 Task: Add an event  with title  Staff Training: Communication Skills, date '2024/03/07' to 2024/03/09 & Select Event type as  Group. Add location for the event as  654 Simos Beach, Elafonisos, Greece and add a description: Instruct the fallers to stand with their backs to their catchers, arms crossed against their chest, and feet together. The catchers should position themselves directly behind the fallers, ready to receive them.Create an event link  http-stafftraining:communicationskillscom & Select the event color as  Magenta. , logged in from the account softage.10@softage.netand send the event invitation to softage.4@softage.net and softage.5@softage.net
Action: Mouse moved to (1006, 190)
Screenshot: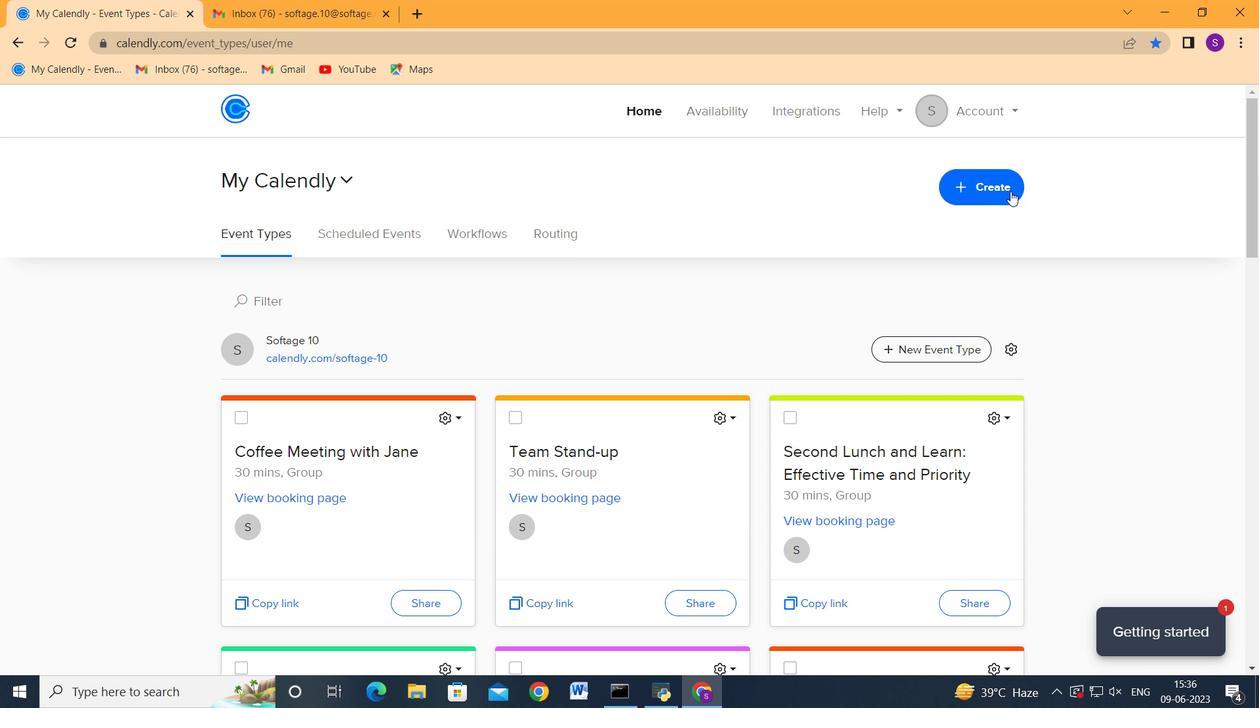 
Action: Mouse pressed left at (1006, 190)
Screenshot: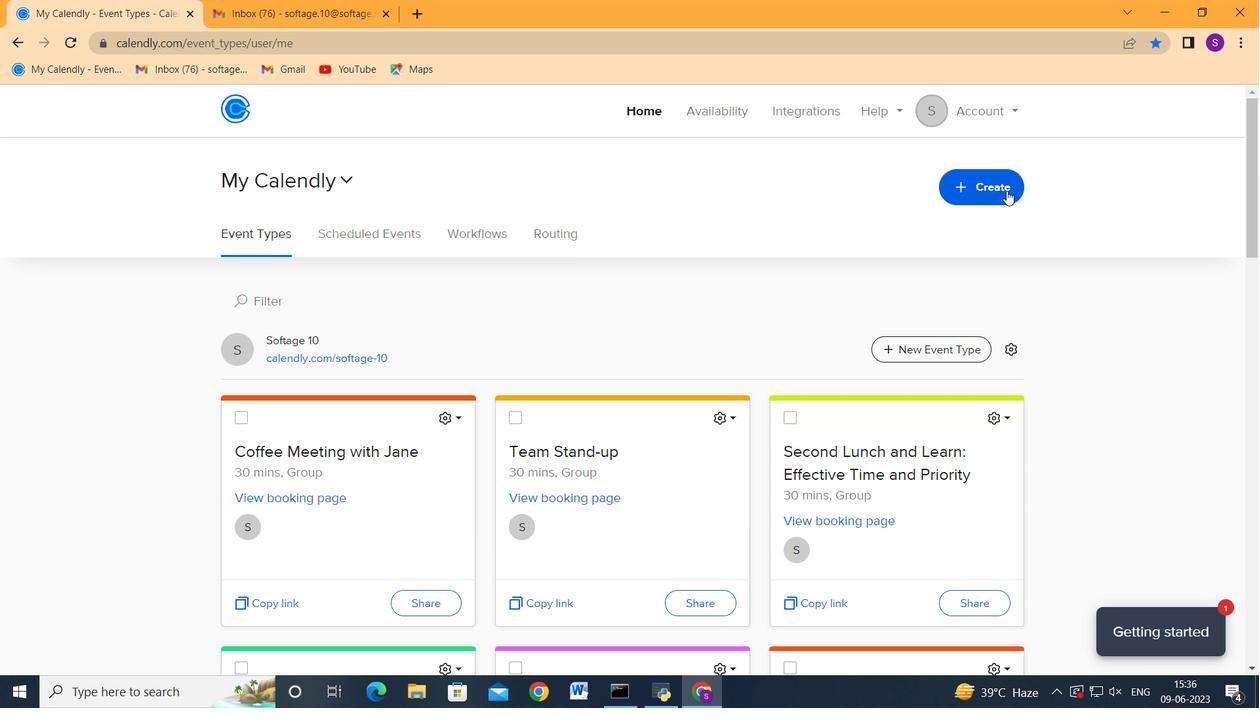 
Action: Mouse moved to (918, 250)
Screenshot: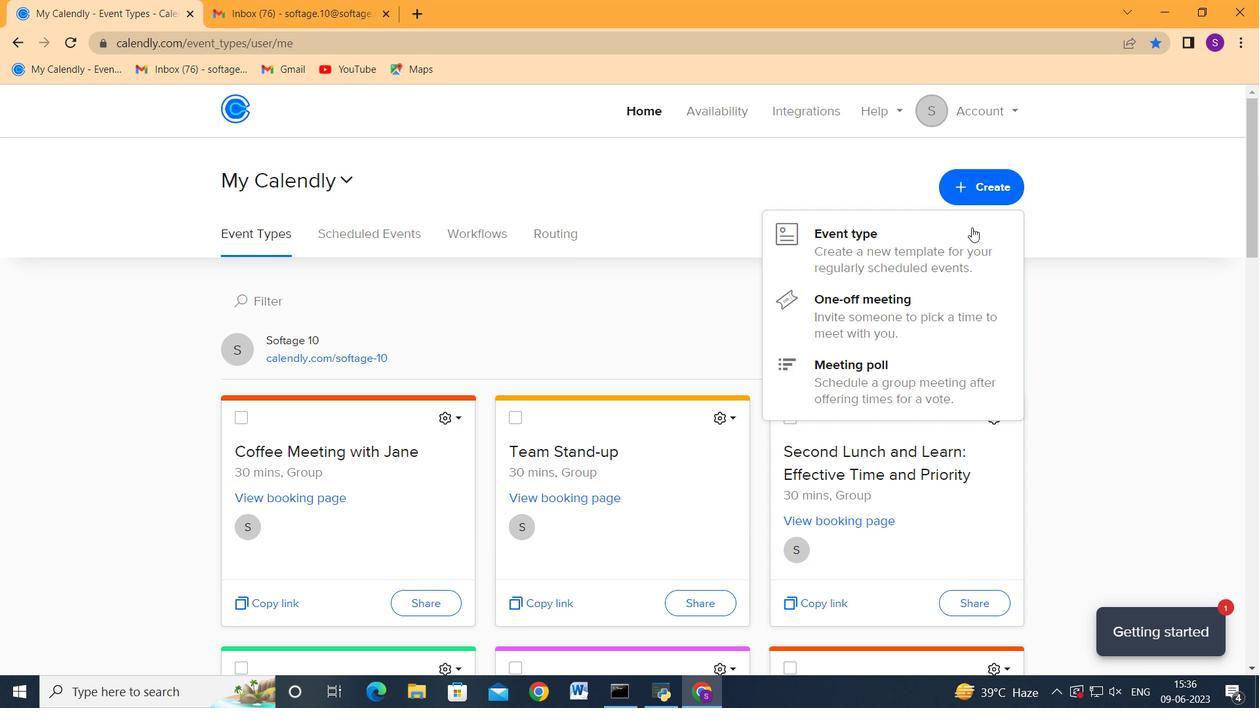 
Action: Mouse pressed left at (918, 250)
Screenshot: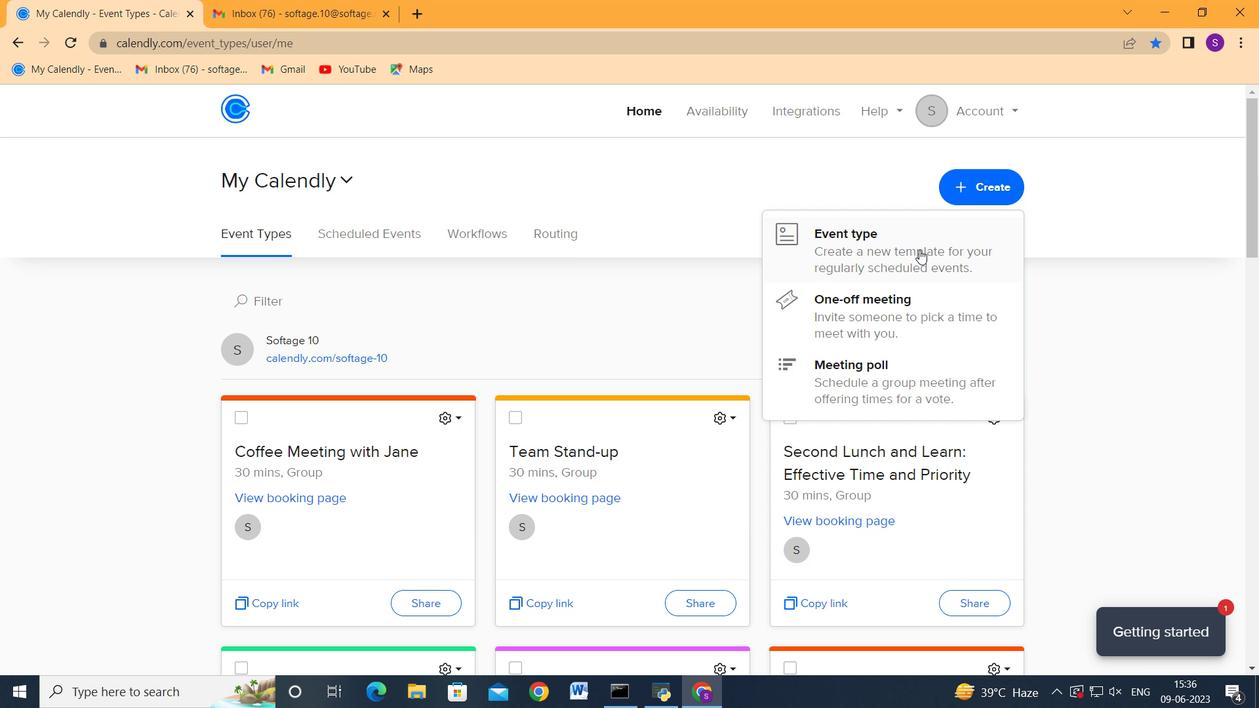 
Action: Mouse moved to (593, 356)
Screenshot: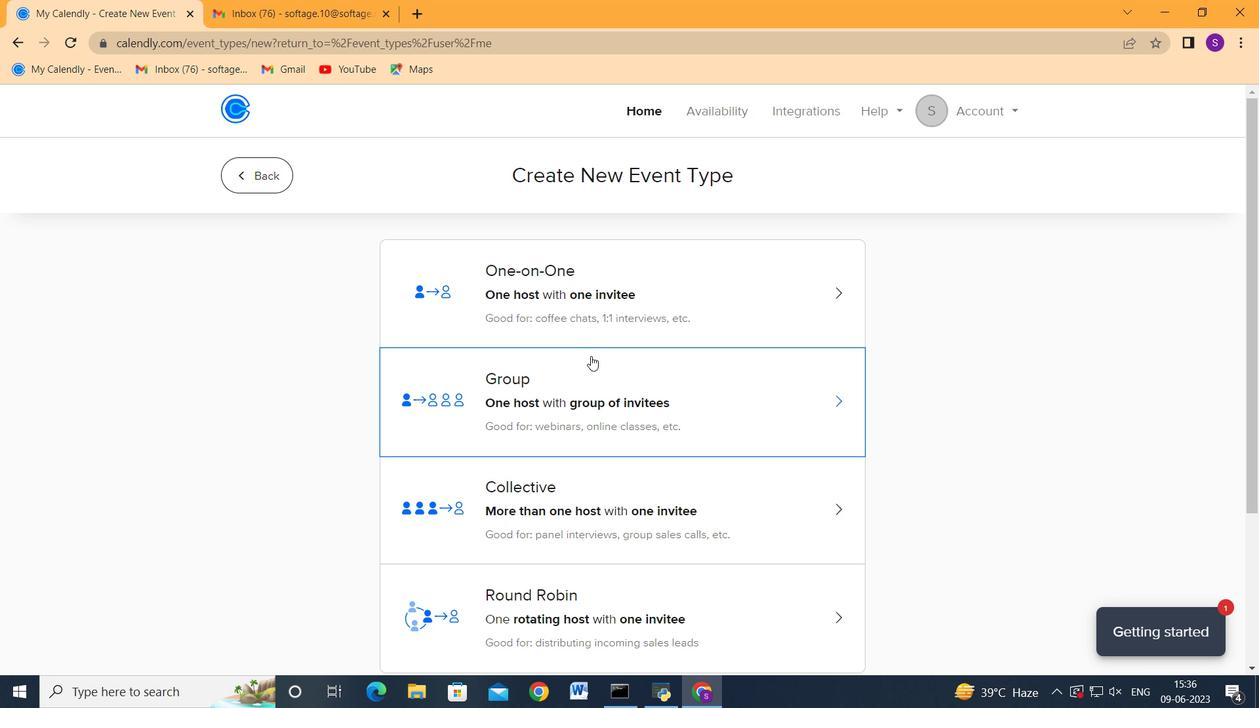 
Action: Mouse scrolled (593, 356) with delta (0, 0)
Screenshot: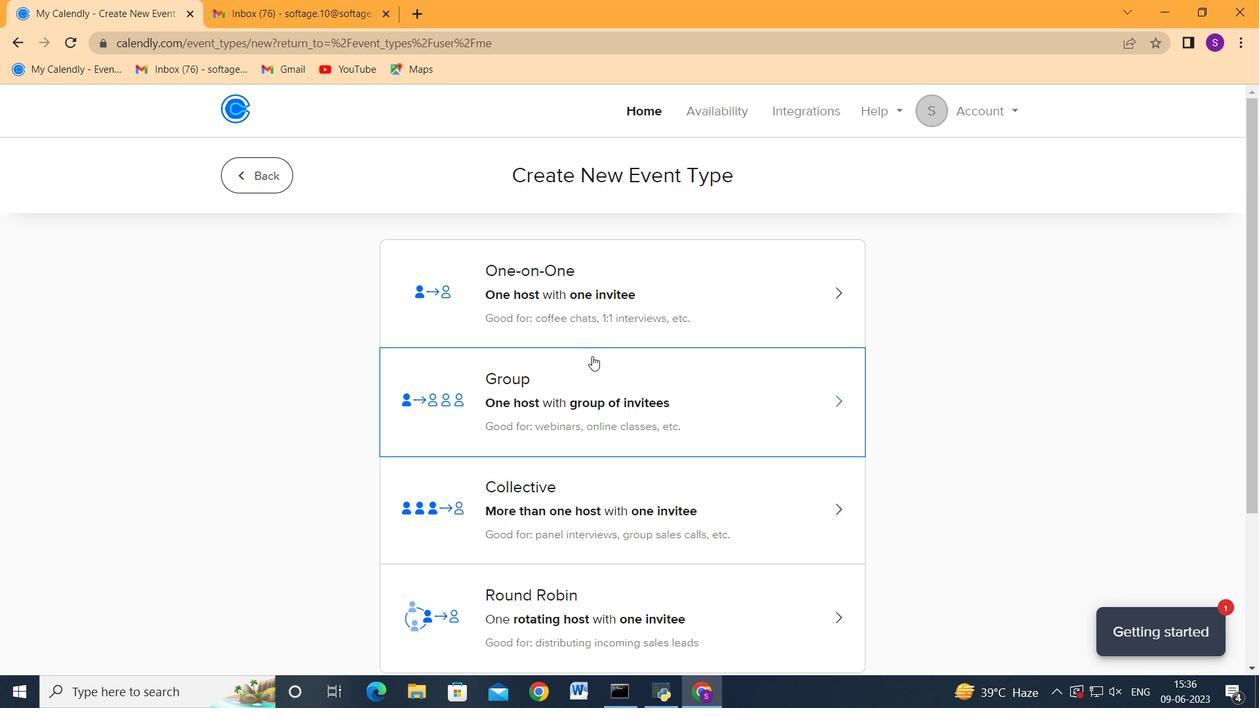 
Action: Mouse moved to (602, 290)
Screenshot: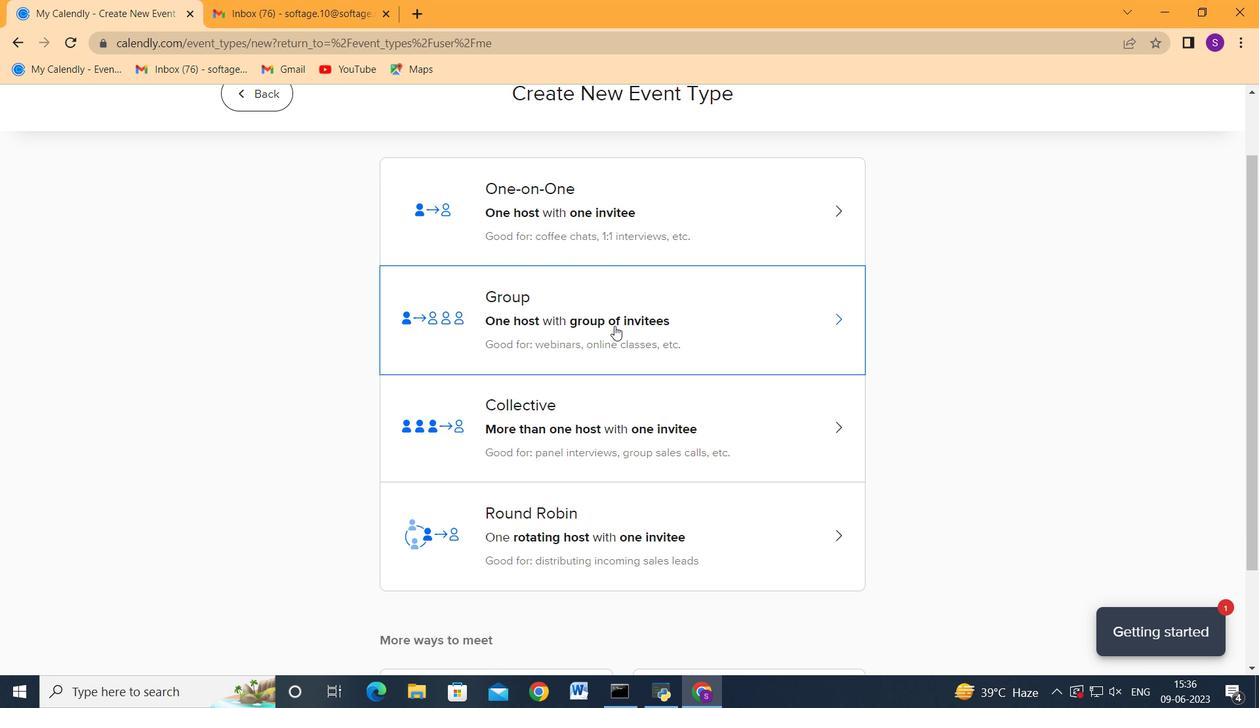 
Action: Mouse pressed left at (602, 290)
Screenshot: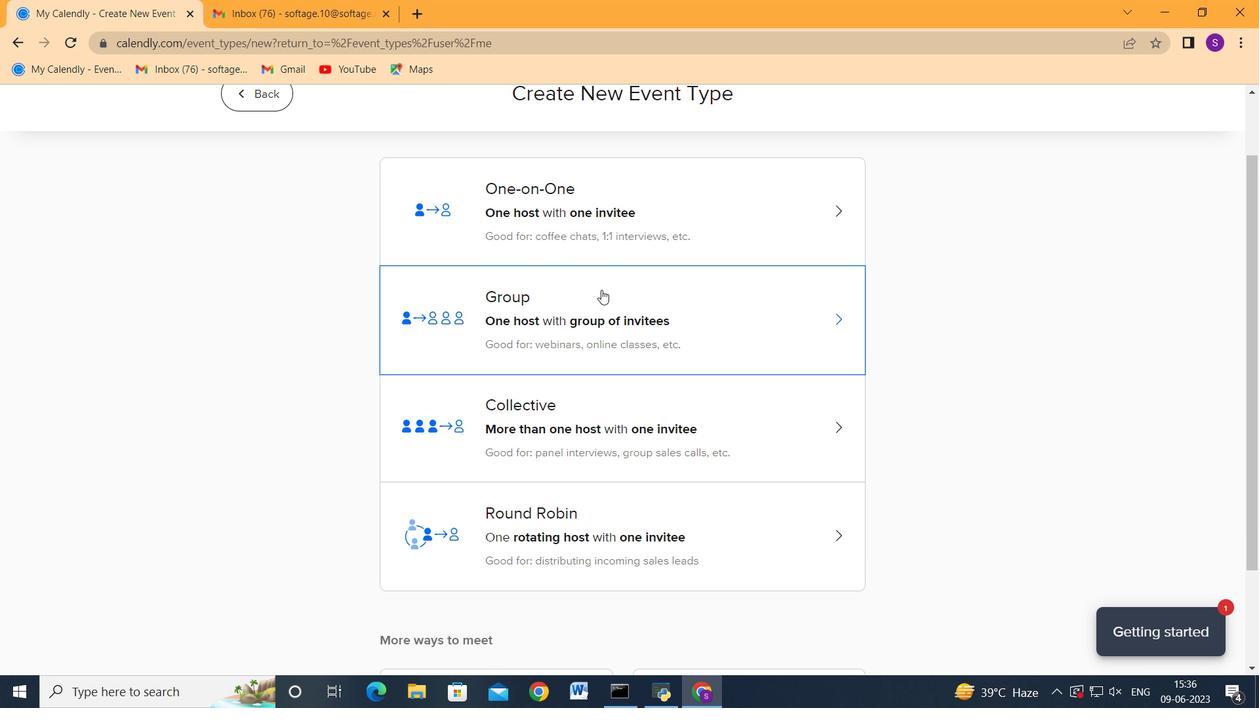 
Action: Mouse moved to (445, 417)
Screenshot: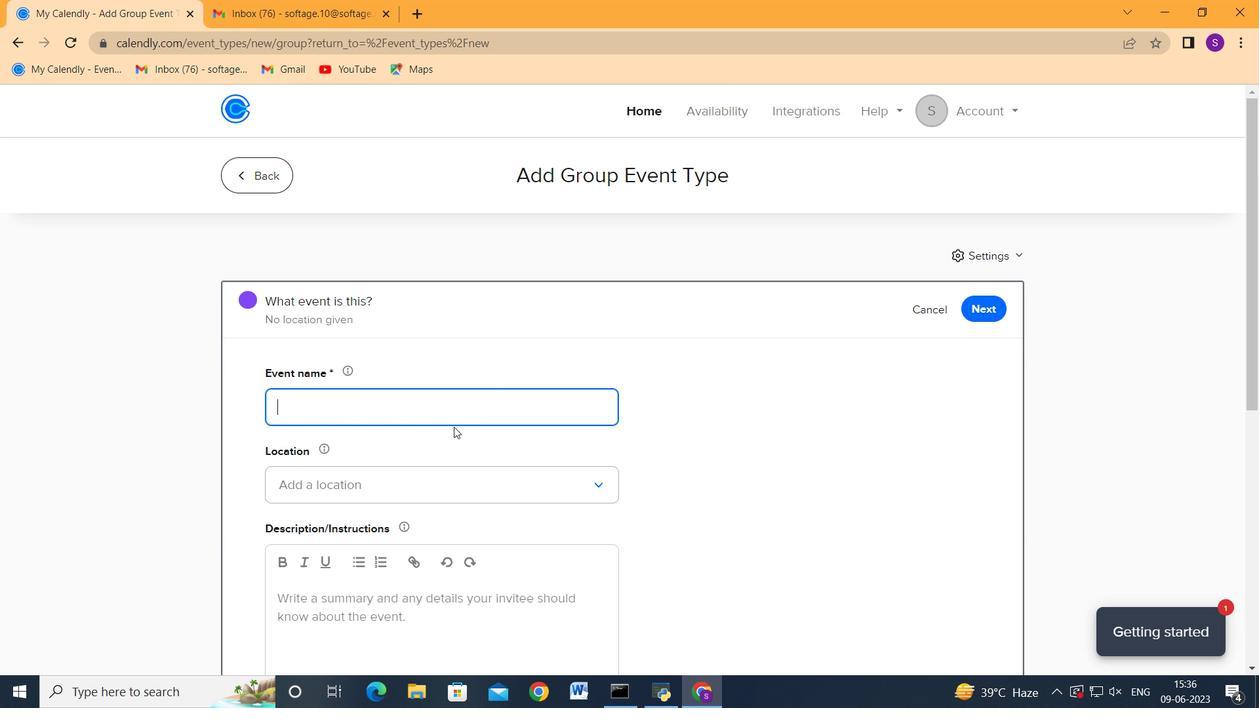 
Action: Key pressed <Key.shift>Staff<Key.space><Key.shift>Training<Key.shift>:<Key.space><Key.shift>Communication<Key.space><Key.shift_r>Skills<Key.tab><Key.tab>
Screenshot: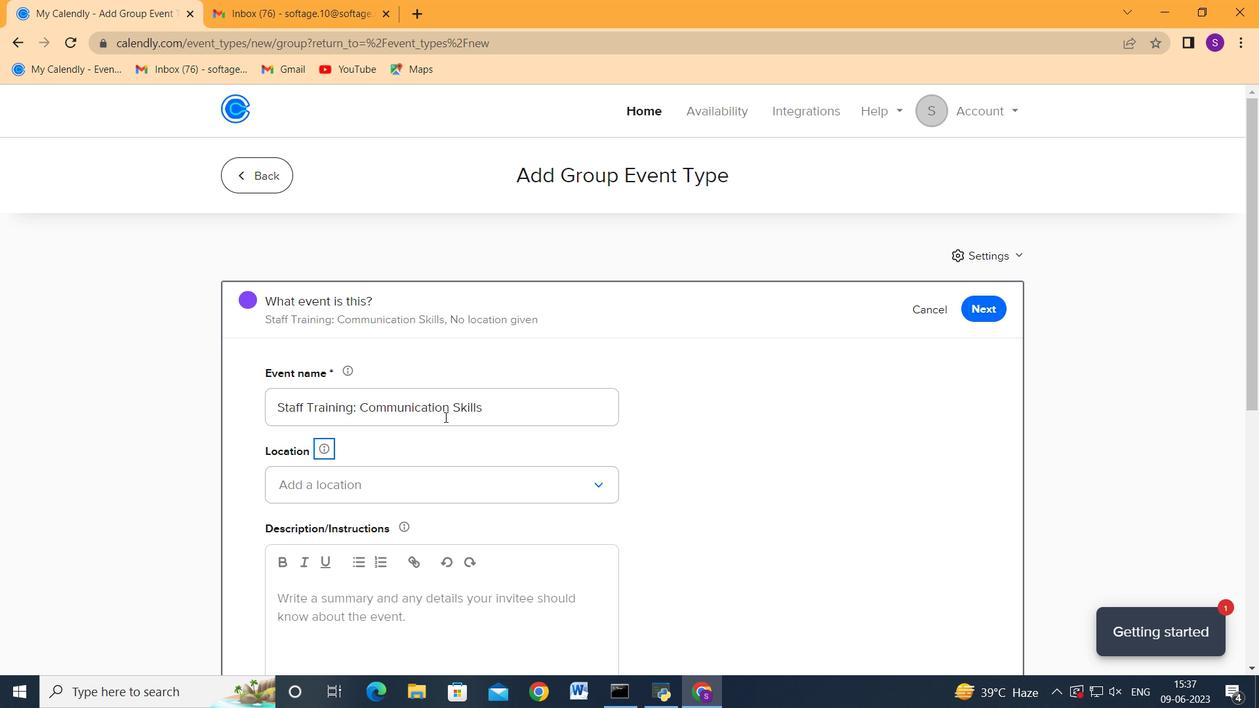 
Action: Mouse moved to (446, 487)
Screenshot: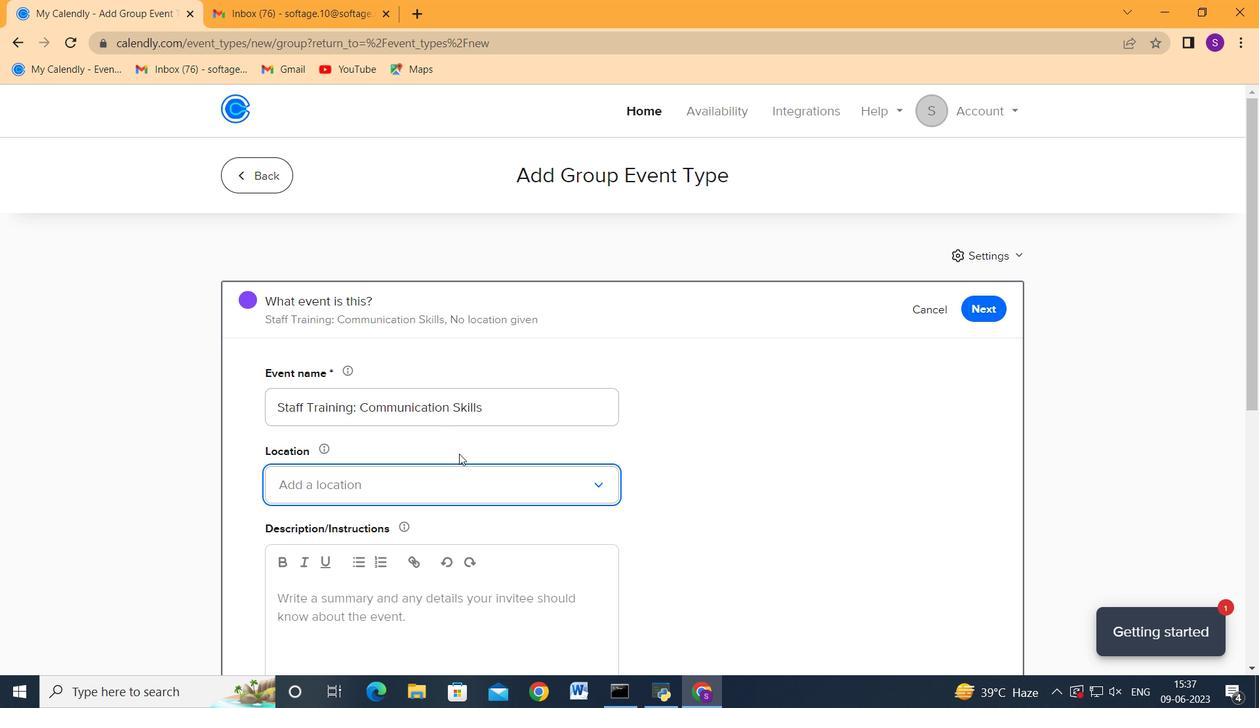 
Action: Mouse pressed left at (446, 487)
Screenshot: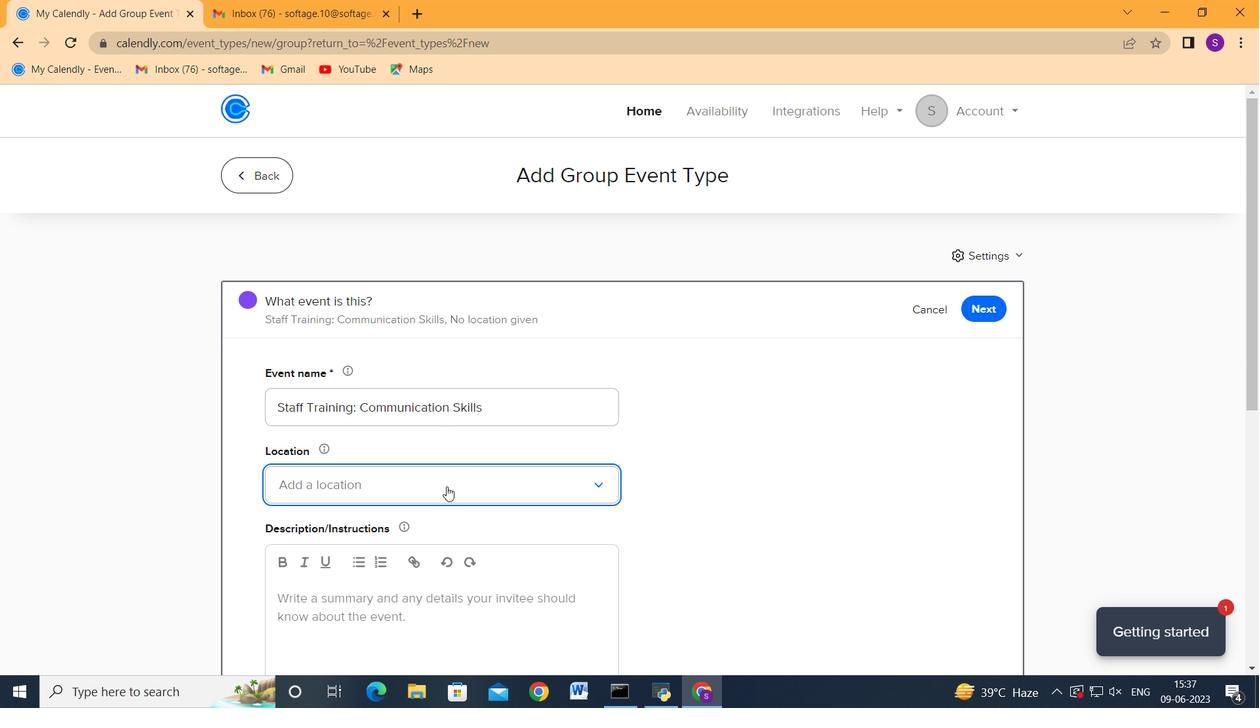 
Action: Mouse moved to (419, 524)
Screenshot: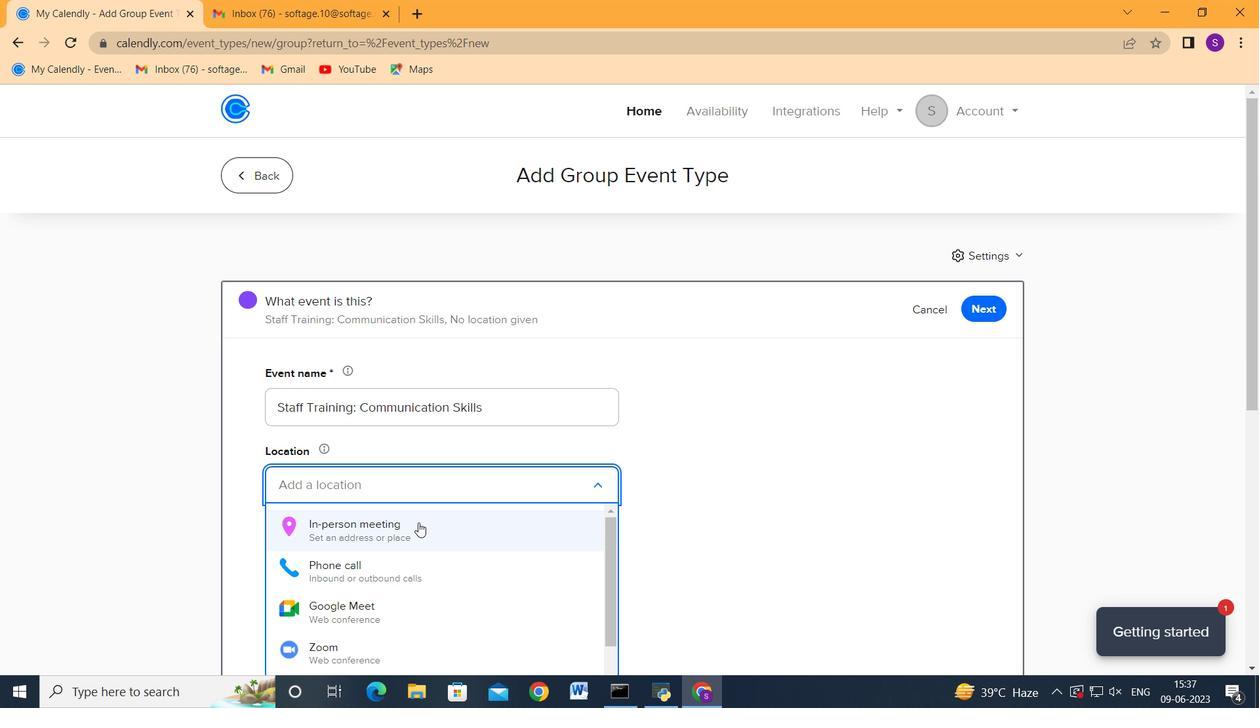 
Action: Mouse pressed left at (419, 524)
Screenshot: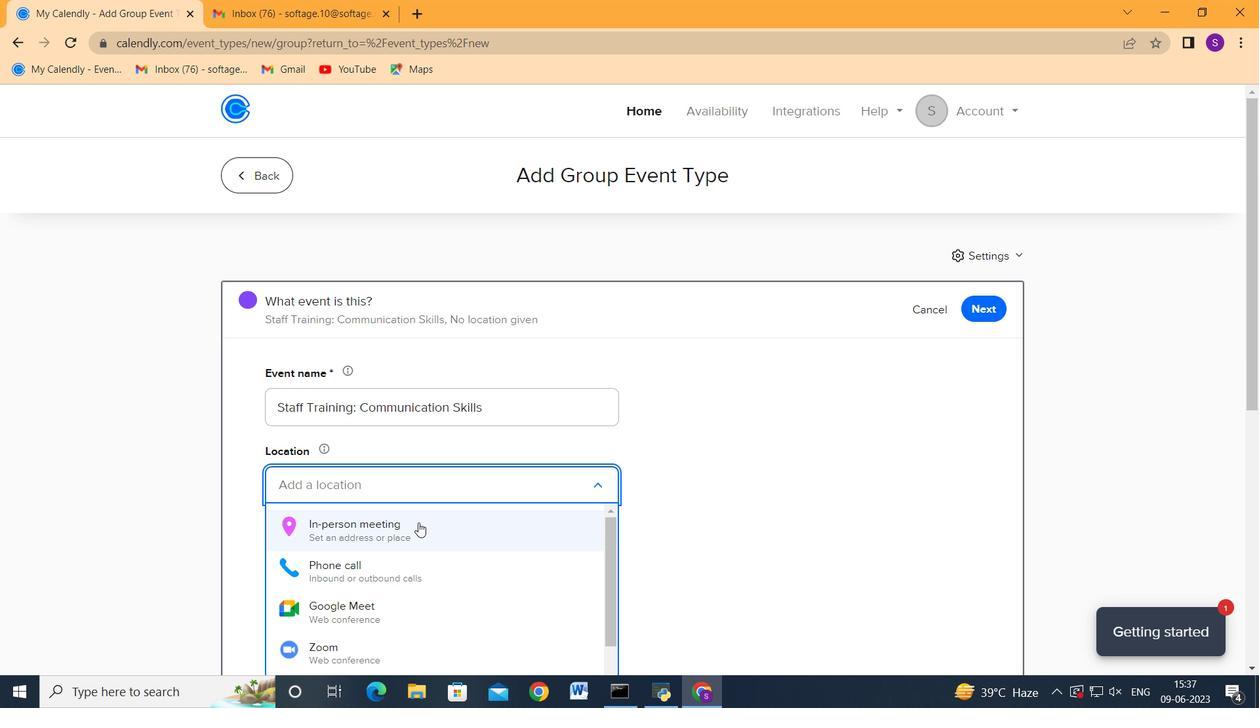 
Action: Mouse moved to (626, 263)
Screenshot: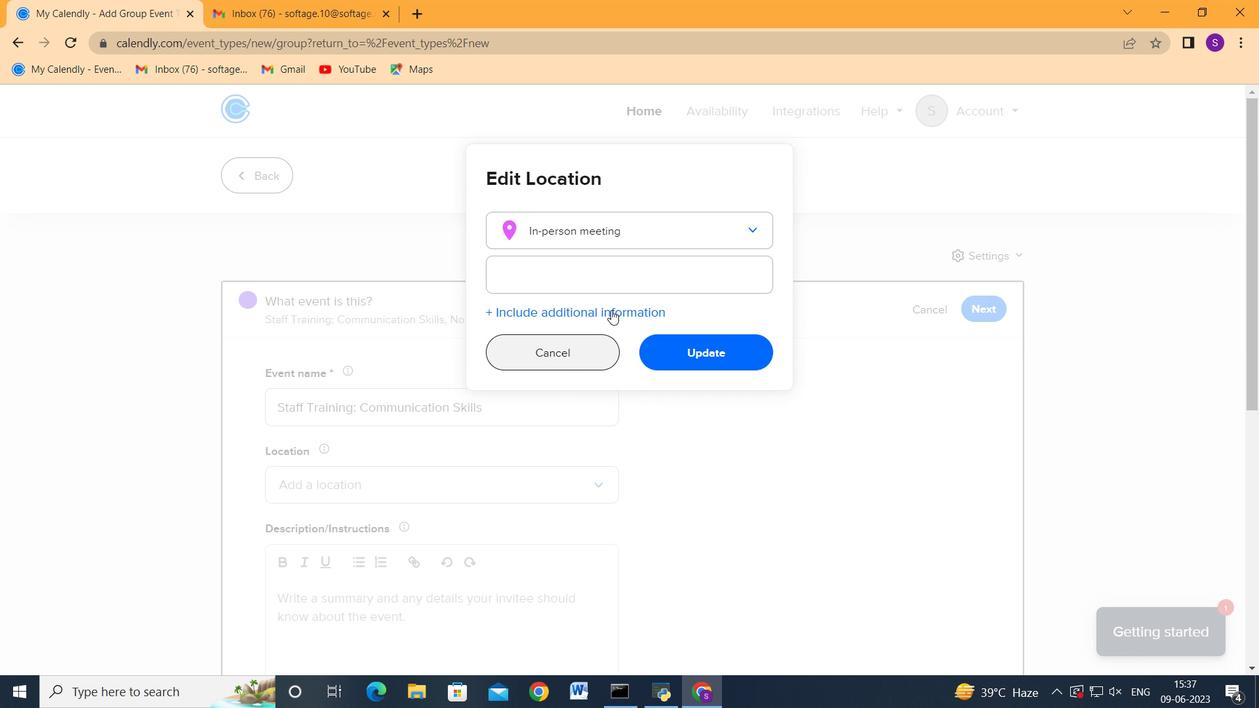 
Action: Mouse pressed left at (626, 263)
Screenshot: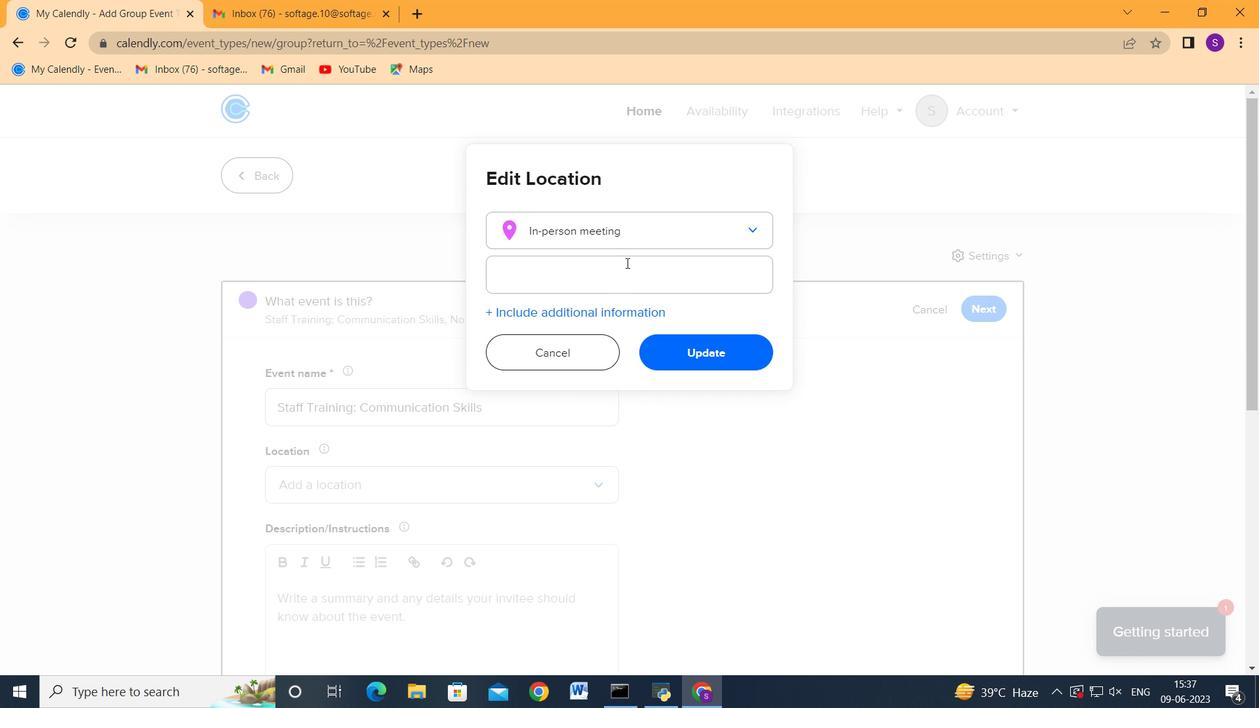 
Action: Mouse moved to (624, 265)
Screenshot: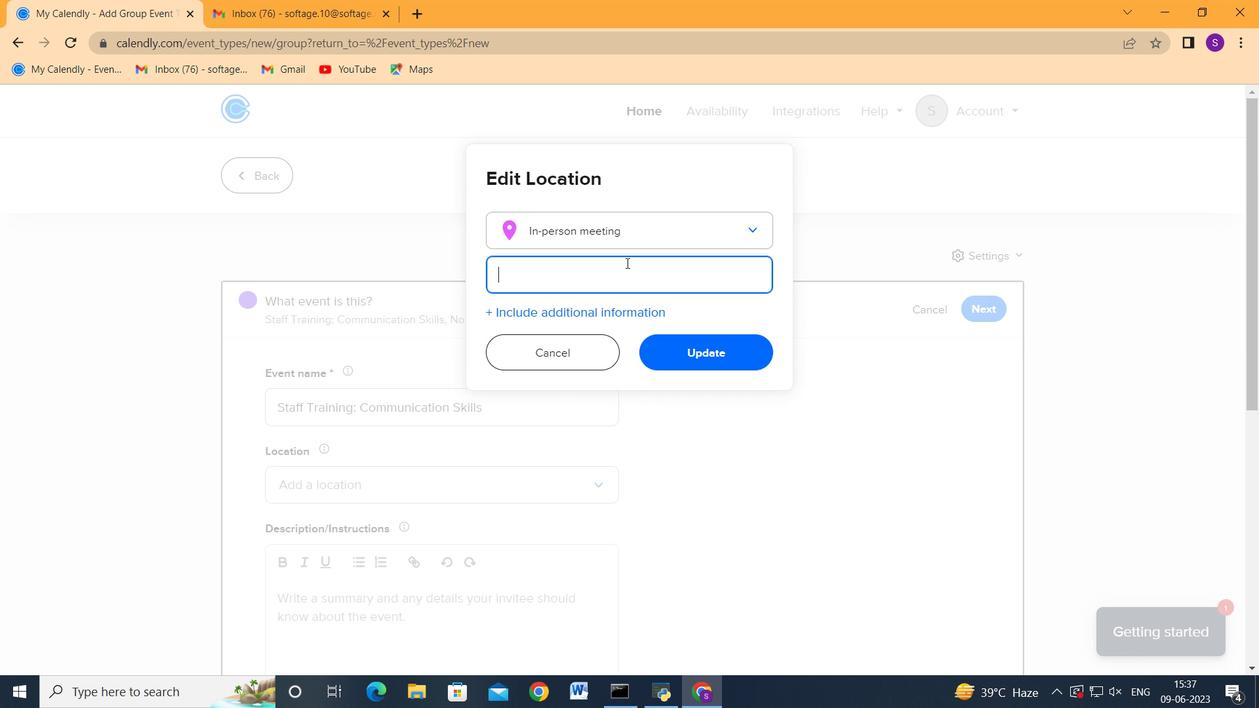 
Action: Key pressed 654<Key.space><Key.shift_r>Simos<Key.space><Key.shift>Beach,<Key.space><Key.shift>Elafonisos,<Key.space><Key.shift_r>Greece
Screenshot: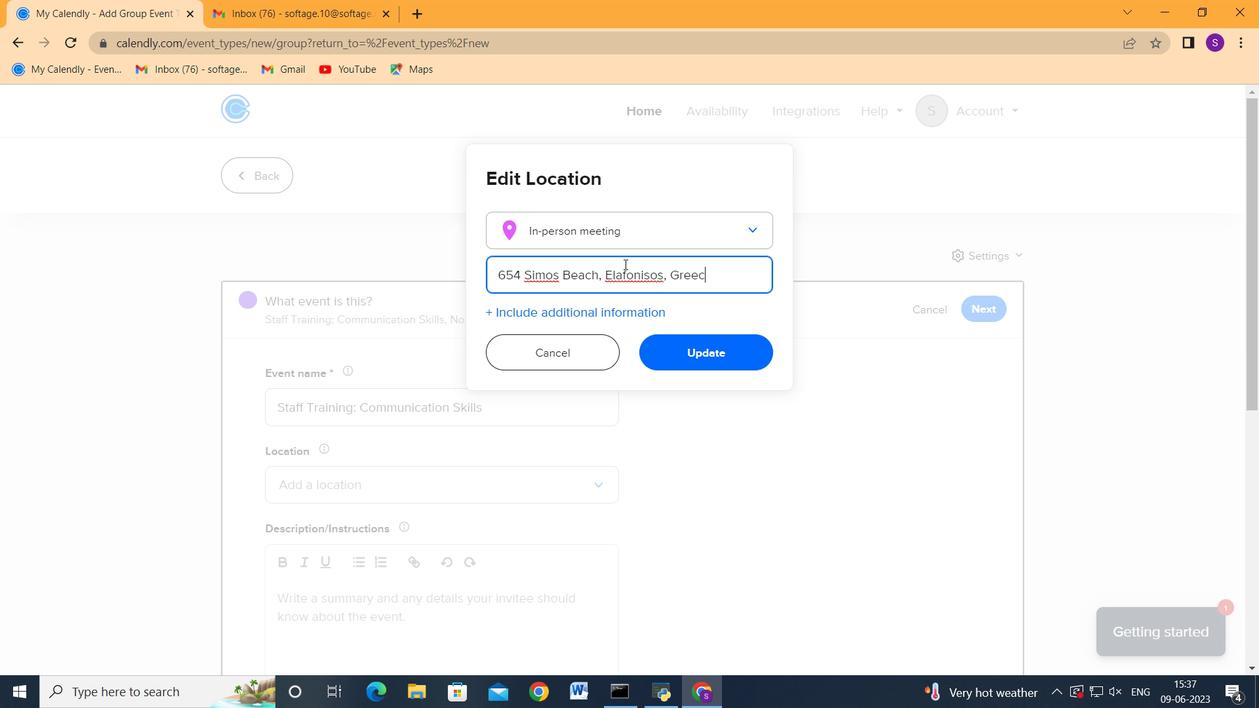 
Action: Mouse moved to (686, 339)
Screenshot: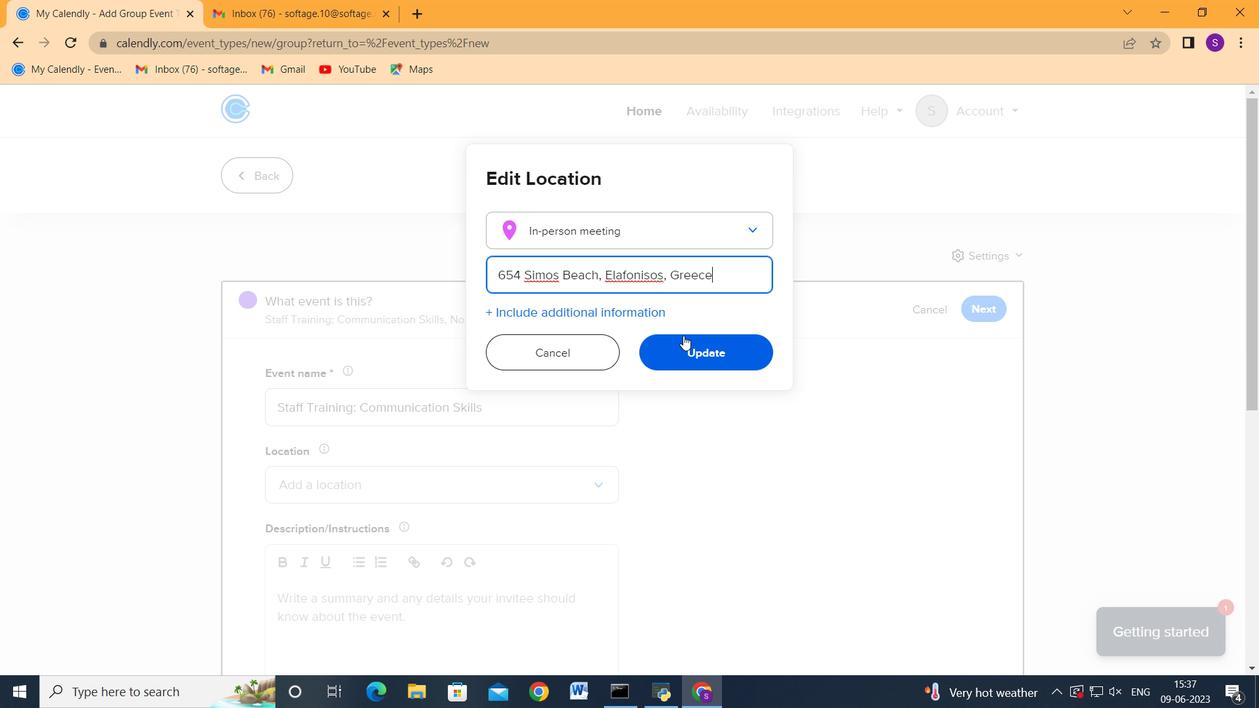 
Action: Mouse pressed left at (686, 339)
Screenshot: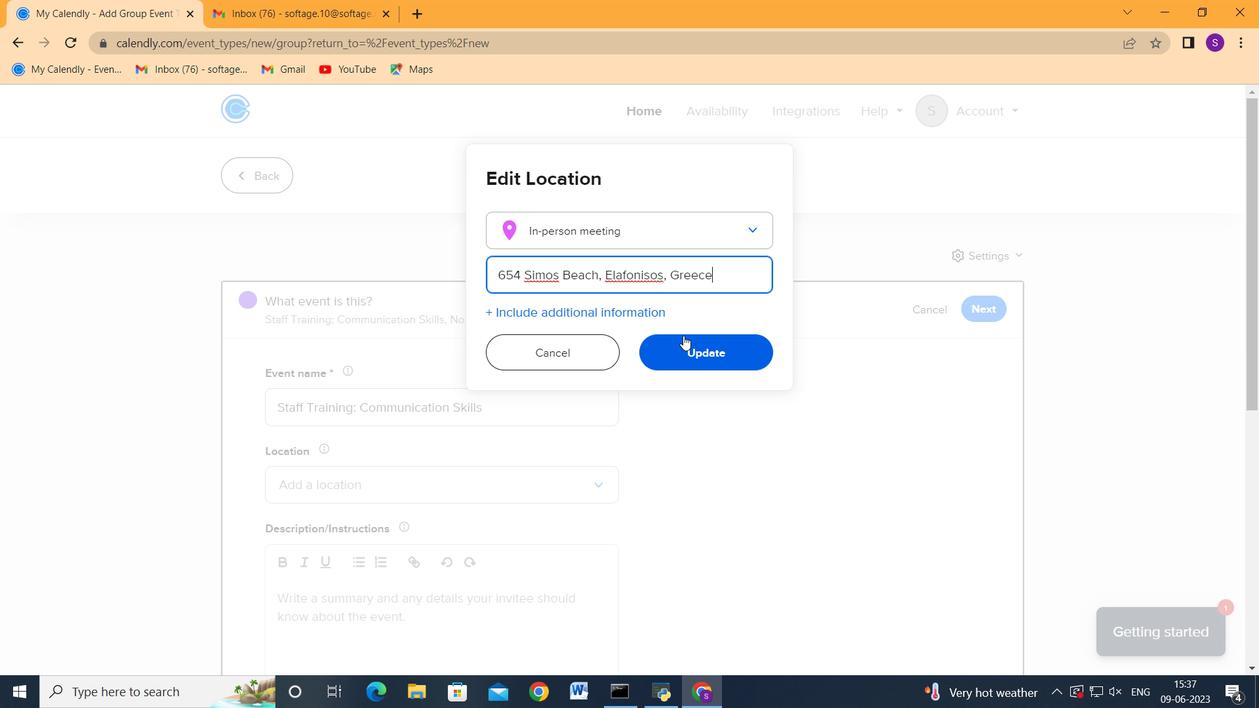 
Action: Mouse moved to (631, 339)
Screenshot: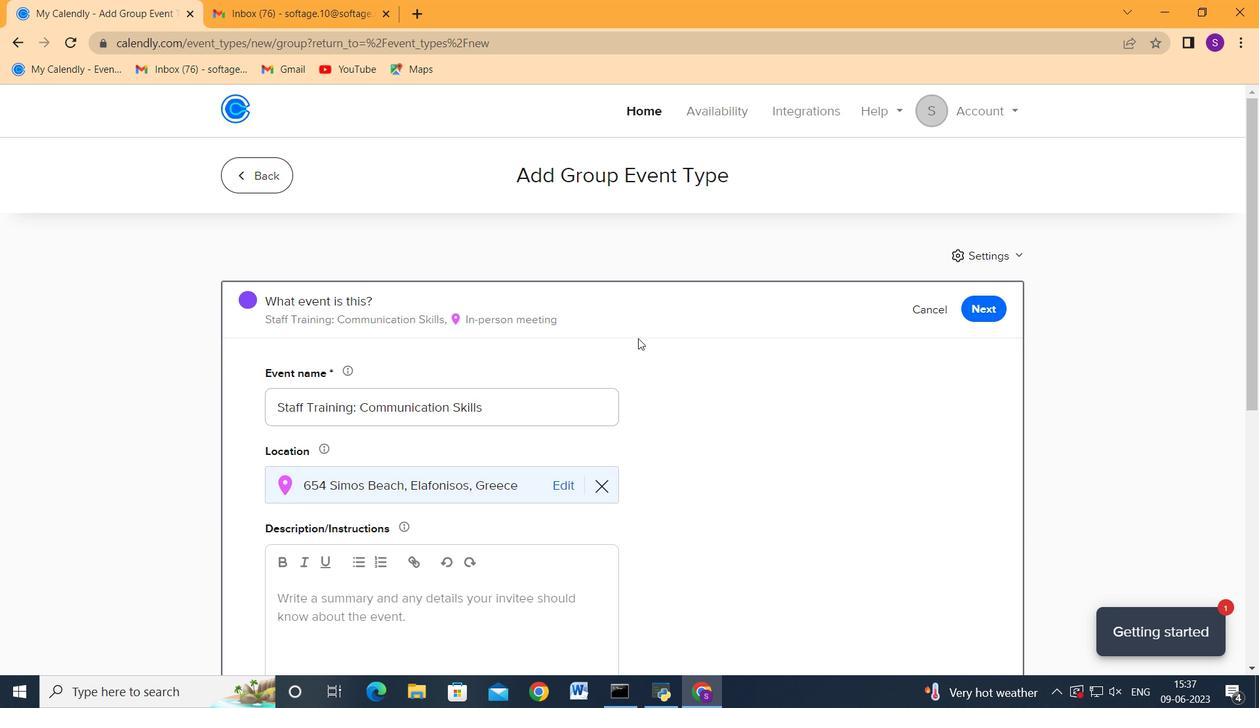 
Action: Mouse scrolled (631, 339) with delta (0, 0)
Screenshot: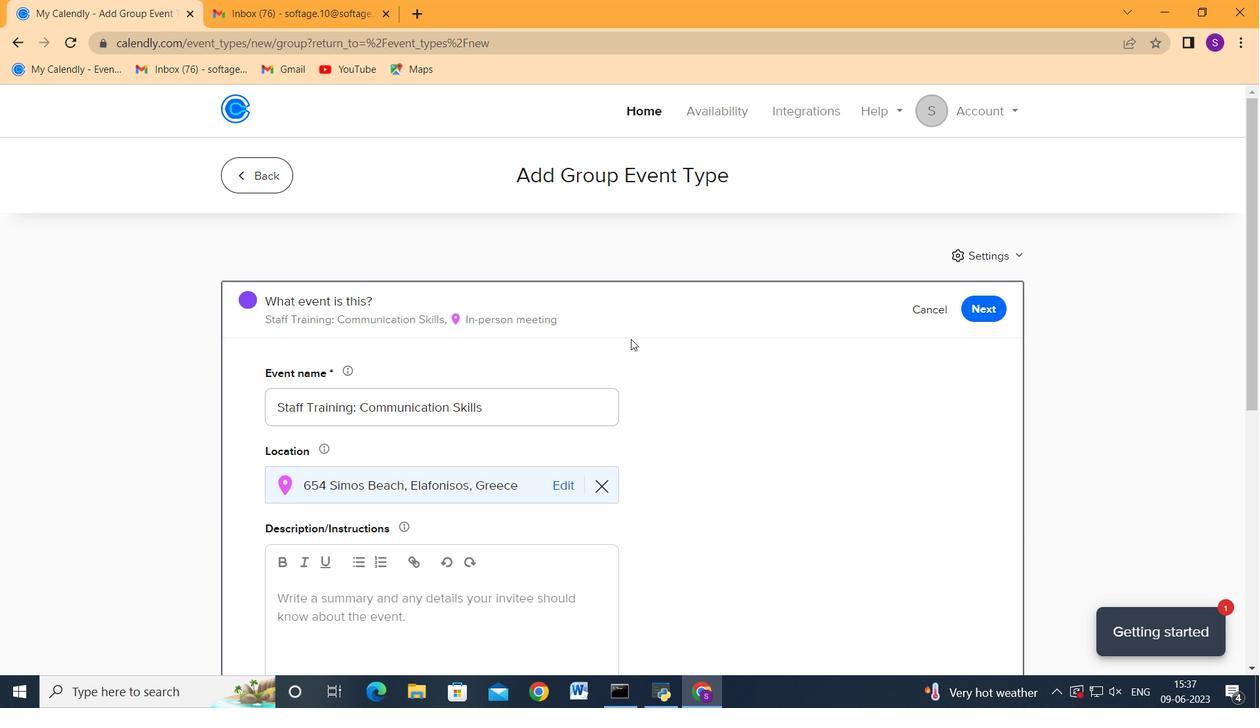 
Action: Mouse scrolled (631, 339) with delta (0, 0)
Screenshot: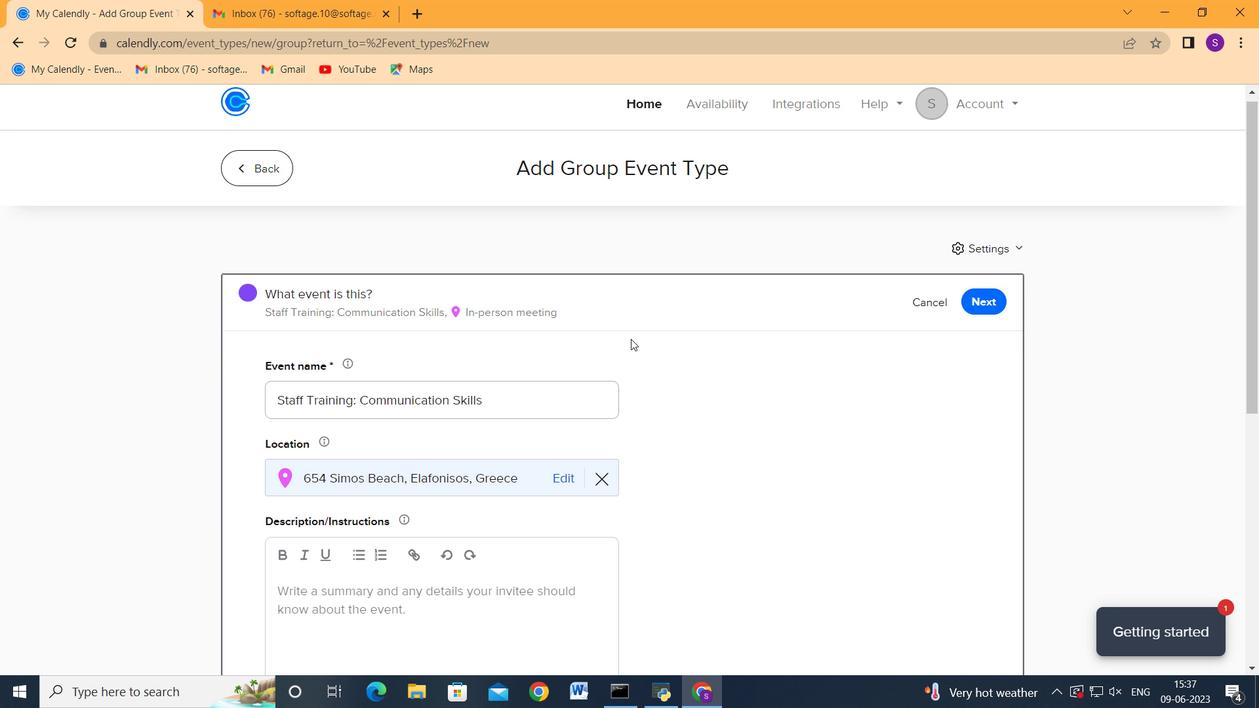 
Action: Mouse moved to (465, 433)
Screenshot: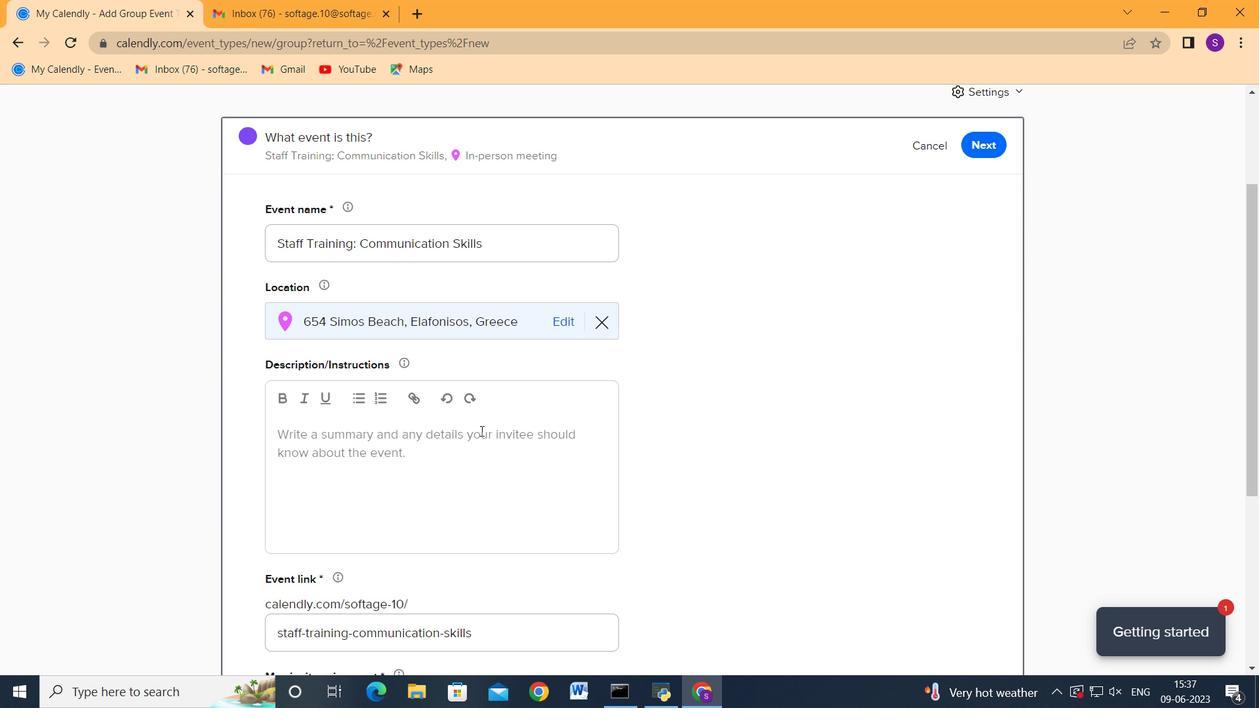 
Action: Mouse pressed left at (465, 433)
Screenshot: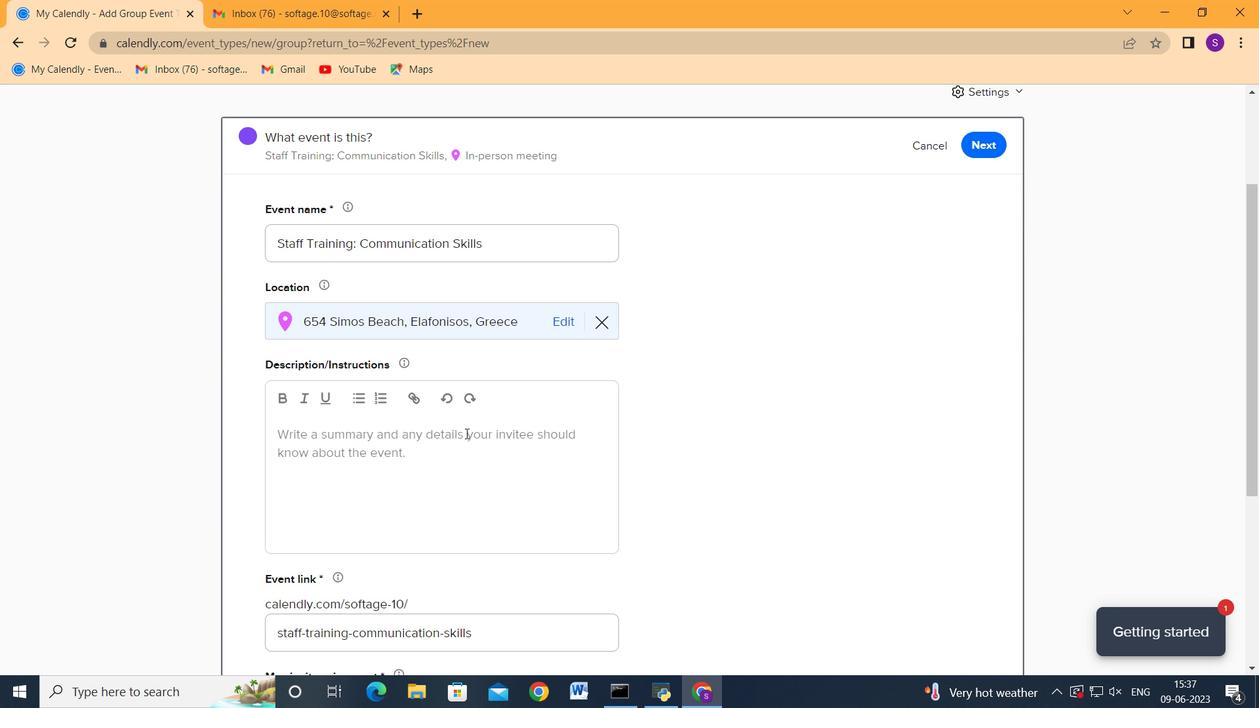 
Action: Mouse moved to (444, 431)
Screenshot: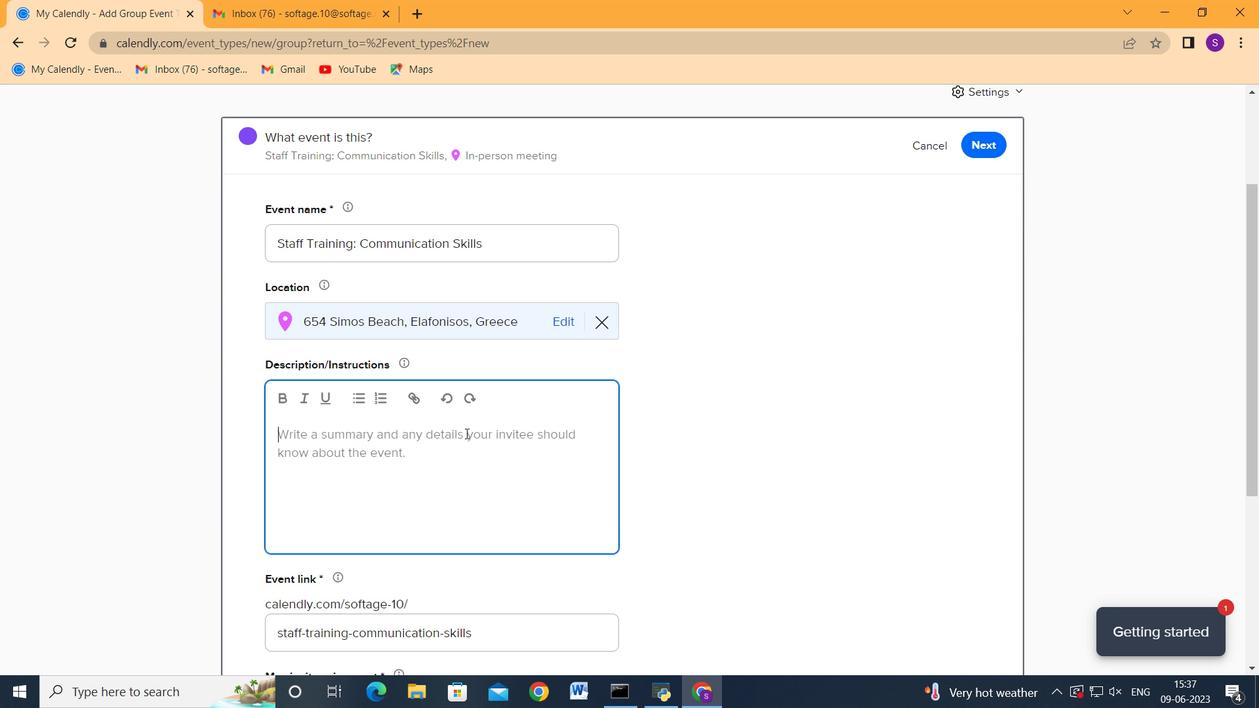 
Action: Key pressed <Key.shift>Instruct<Key.space>the<Key.space>fallers<Key.space>to<Key.space>stand<Key.space>with<Key.space>their<Key.space>backs<Key.space><Key.backspace><Key.backspace>s<Key.space>to<Key.space>their<Key.space>catchers.<Key.backspace>,<Key.space>arms<Key.space>crossed<Key.space>against<Key.space>their<Key.space>chest,<Key.space>and<Key.space>feet<Key.space>toghe<Key.backspace><Key.backspace>ether.<Key.space><Key.shift>The<Key.space>catchers<Key.space>should<Key.space>position<Key.space>themselves<Key.space>directly<Key.space>behind<Key.space>the<Key.space>fallers,<Key.space>ready<Key.space>to<Key.space>receive<Key.space>theml<Key.backspace>.<Key.tab><Key.tab><Key.backspace>http-stafftrainingcommunicationskillscom
Screenshot: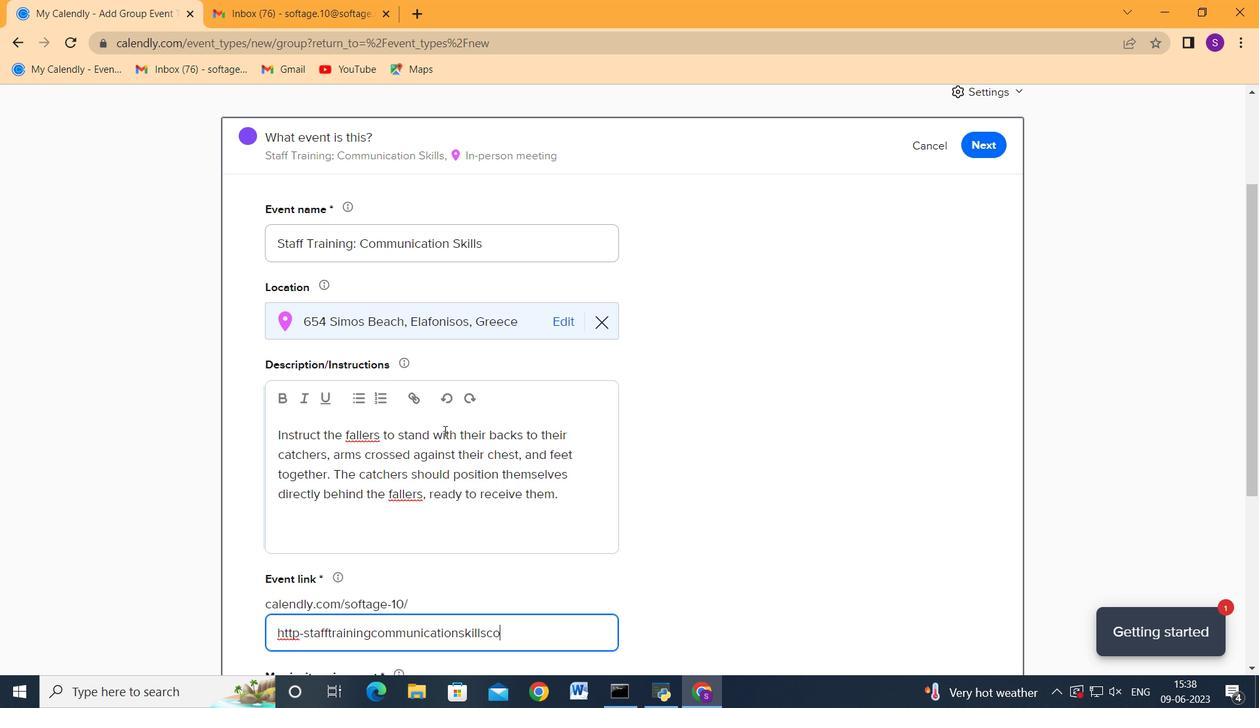 
Action: Mouse moved to (440, 391)
Screenshot: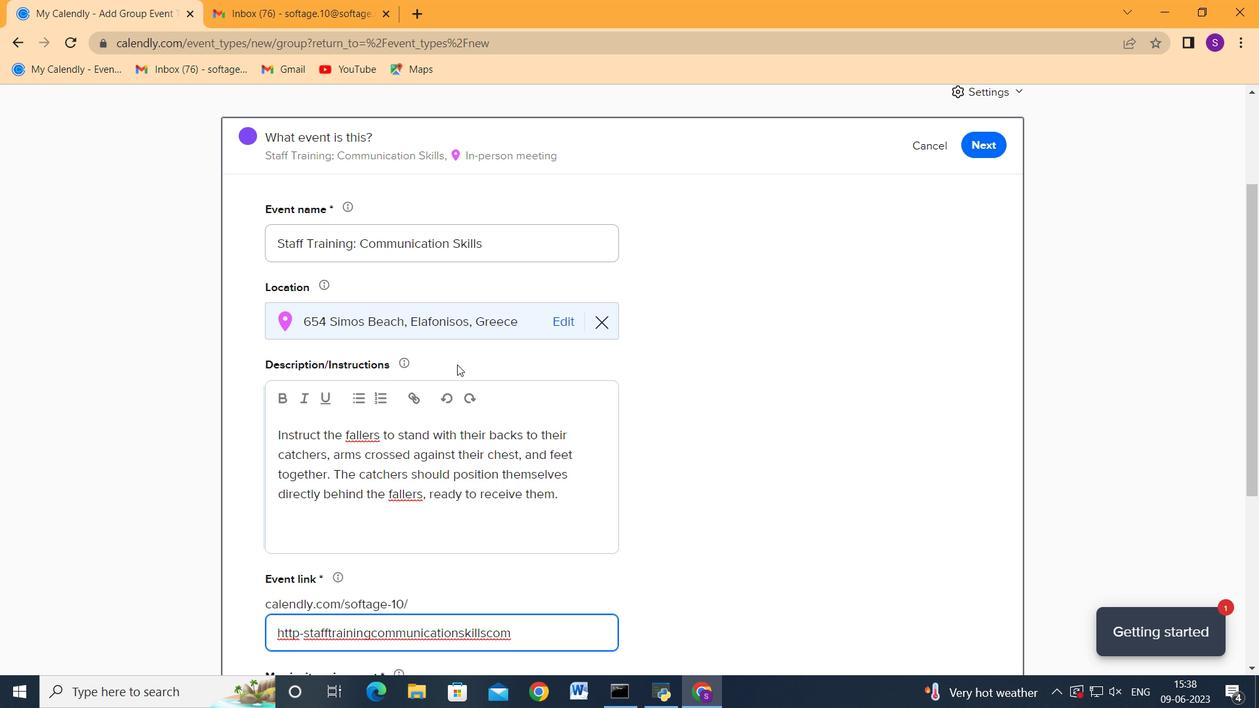 
Action: Mouse scrolled (440, 390) with delta (0, 0)
Screenshot: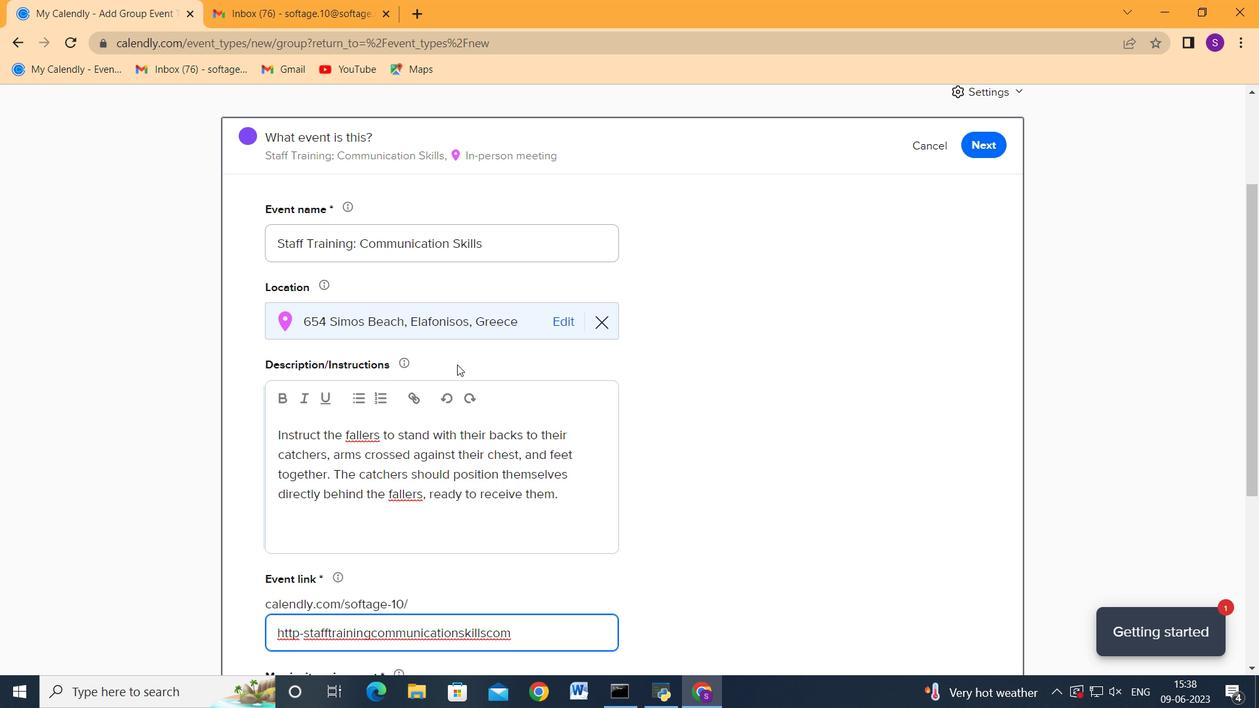 
Action: Mouse moved to (439, 400)
Screenshot: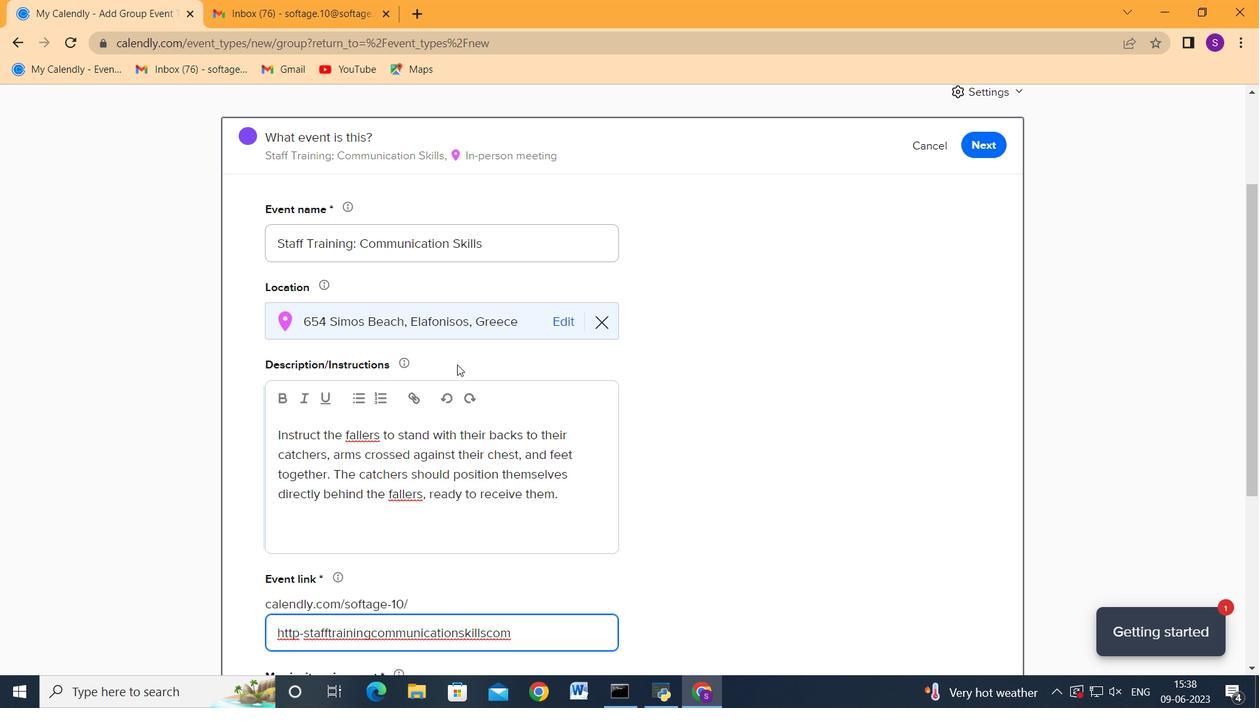 
Action: Mouse scrolled (439, 399) with delta (0, 0)
Screenshot: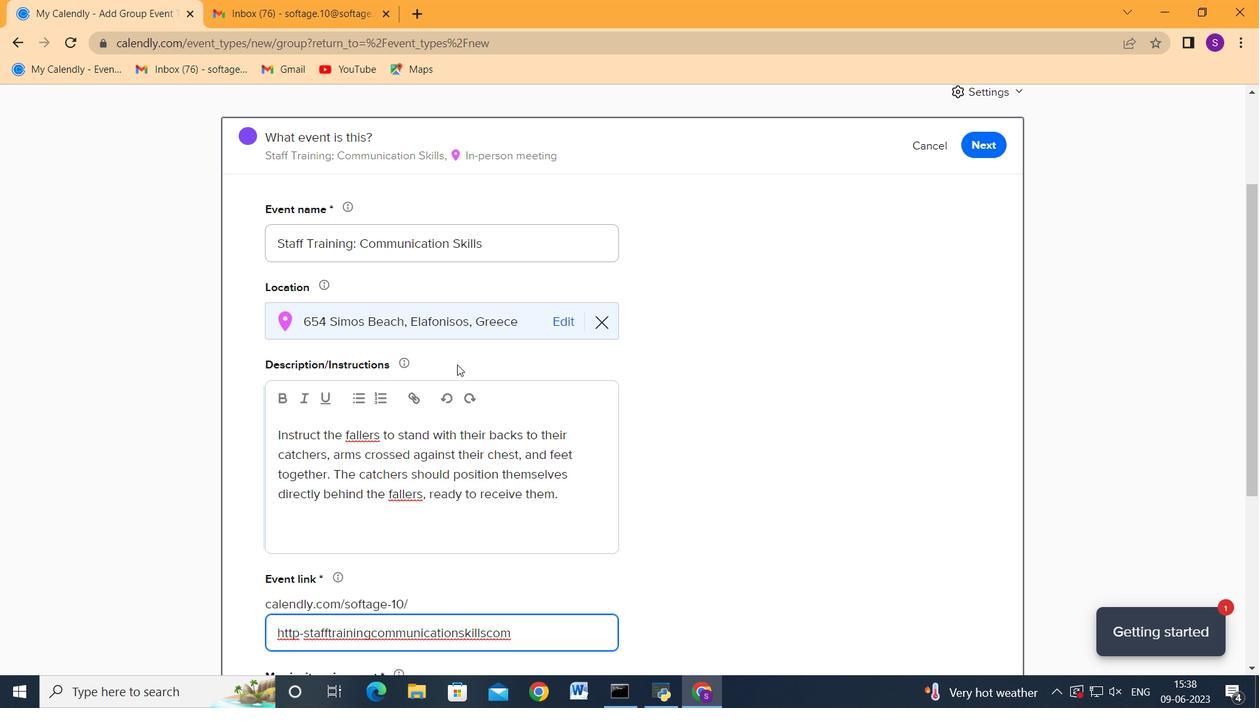 
Action: Mouse moved to (439, 400)
Screenshot: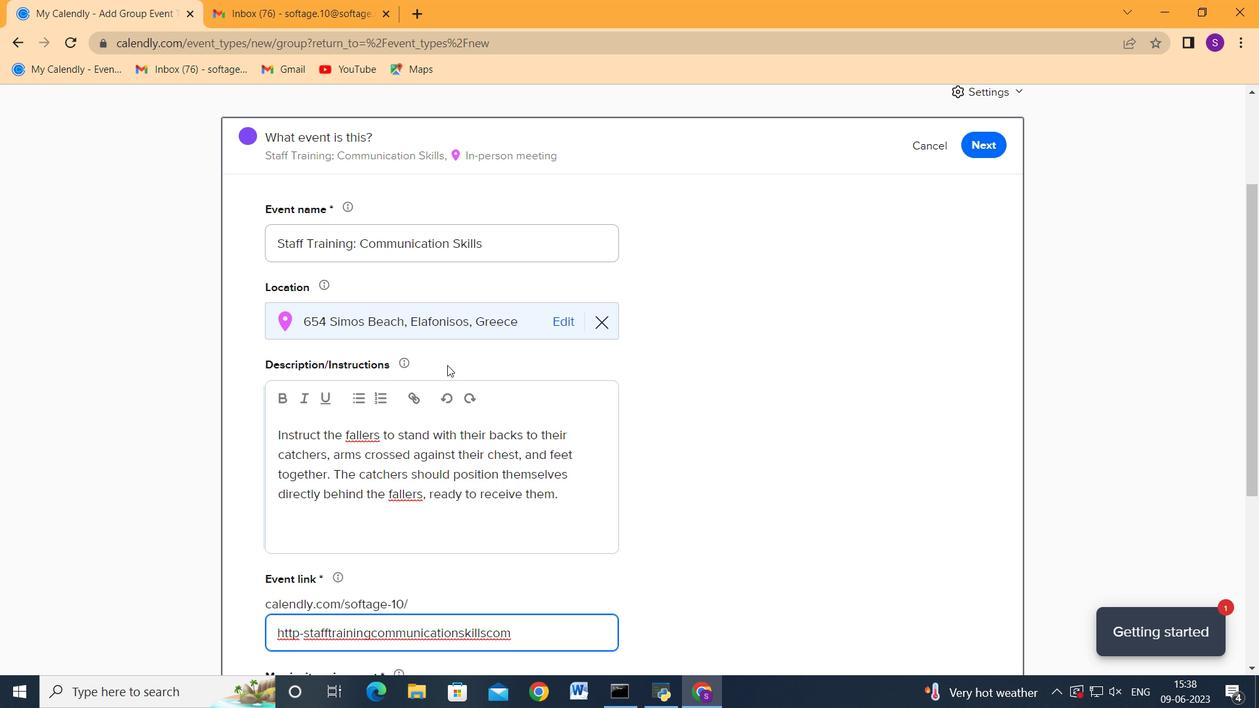 
Action: Mouse scrolled (439, 400) with delta (0, 0)
Screenshot: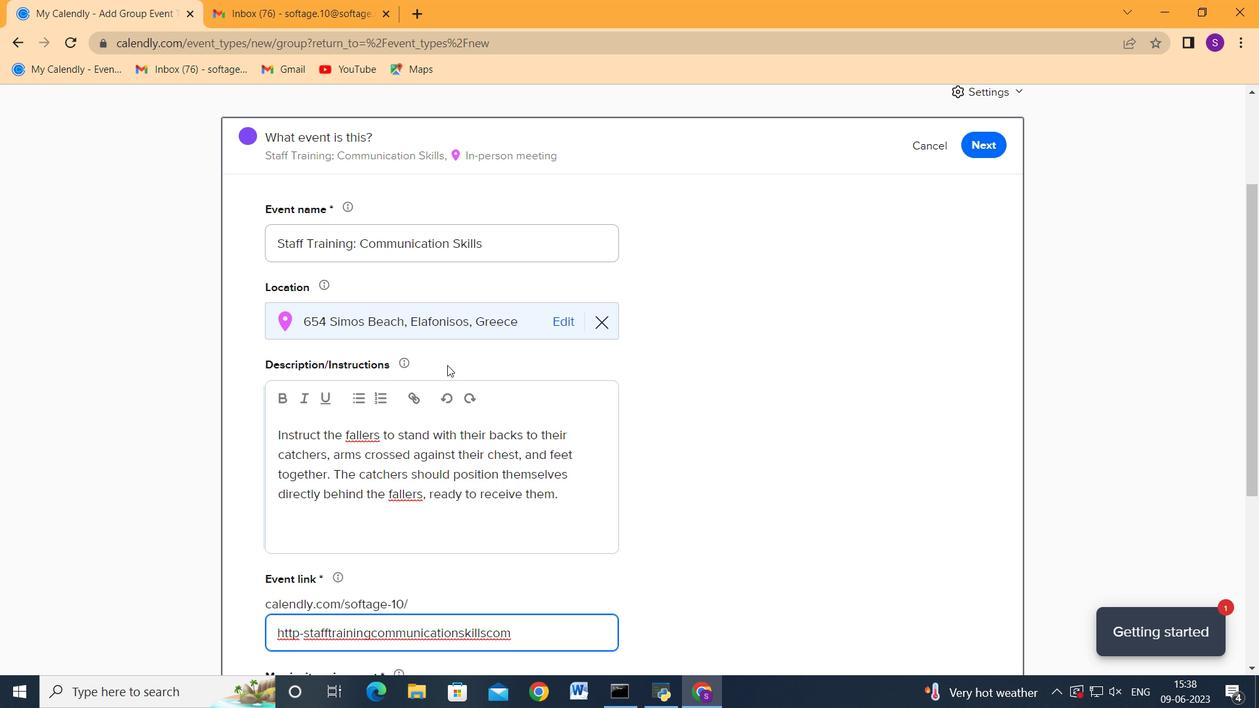 
Action: Mouse moved to (439, 404)
Screenshot: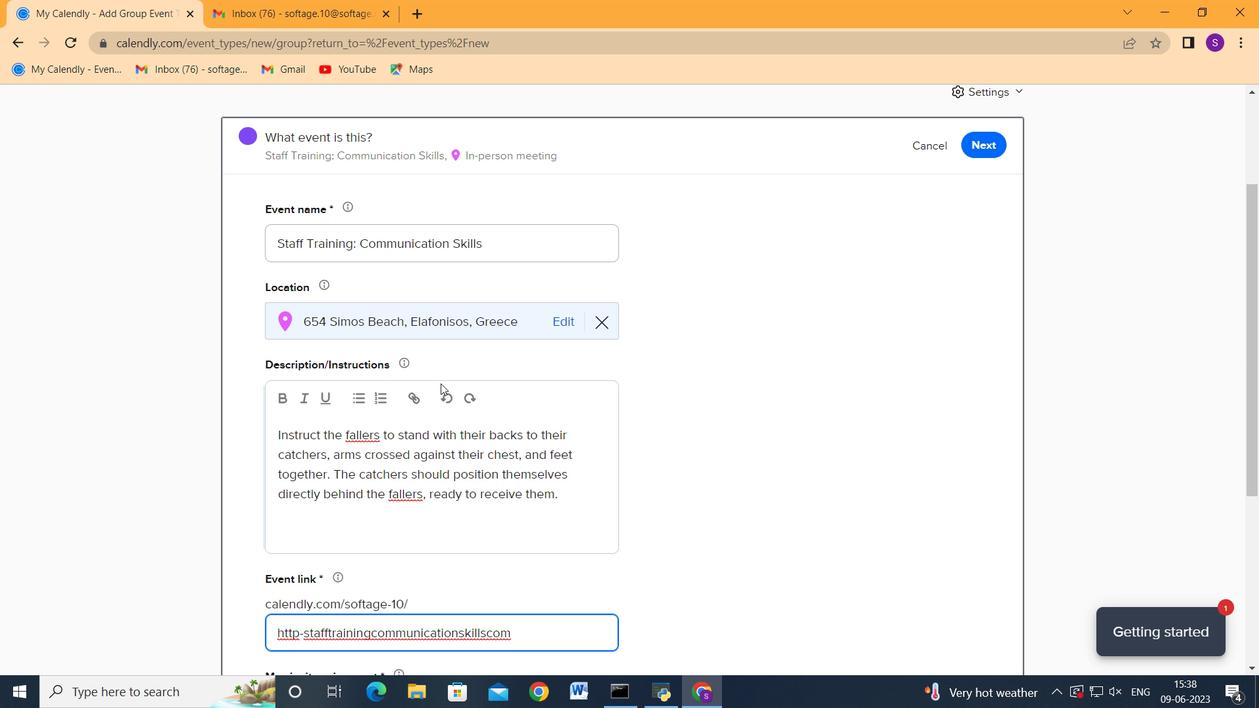 
Action: Mouse scrolled (439, 403) with delta (0, 0)
Screenshot: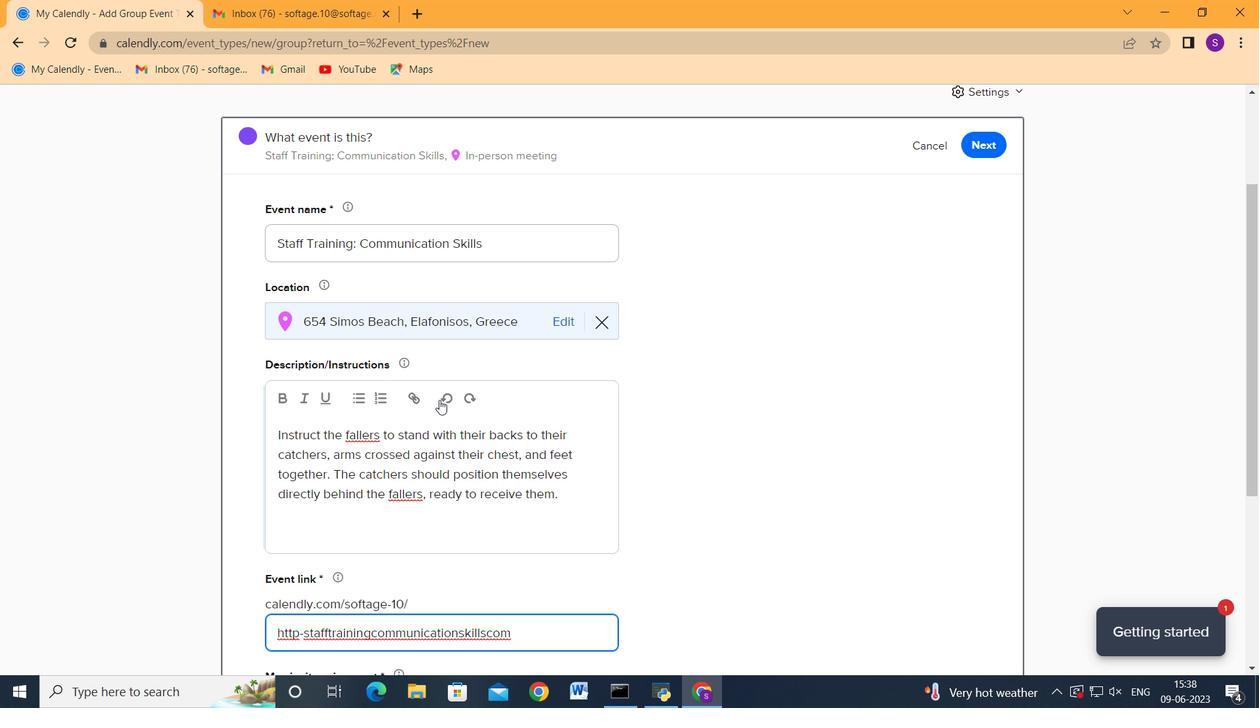 
Action: Mouse moved to (354, 513)
Screenshot: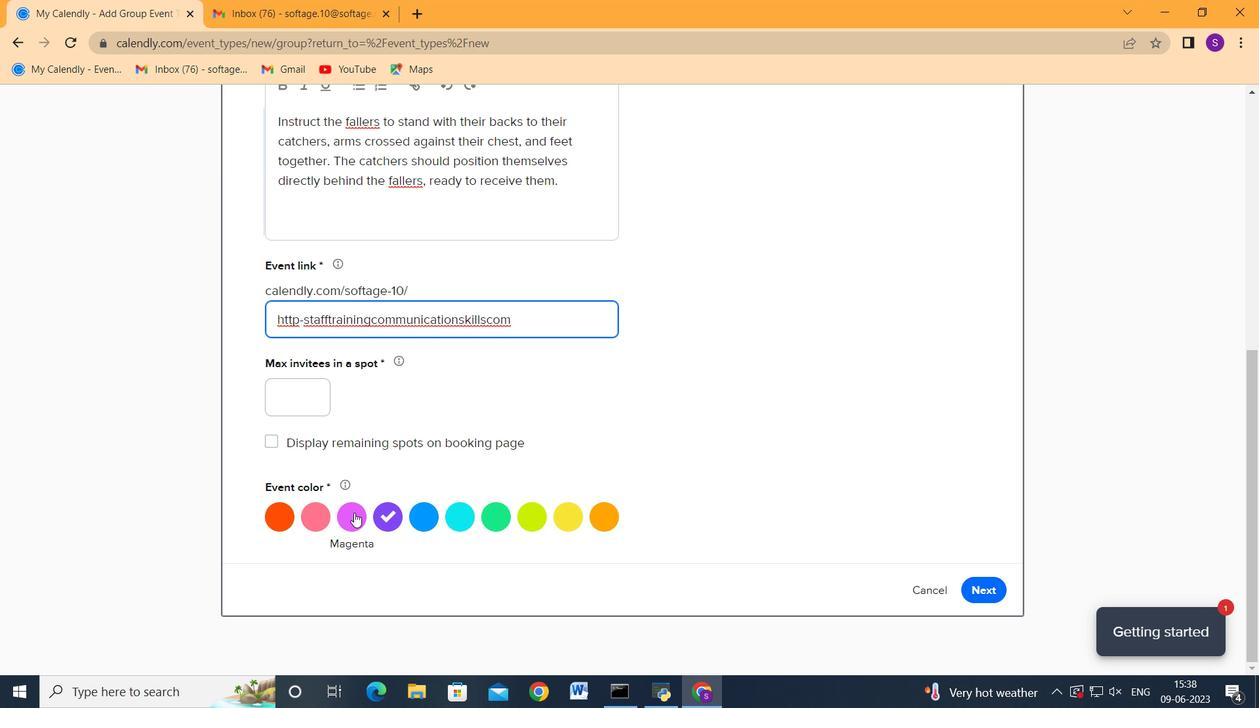 
Action: Mouse pressed left at (354, 513)
Screenshot: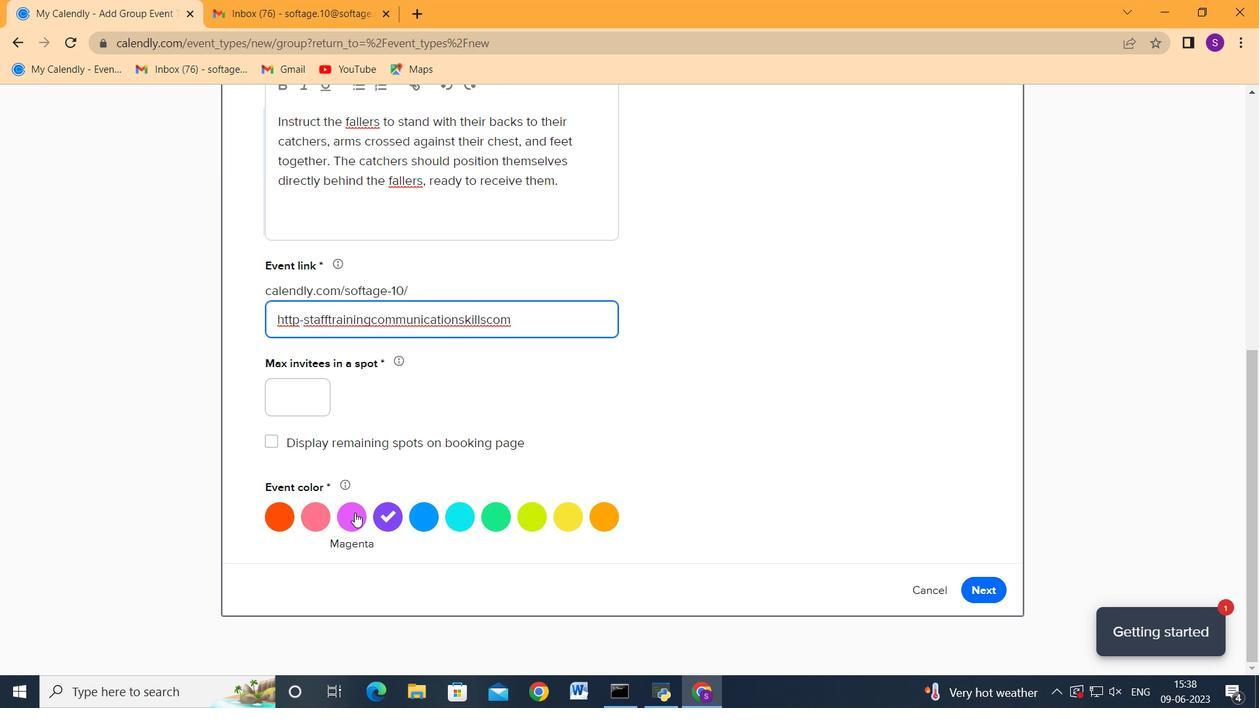 
Action: Mouse moved to (309, 389)
Screenshot: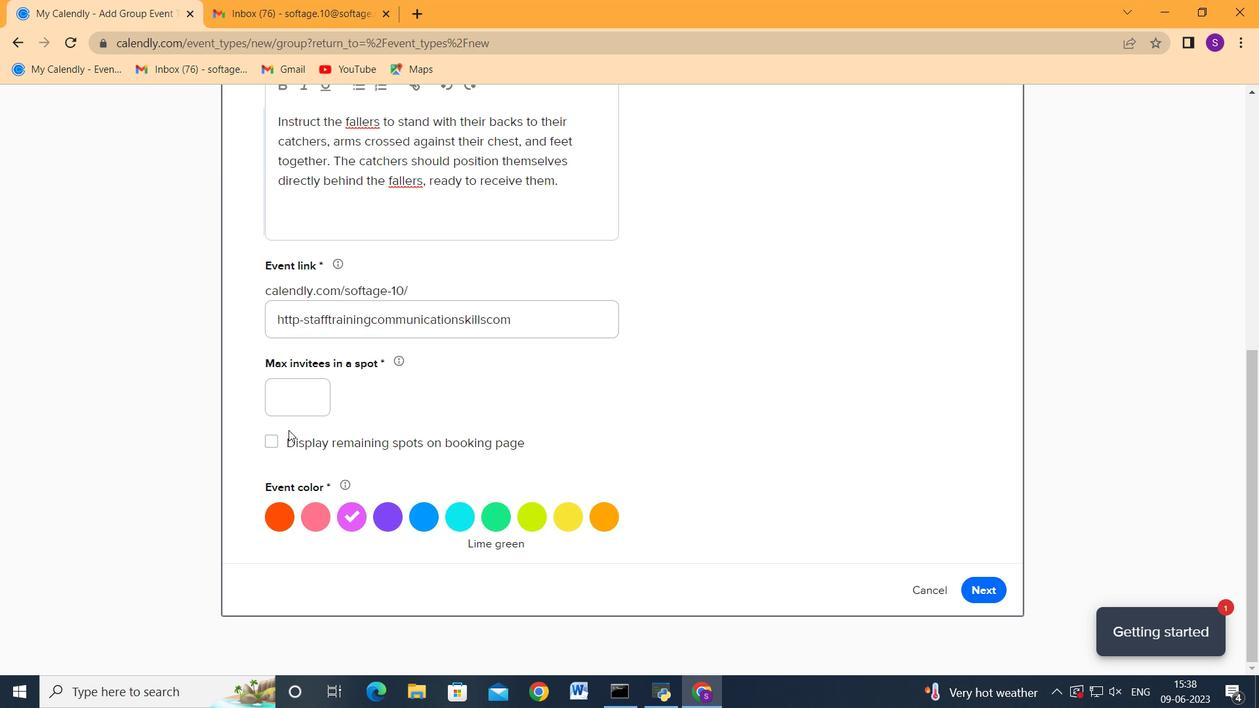 
Action: Mouse pressed left at (309, 389)
Screenshot: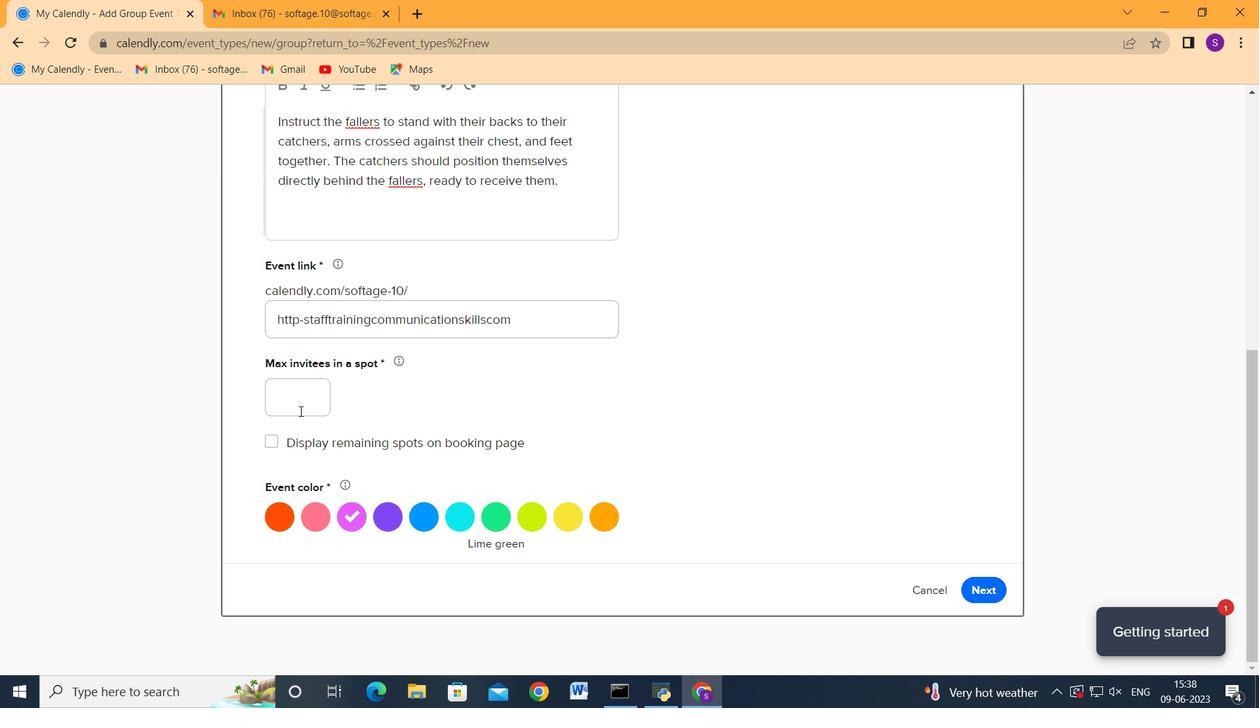 
Action: Mouse moved to (459, 407)
Screenshot: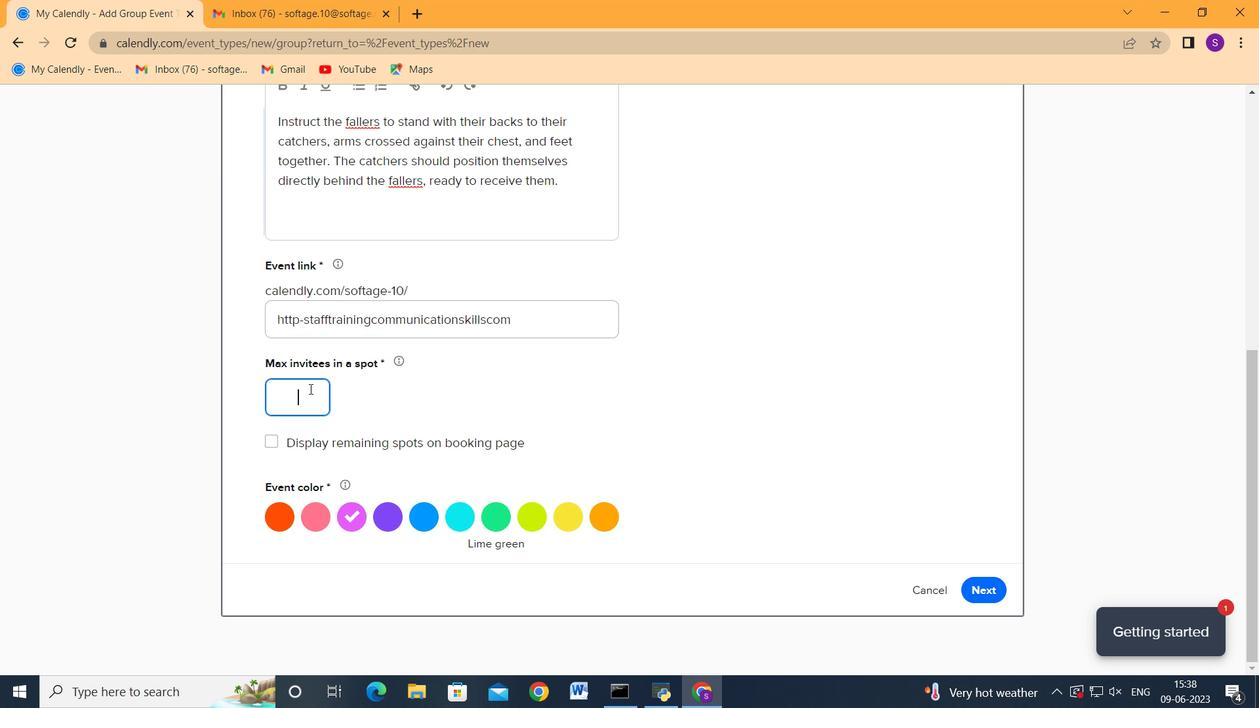 
Action: Key pressed 2
Screenshot: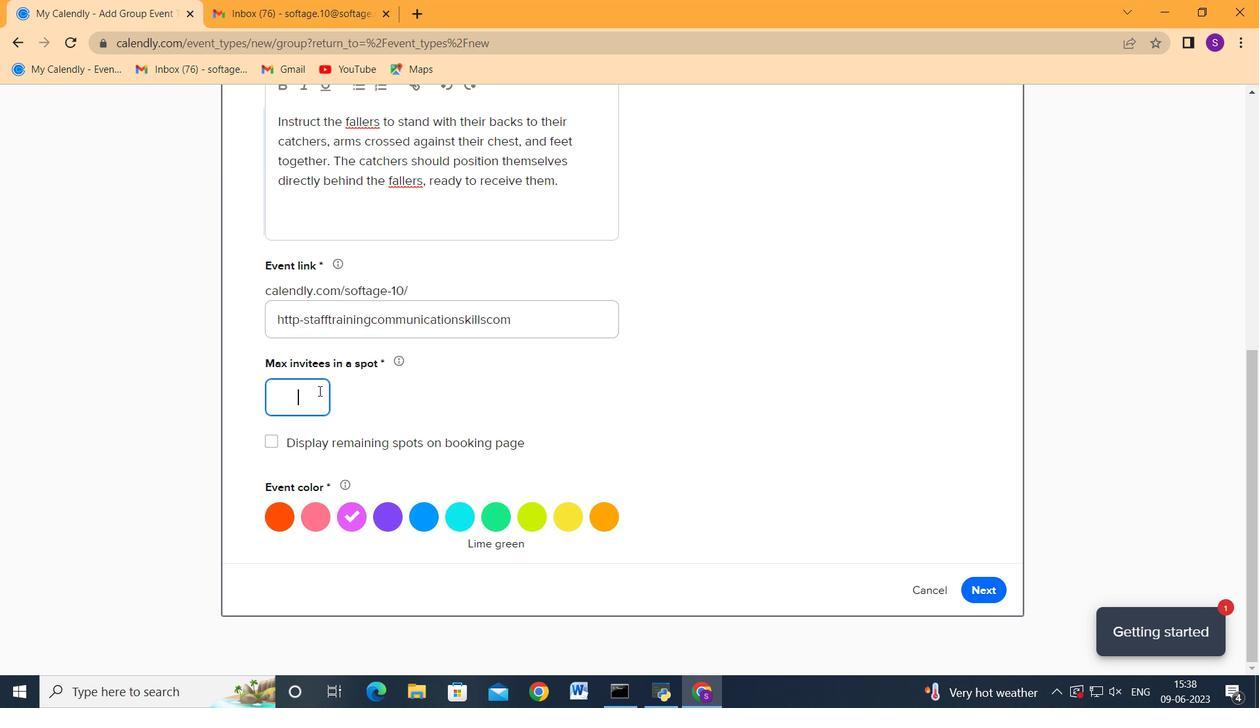
Action: Mouse moved to (993, 584)
Screenshot: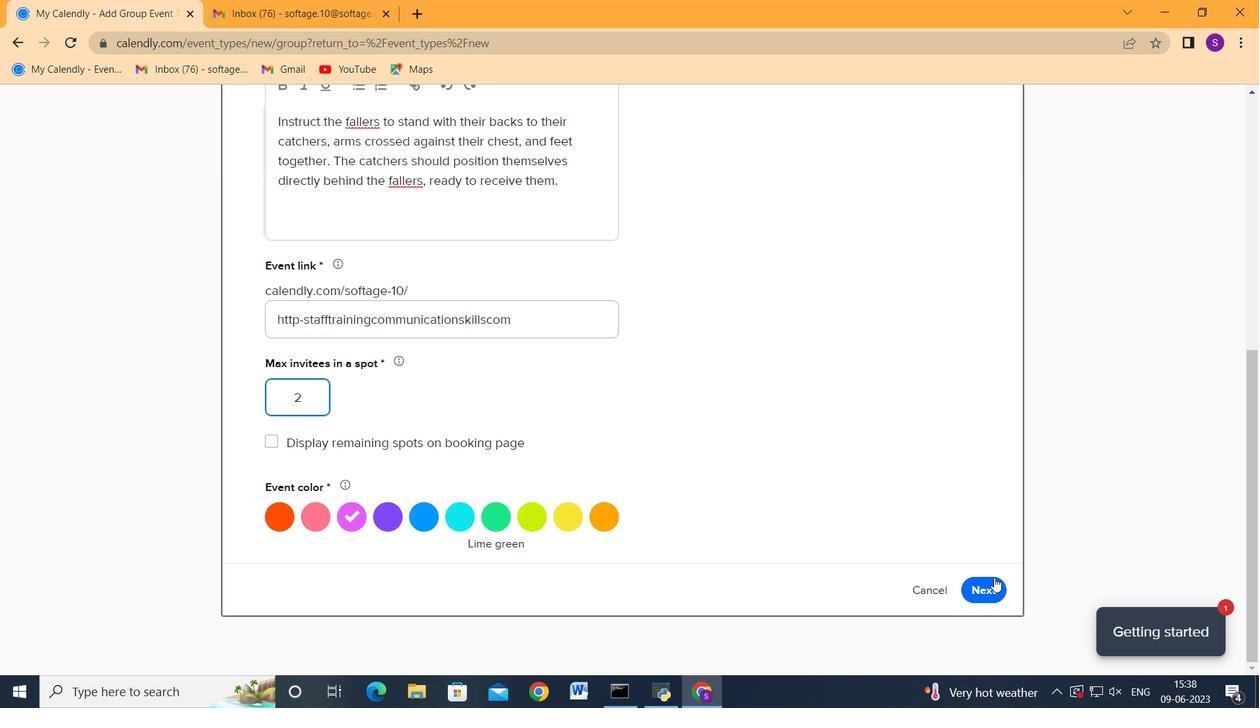 
Action: Mouse pressed left at (993, 584)
Screenshot: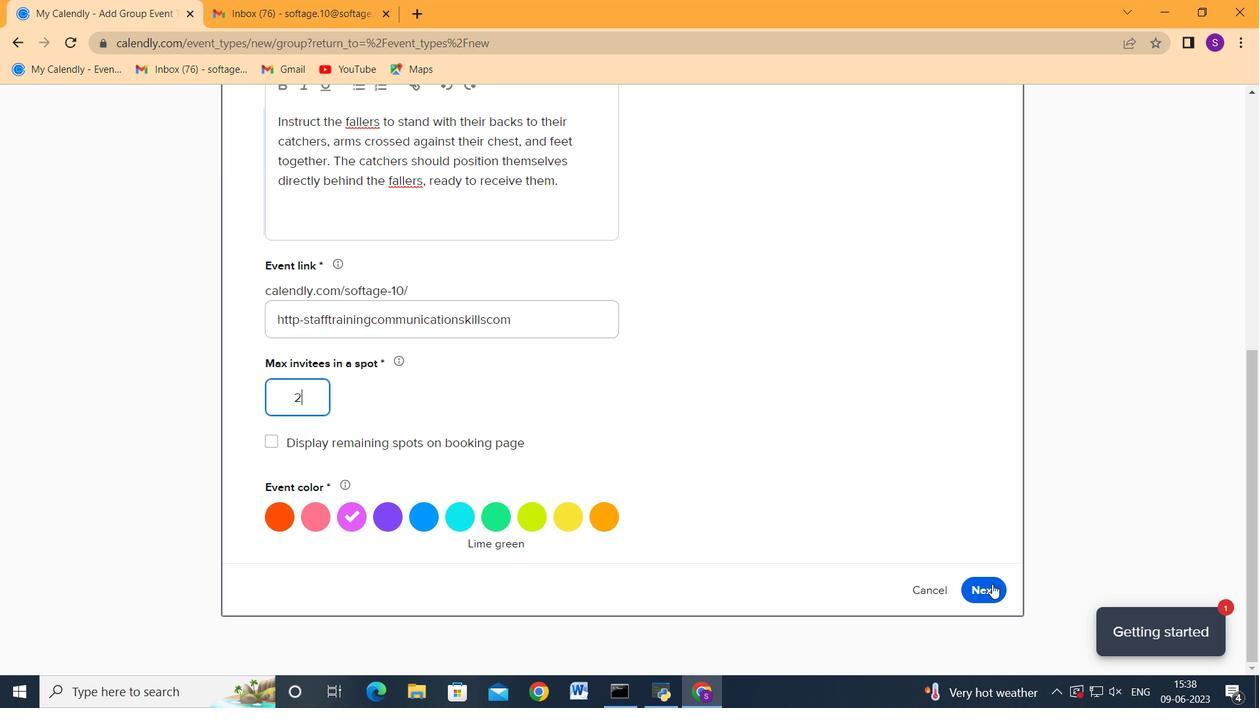 
Action: Mouse moved to (842, 488)
Screenshot: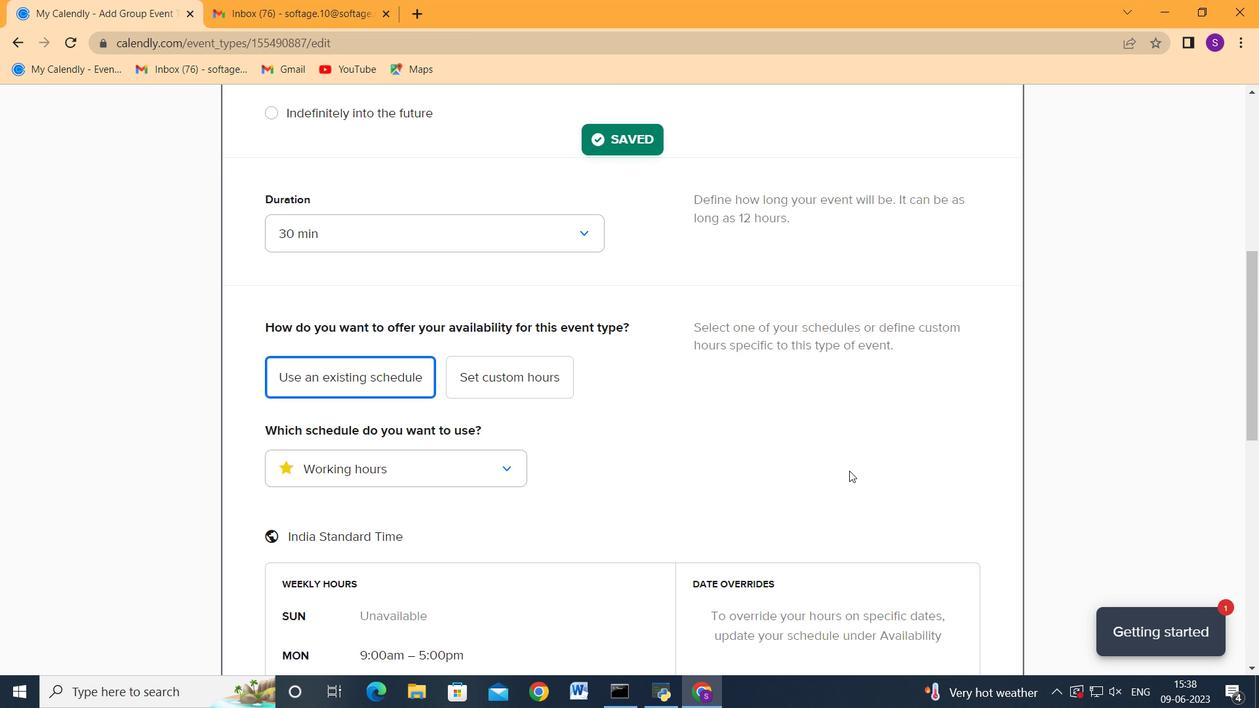 
Action: Mouse scrolled (842, 489) with delta (0, 0)
Screenshot: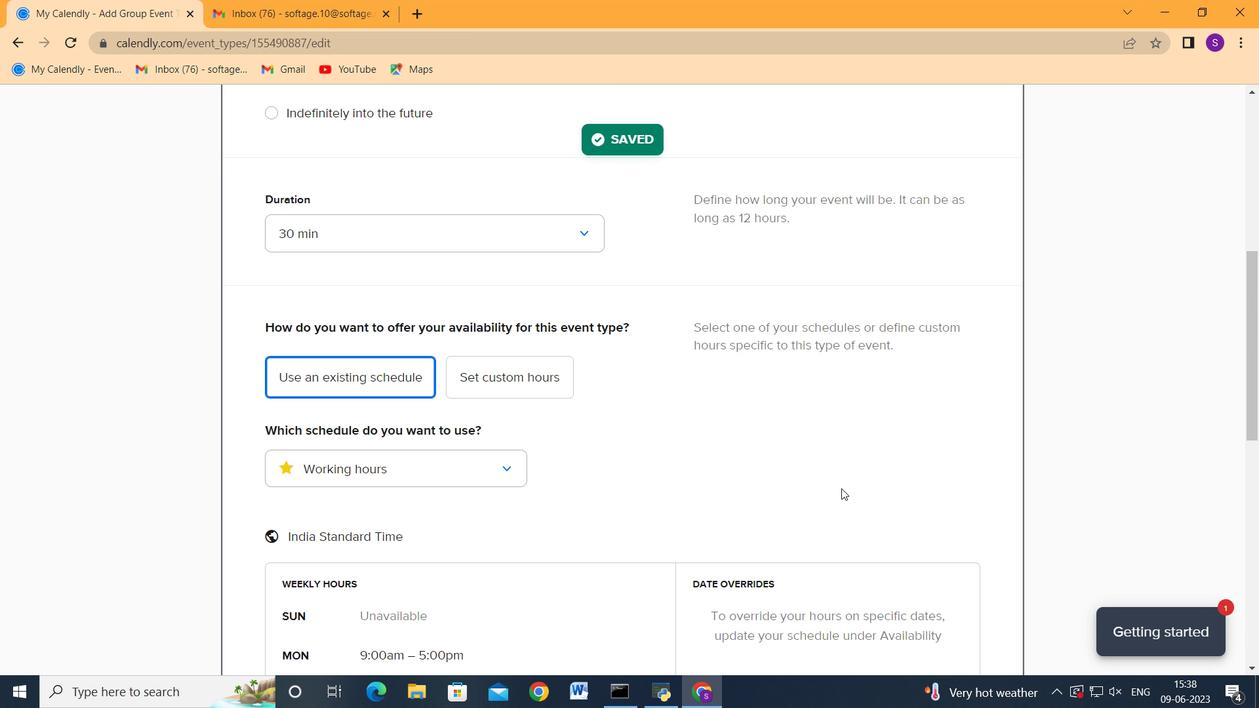 
Action: Mouse scrolled (842, 489) with delta (0, 0)
Screenshot: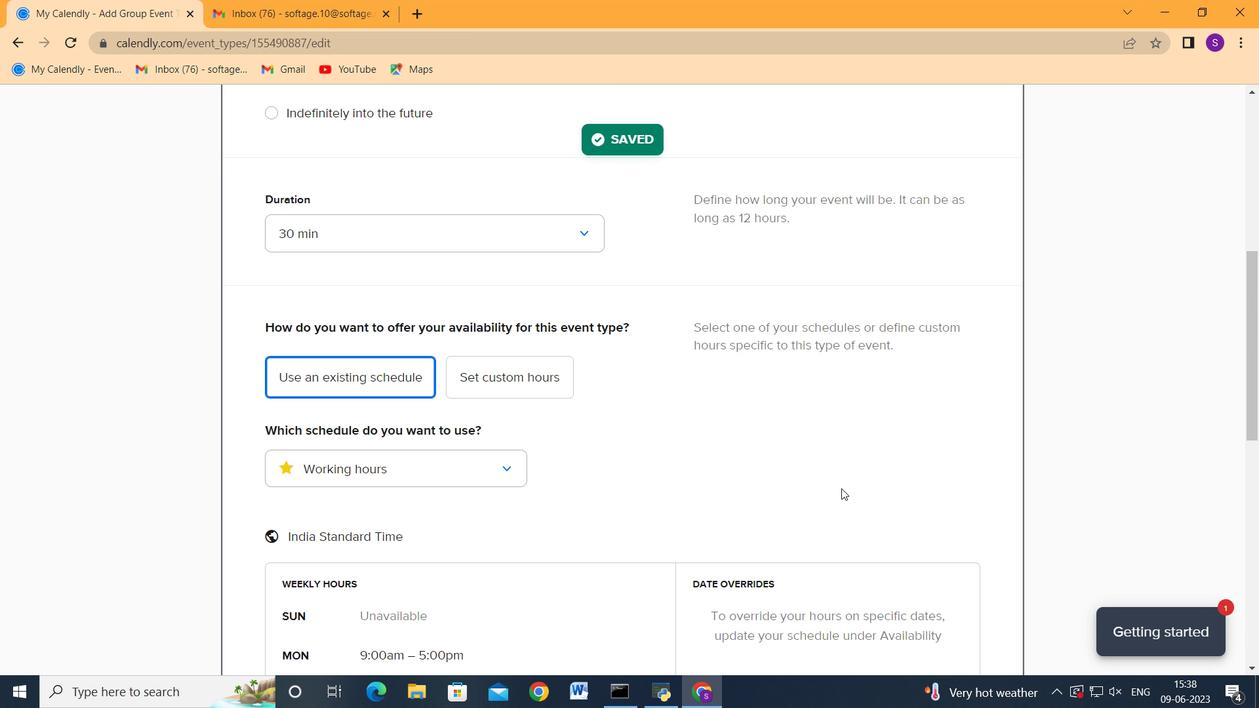 
Action: Mouse scrolled (842, 489) with delta (0, 0)
Screenshot: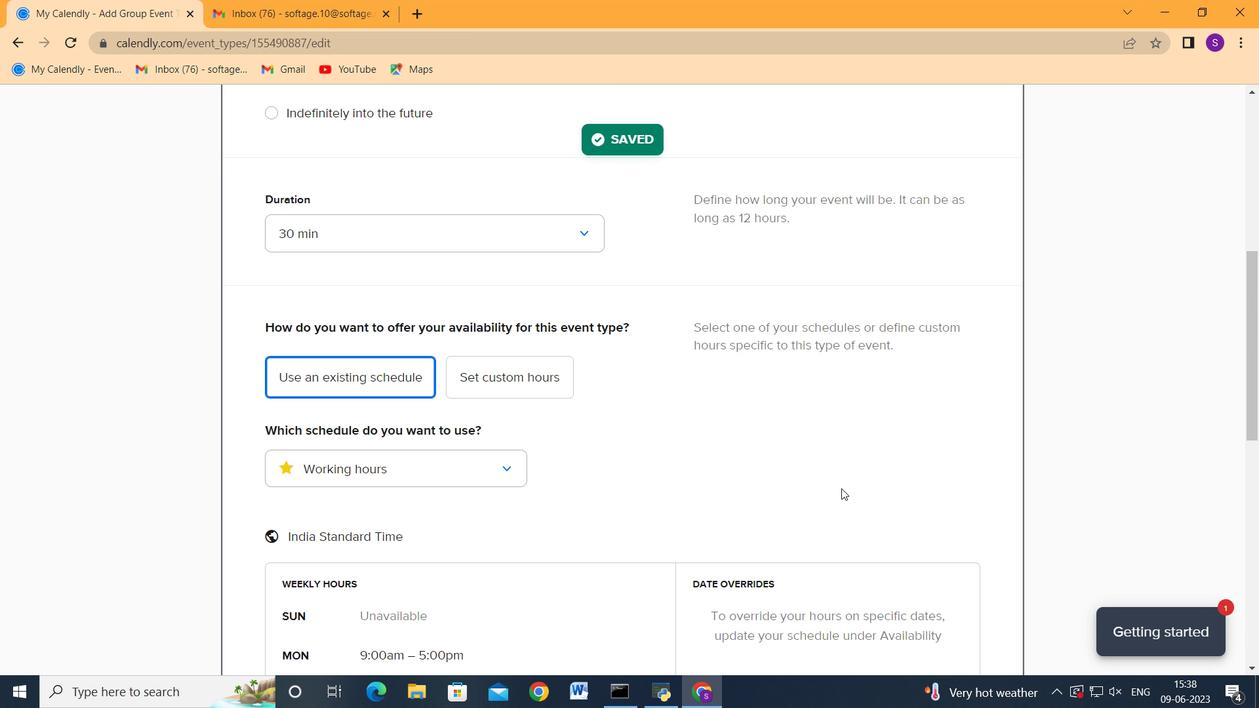 
Action: Mouse scrolled (842, 489) with delta (0, 0)
Screenshot: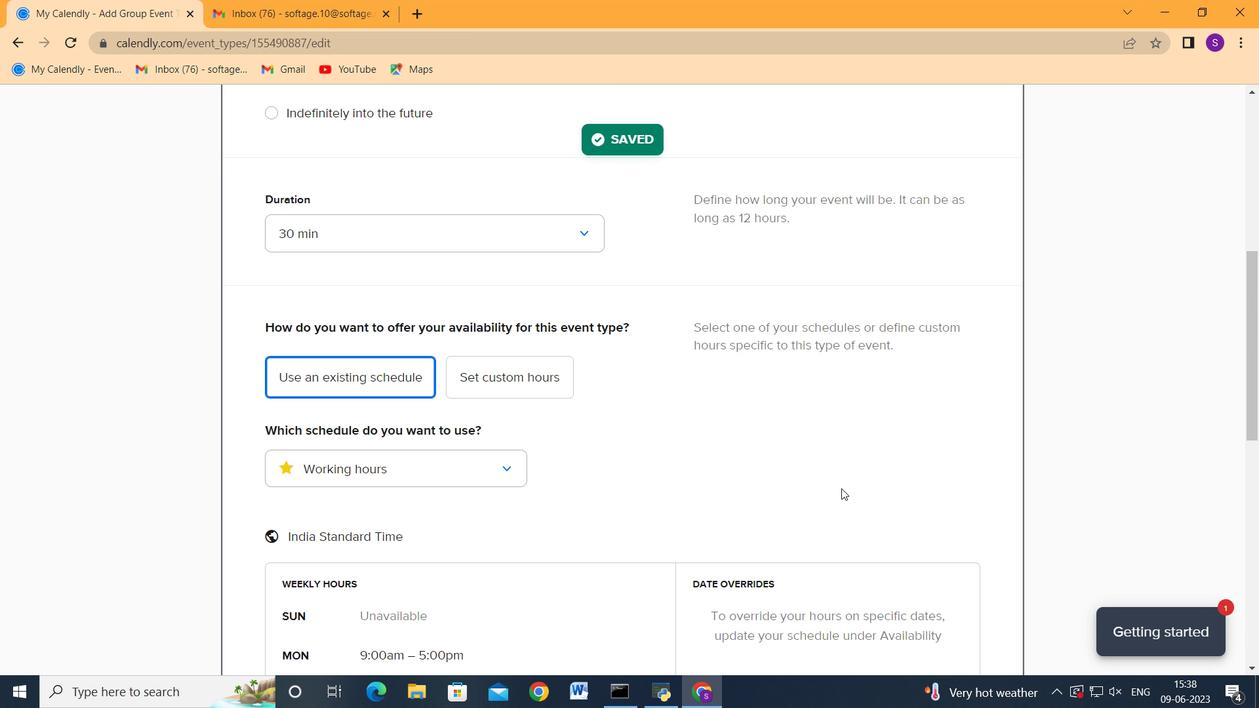 
Action: Mouse moved to (842, 482)
Screenshot: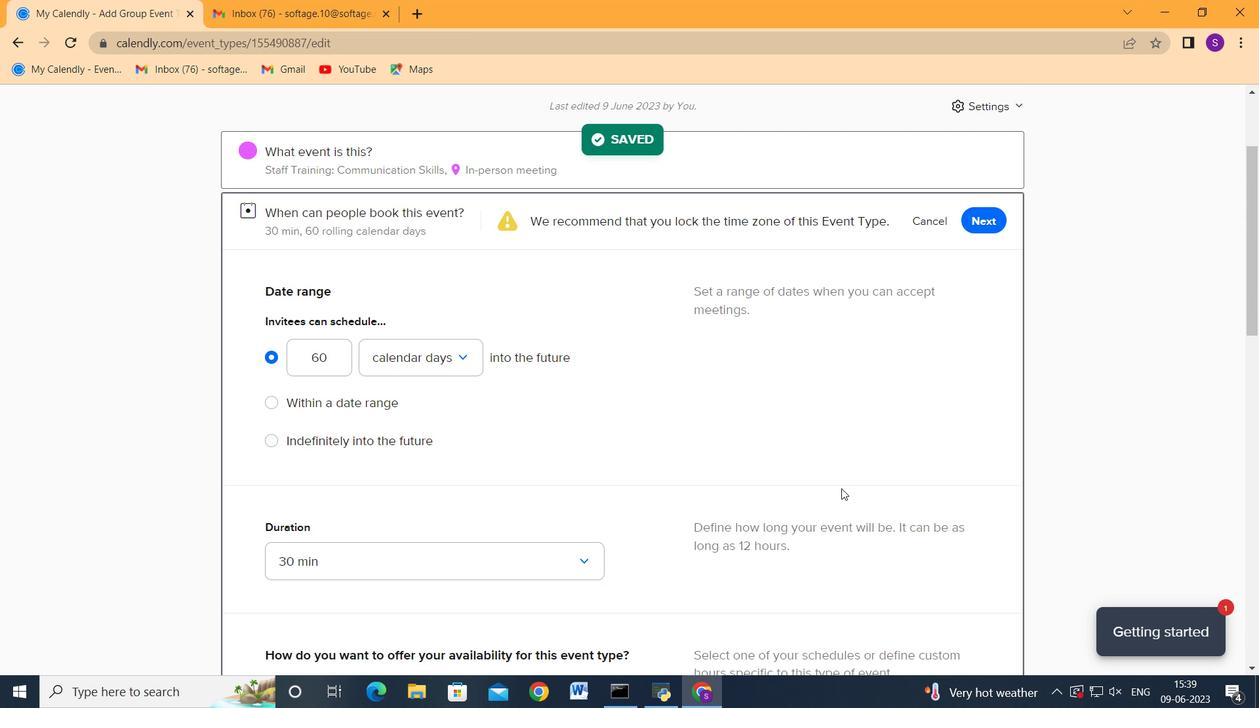 
Action: Mouse scrolled (842, 483) with delta (0, 0)
Screenshot: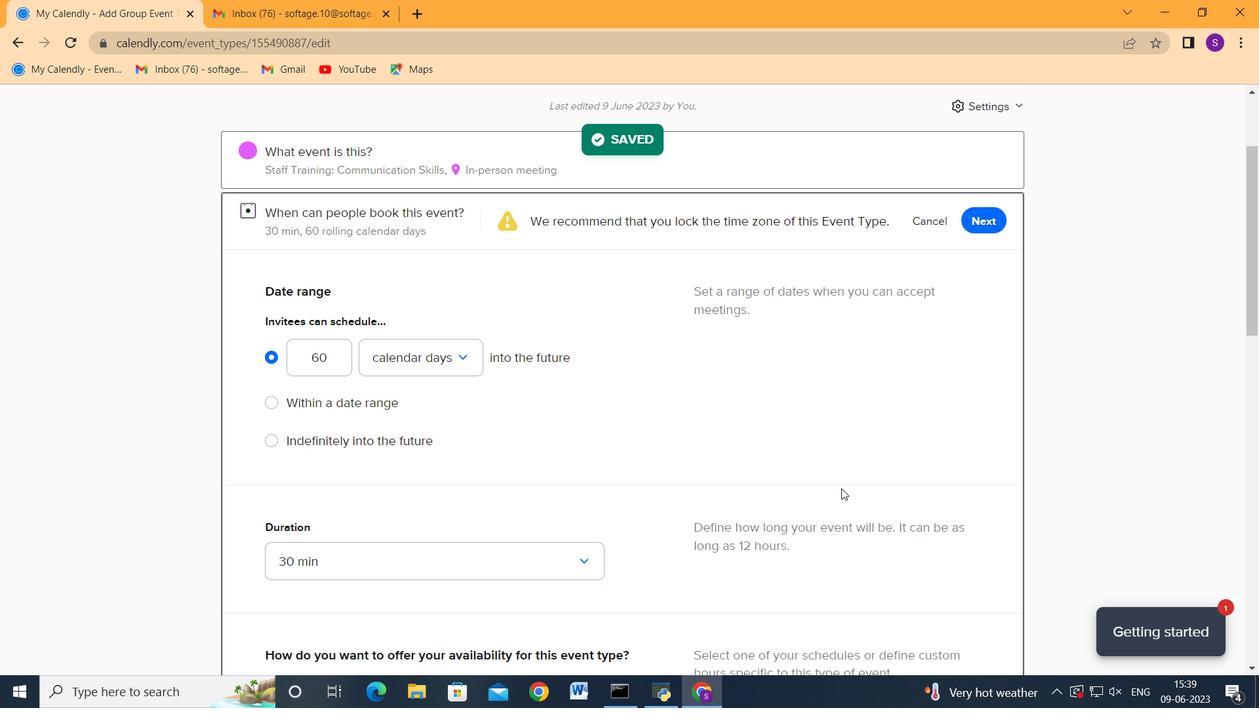 
Action: Mouse scrolled (842, 483) with delta (0, 0)
Screenshot: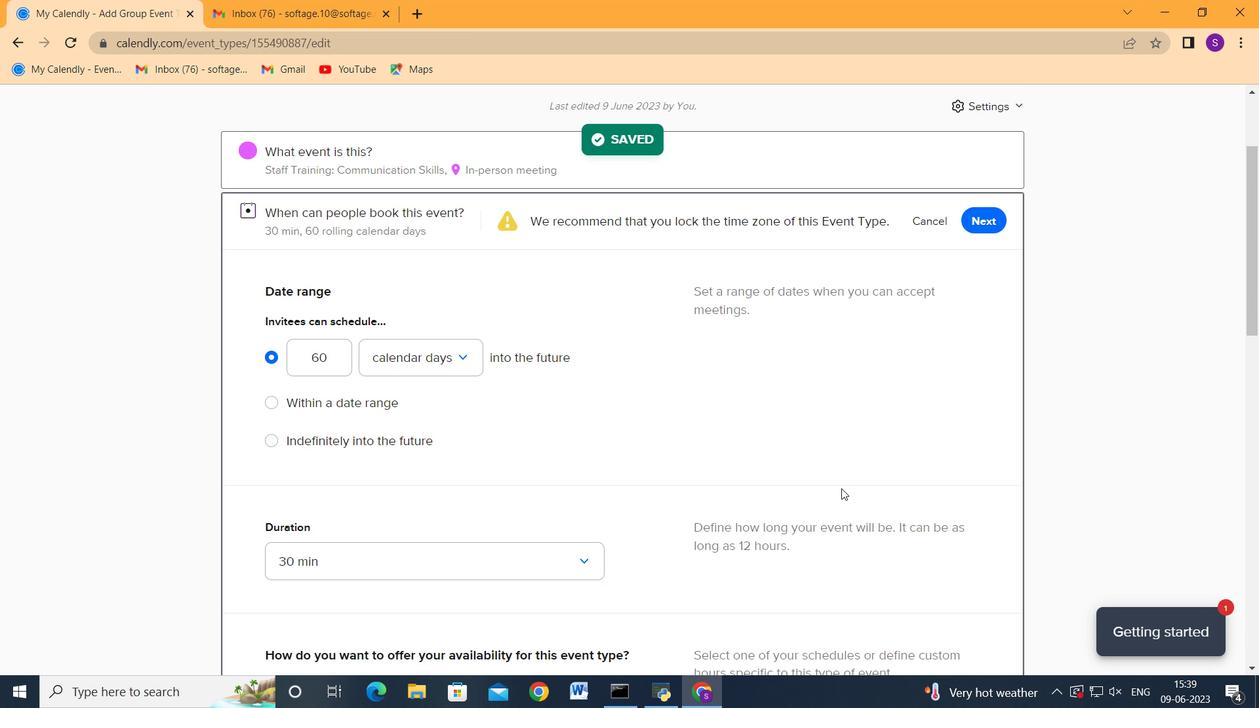 
Action: Mouse moved to (360, 552)
Screenshot: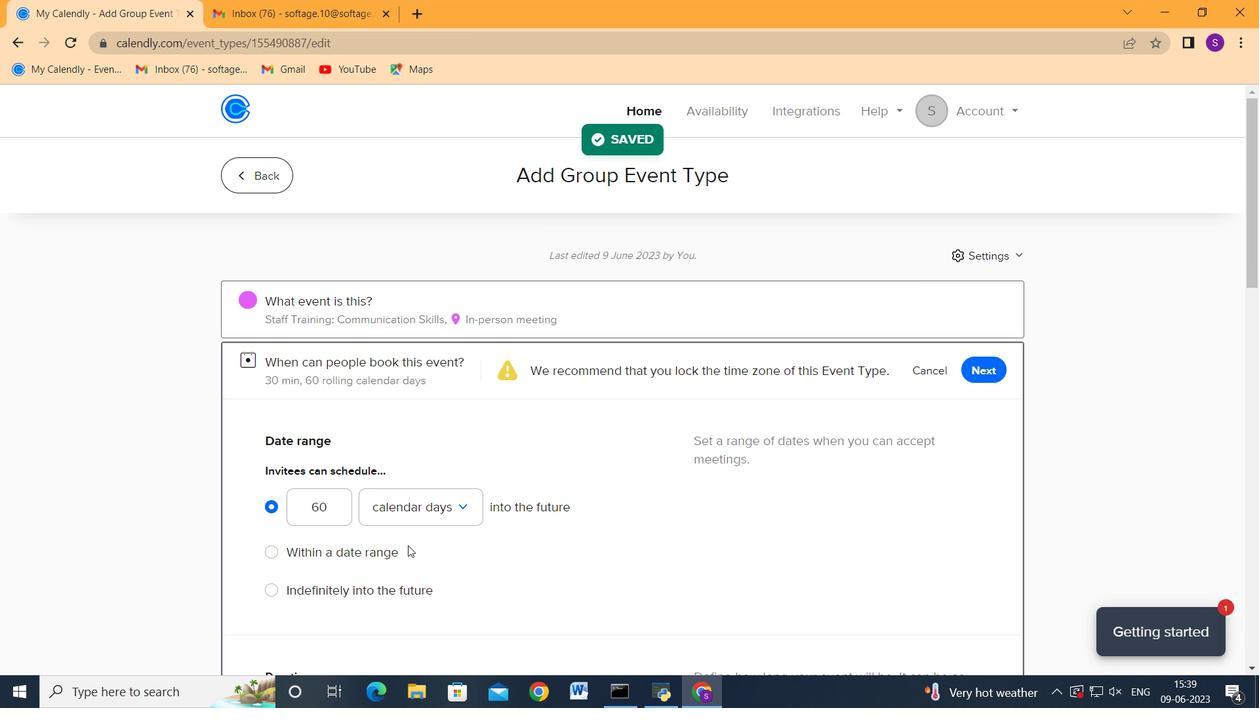 
Action: Mouse pressed left at (360, 552)
Screenshot: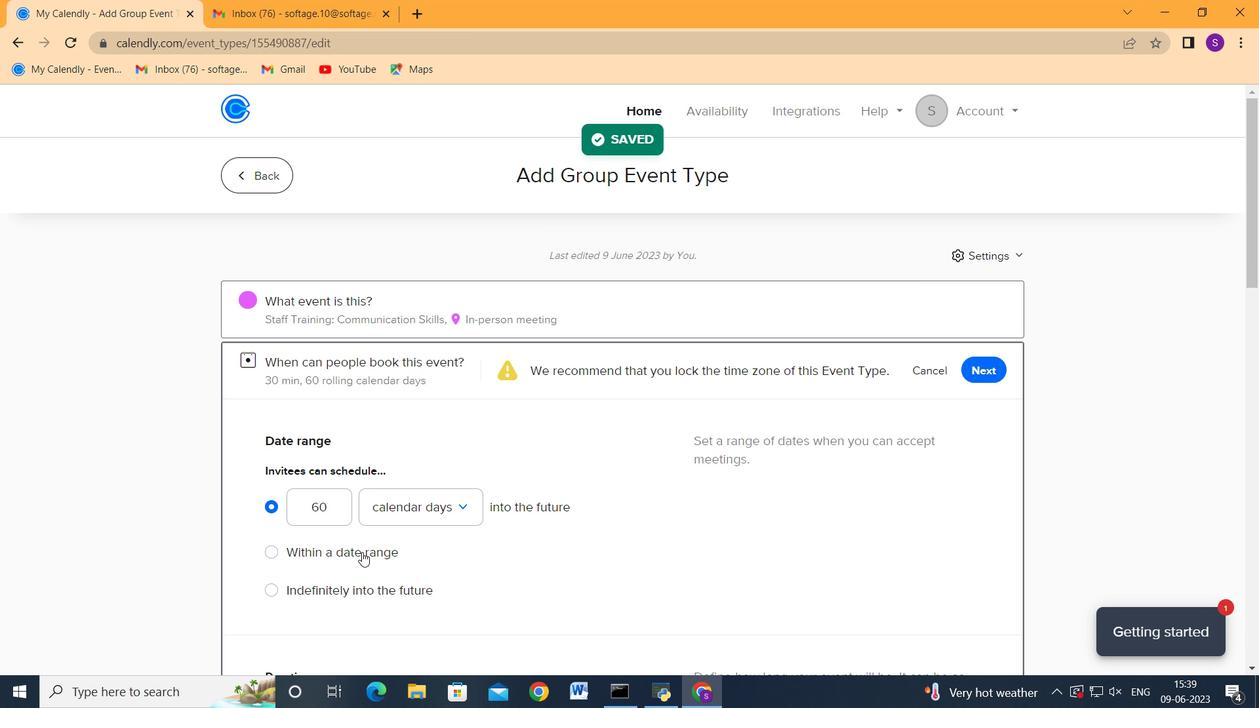 
Action: Mouse moved to (430, 560)
Screenshot: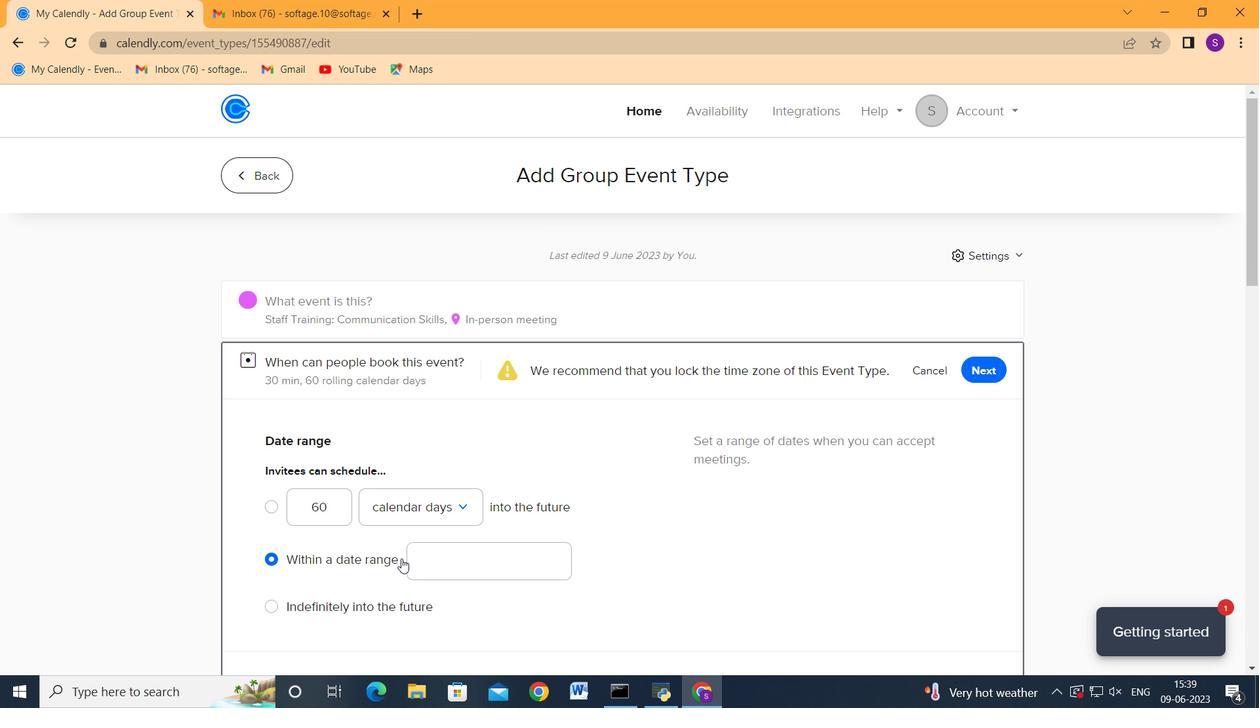 
Action: Mouse pressed left at (430, 560)
Screenshot: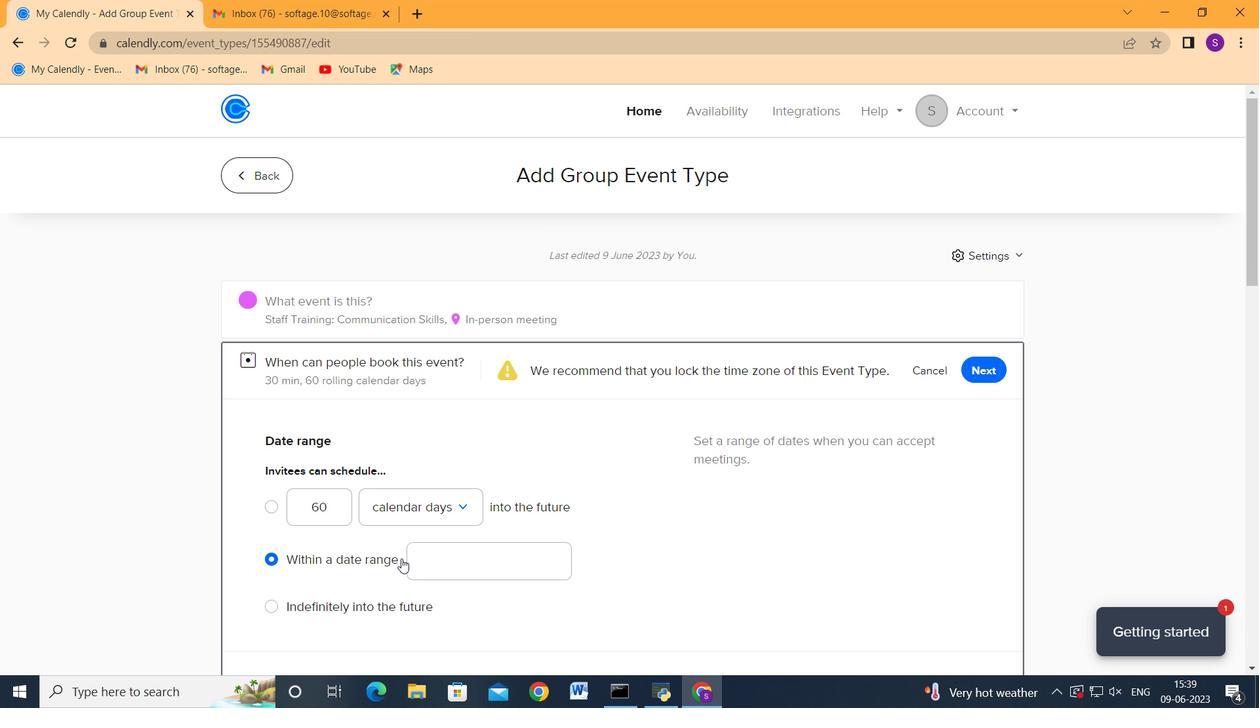 
Action: Mouse moved to (536, 261)
Screenshot: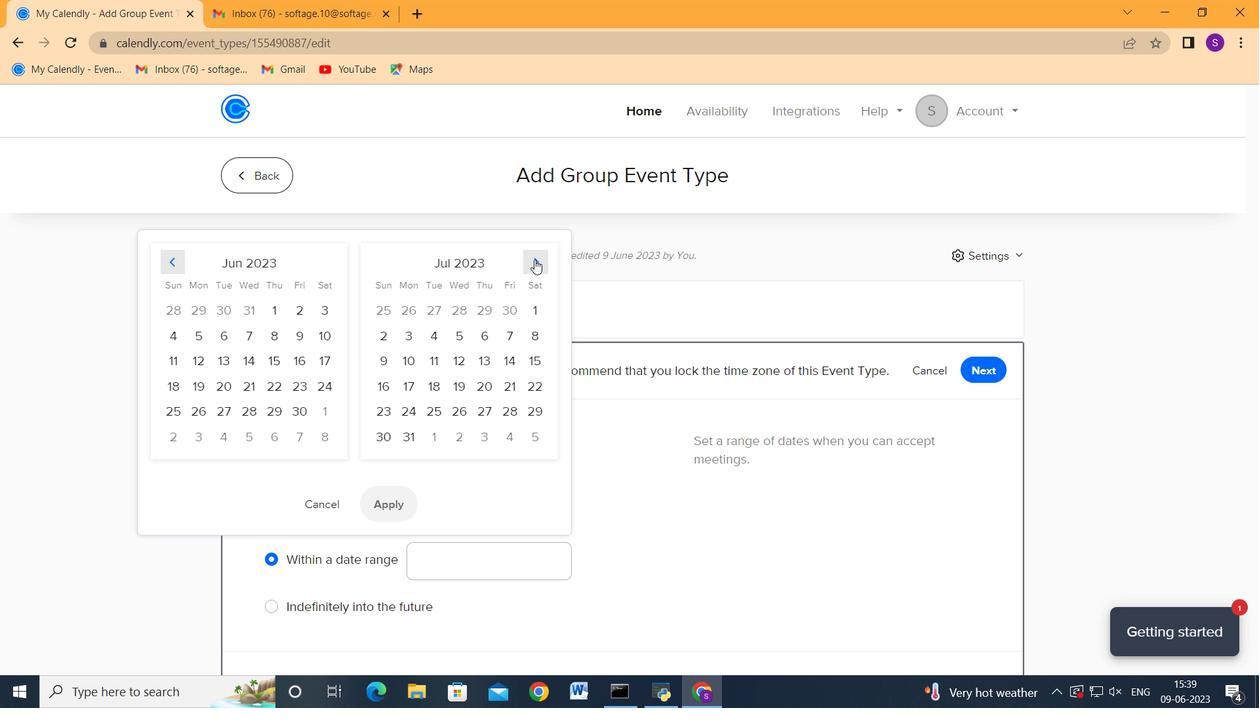 
Action: Mouse pressed left at (536, 261)
Screenshot: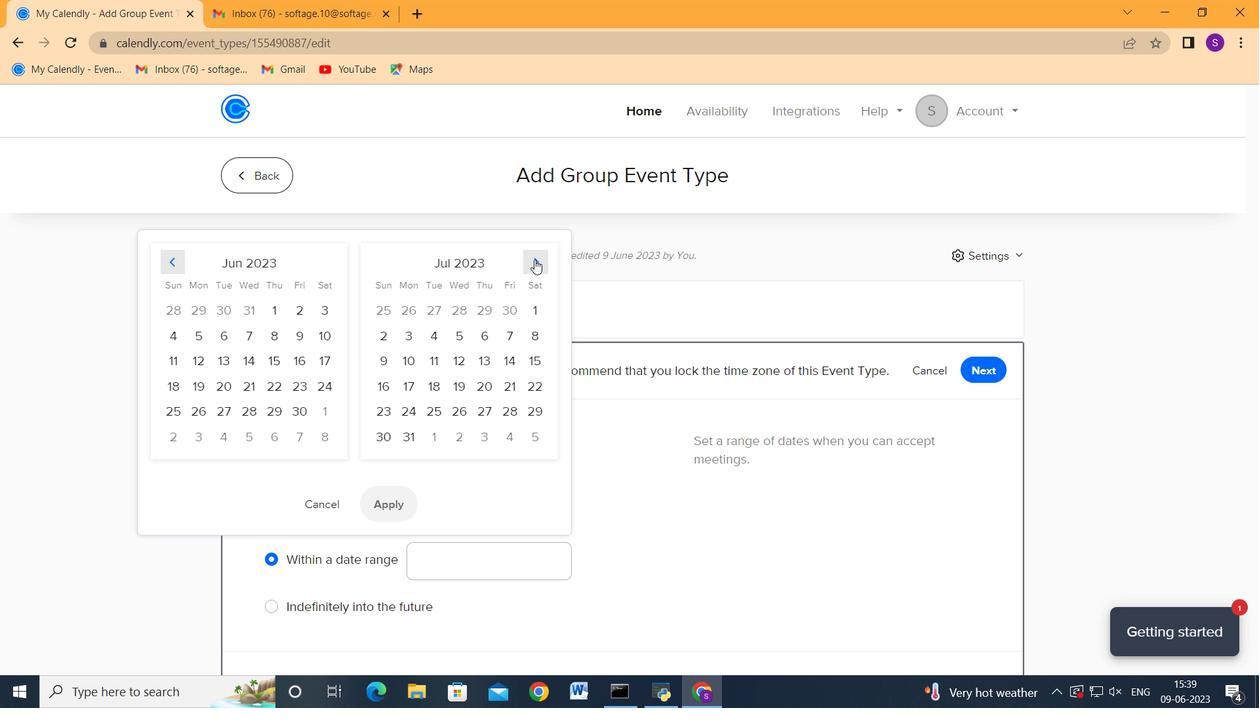 
Action: Mouse moved to (536, 261)
Screenshot: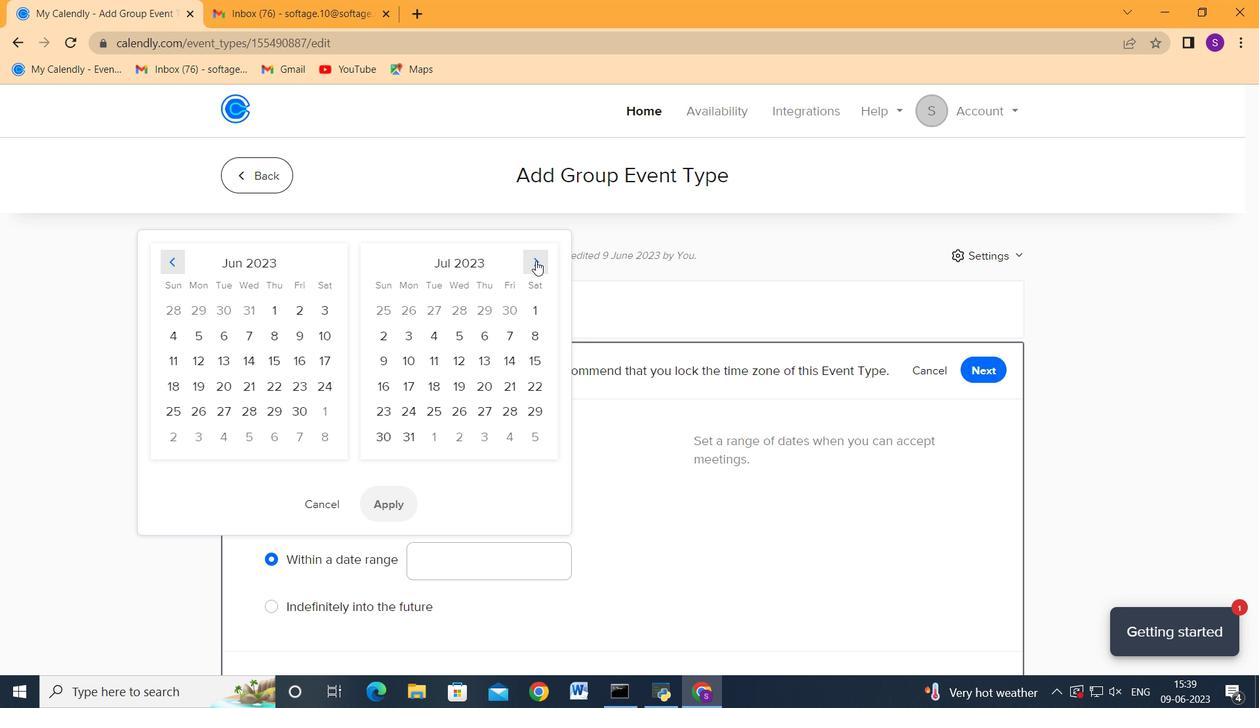 
Action: Mouse pressed left at (536, 261)
Screenshot: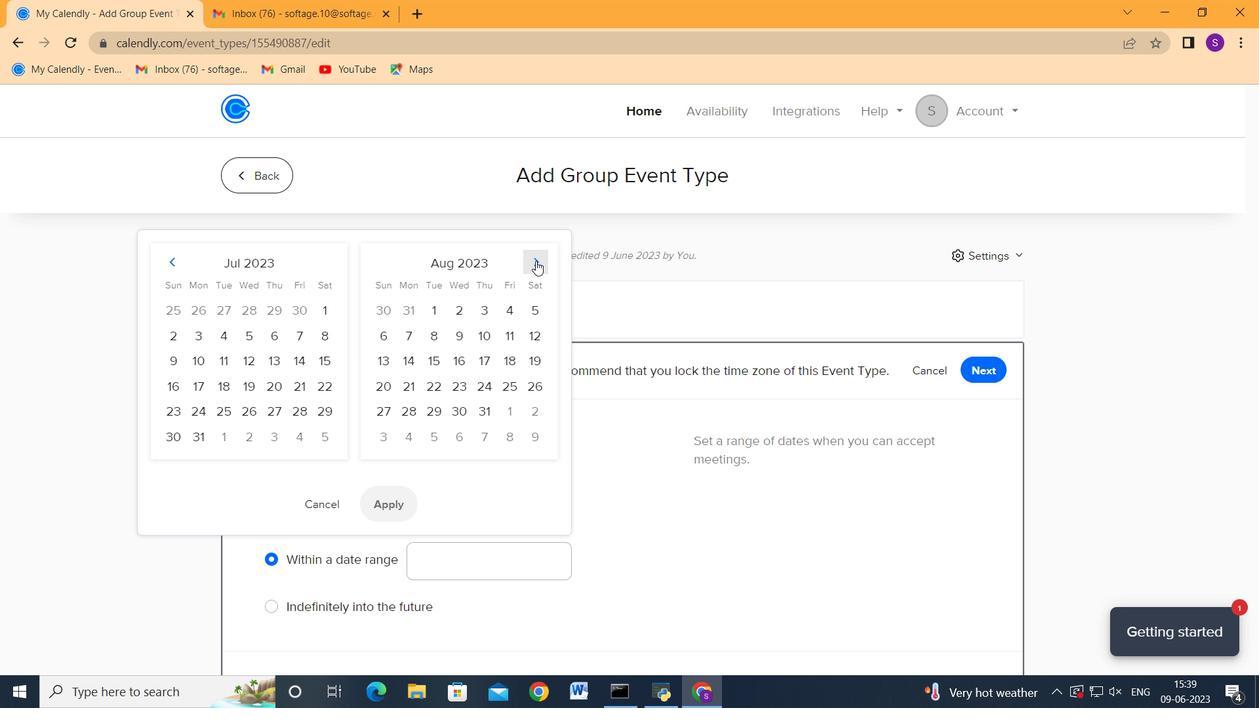 
Action: Mouse moved to (536, 261)
Screenshot: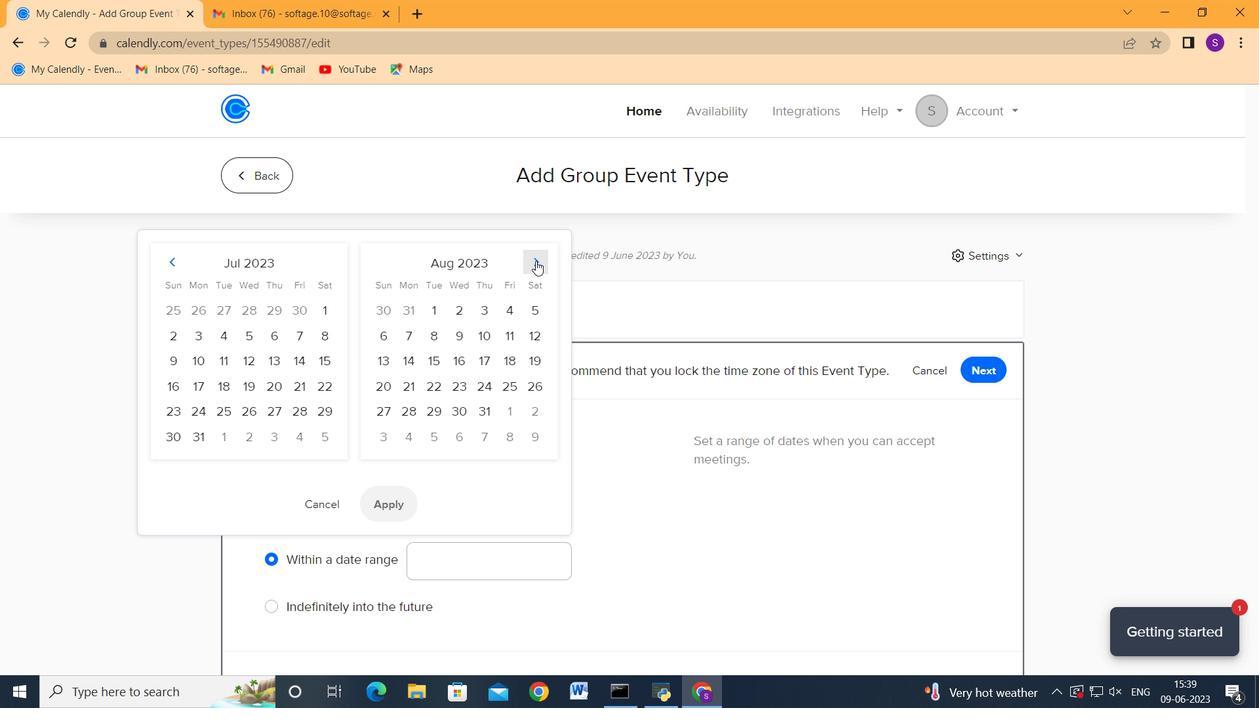 
Action: Mouse pressed left at (536, 261)
Screenshot: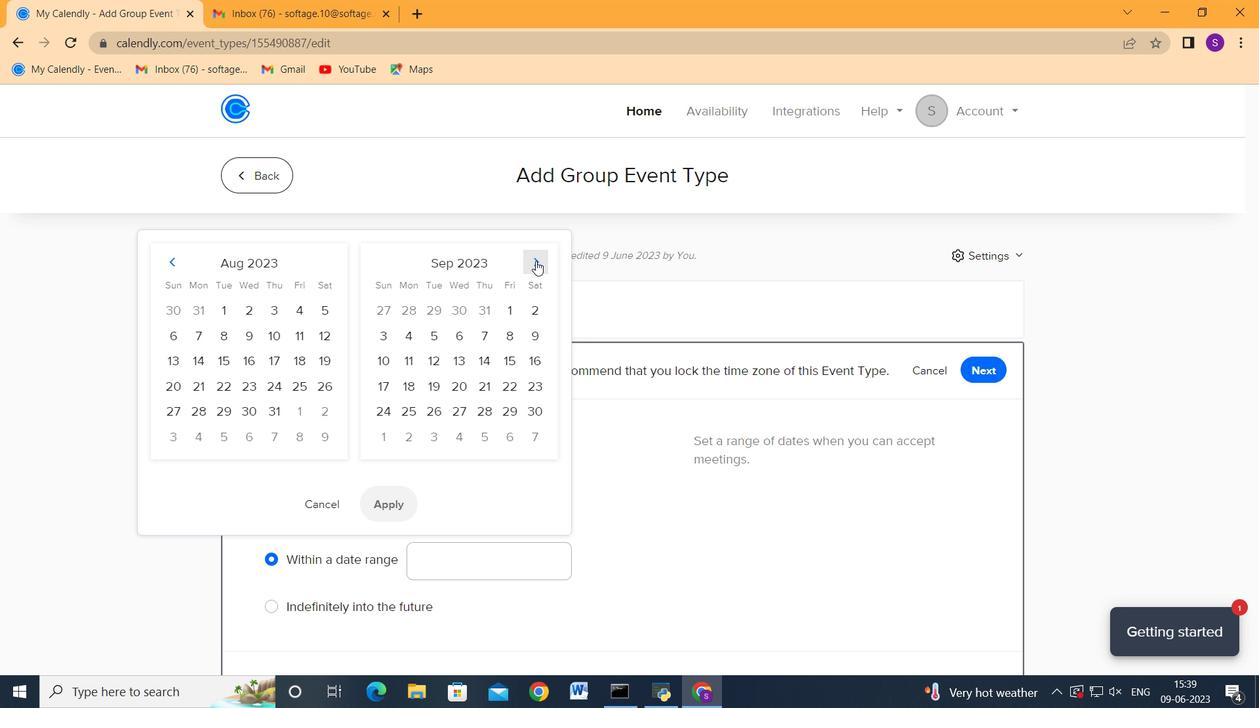 
Action: Mouse pressed left at (536, 261)
Screenshot: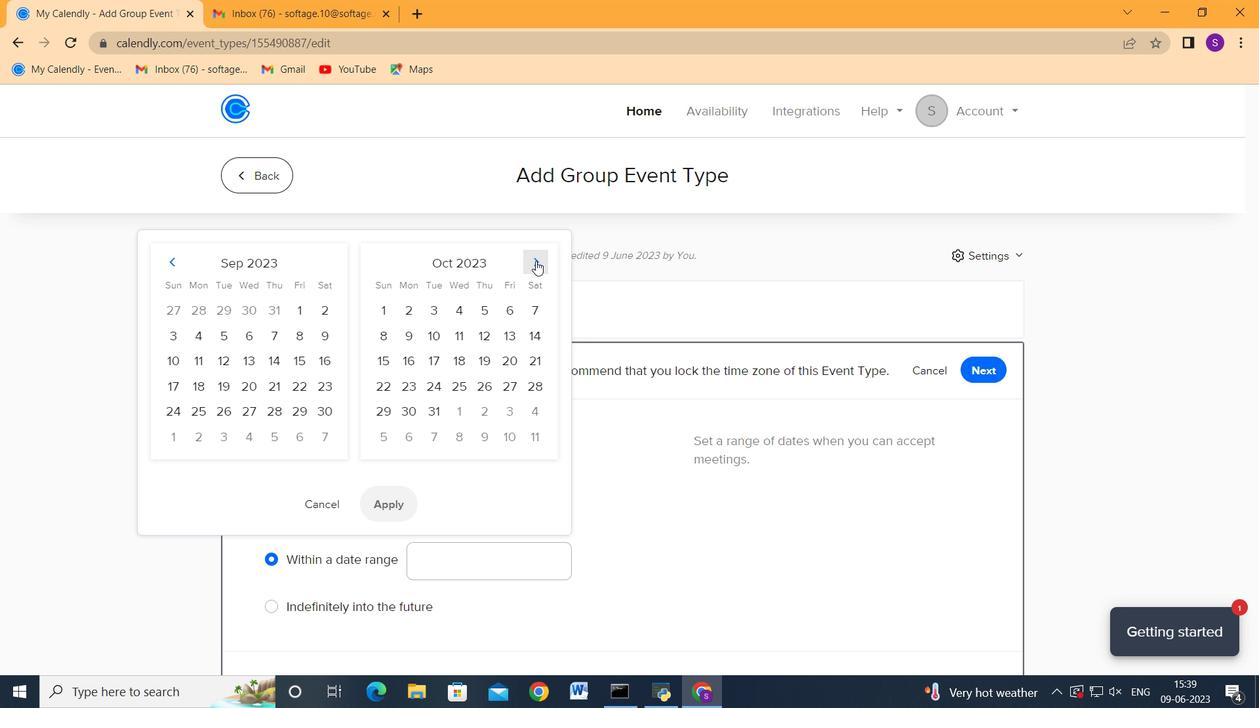 
Action: Mouse pressed left at (536, 261)
Screenshot: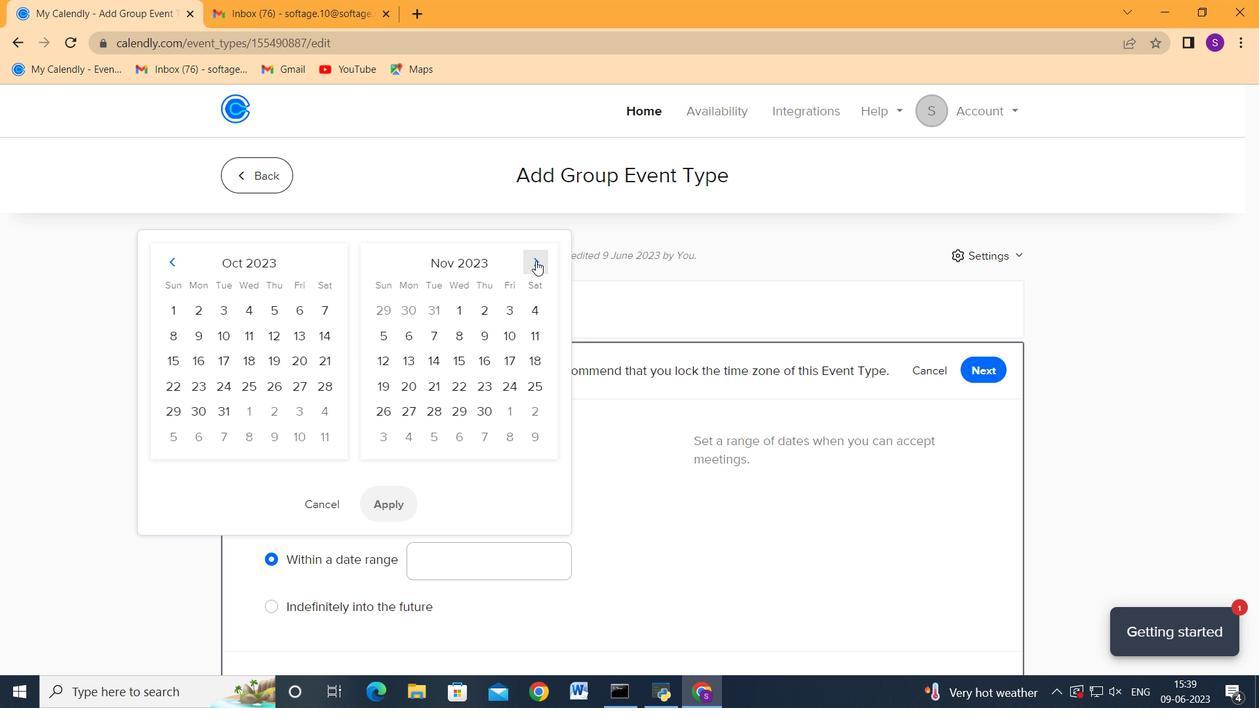 
Action: Mouse pressed left at (536, 261)
Screenshot: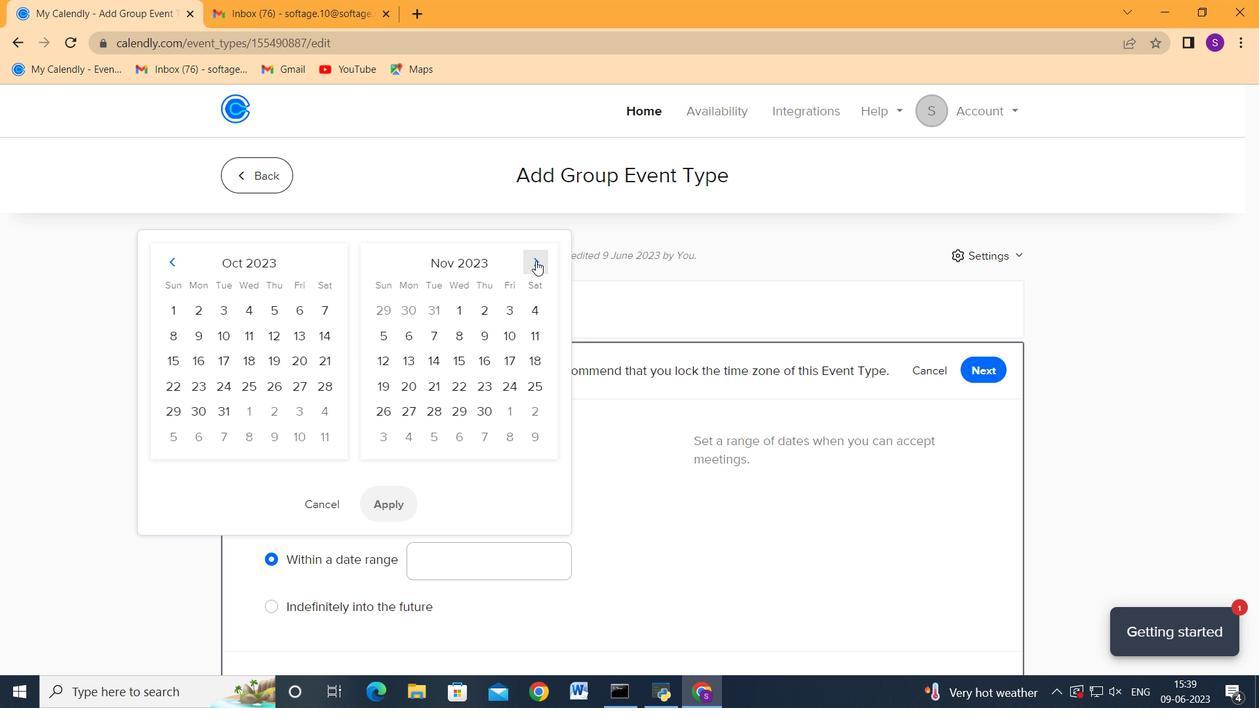 
Action: Mouse pressed left at (536, 261)
Screenshot: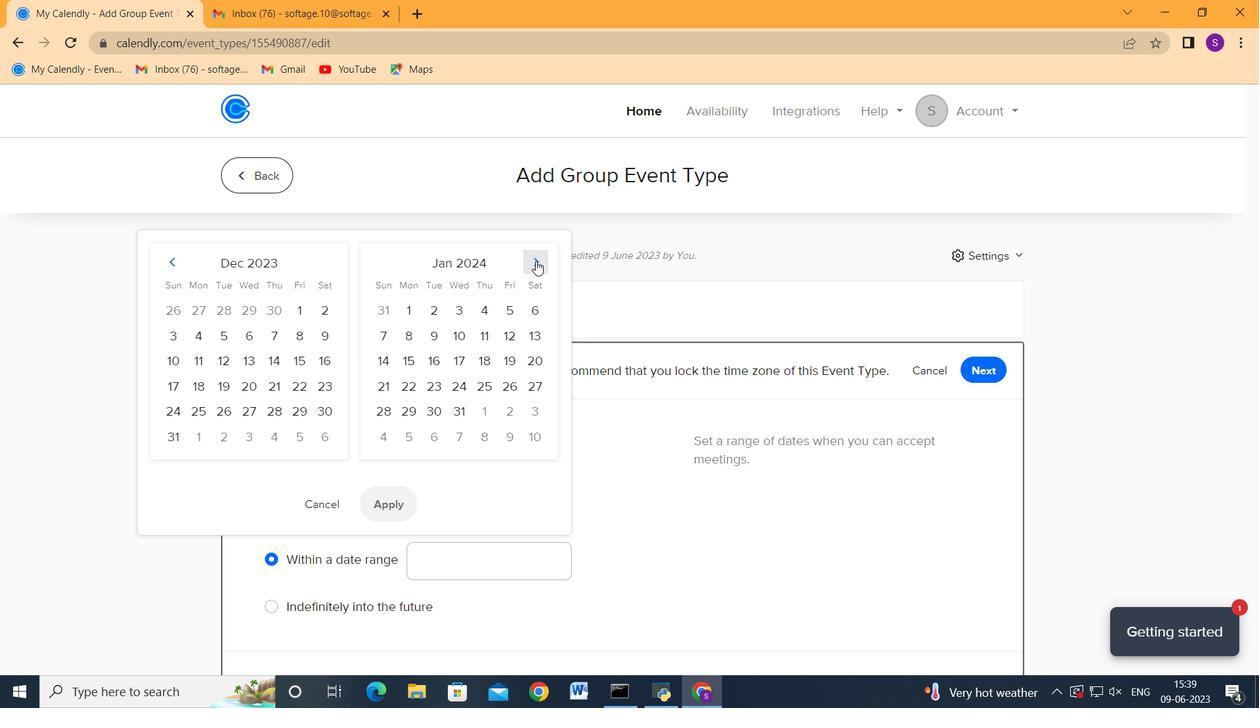 
Action: Mouse pressed left at (536, 261)
Screenshot: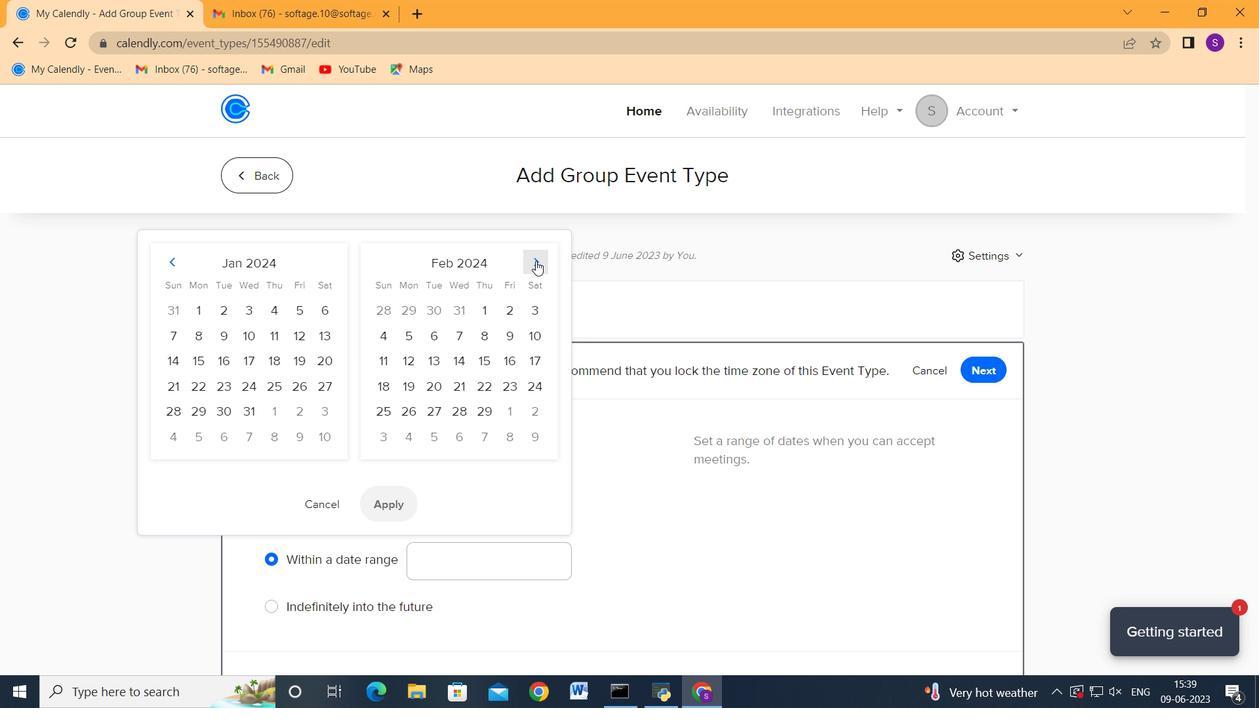 
Action: Mouse moved to (478, 336)
Screenshot: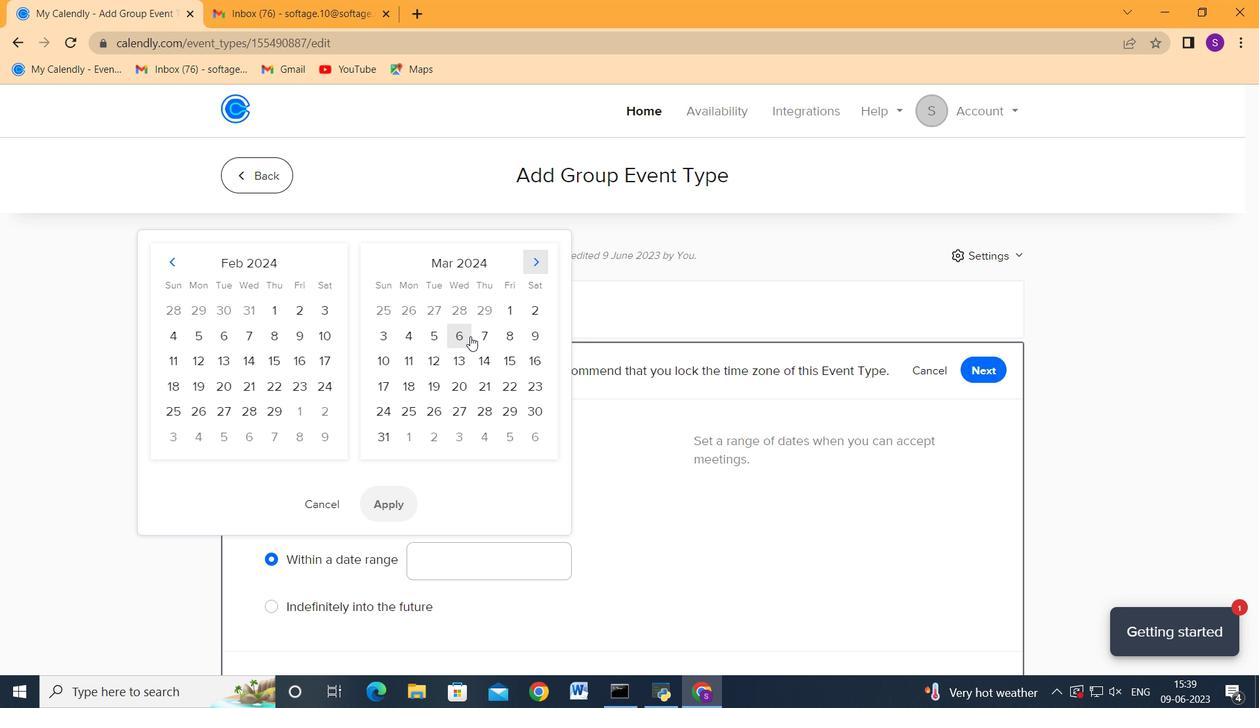 
Action: Mouse pressed left at (478, 336)
Screenshot: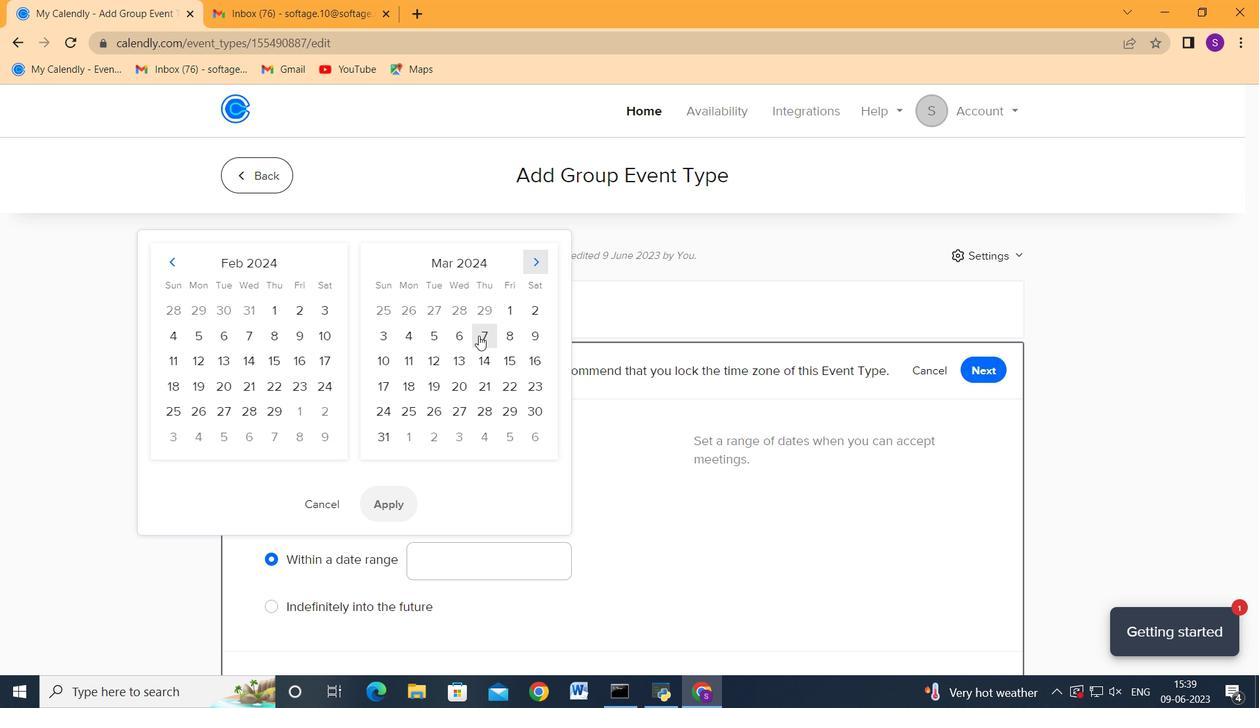 
Action: Mouse moved to (322, 436)
Screenshot: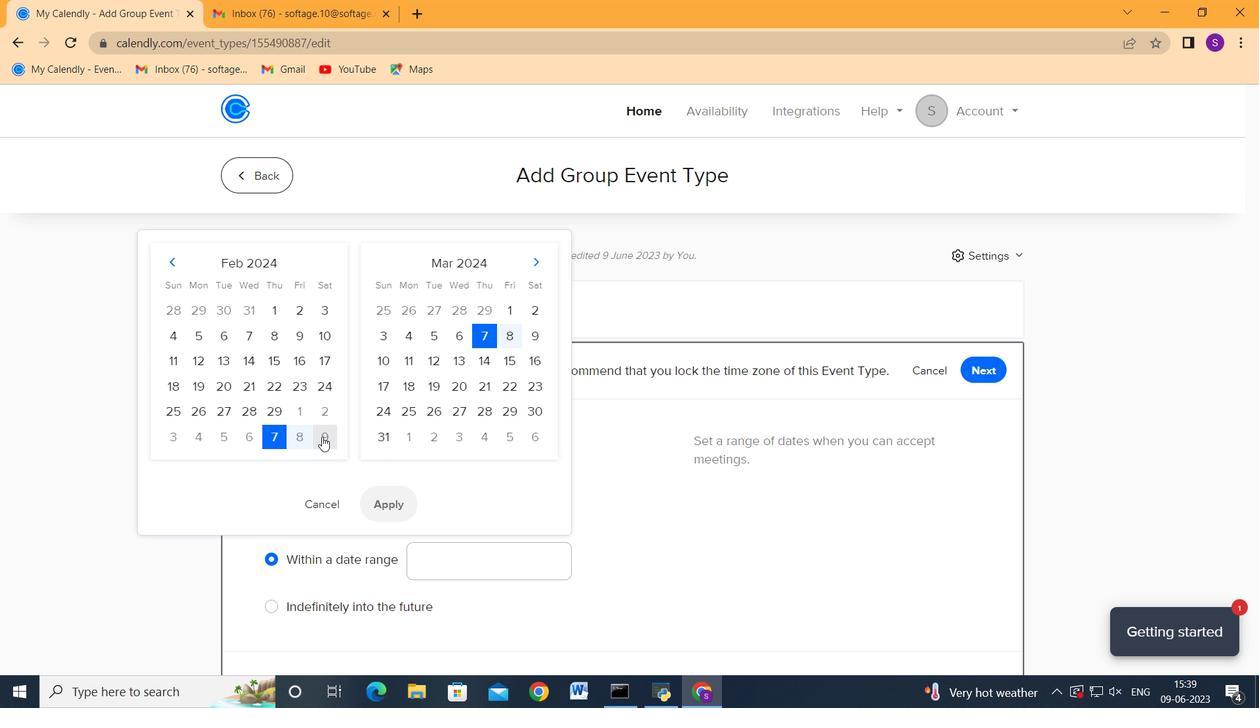 
Action: Mouse pressed left at (322, 436)
Screenshot: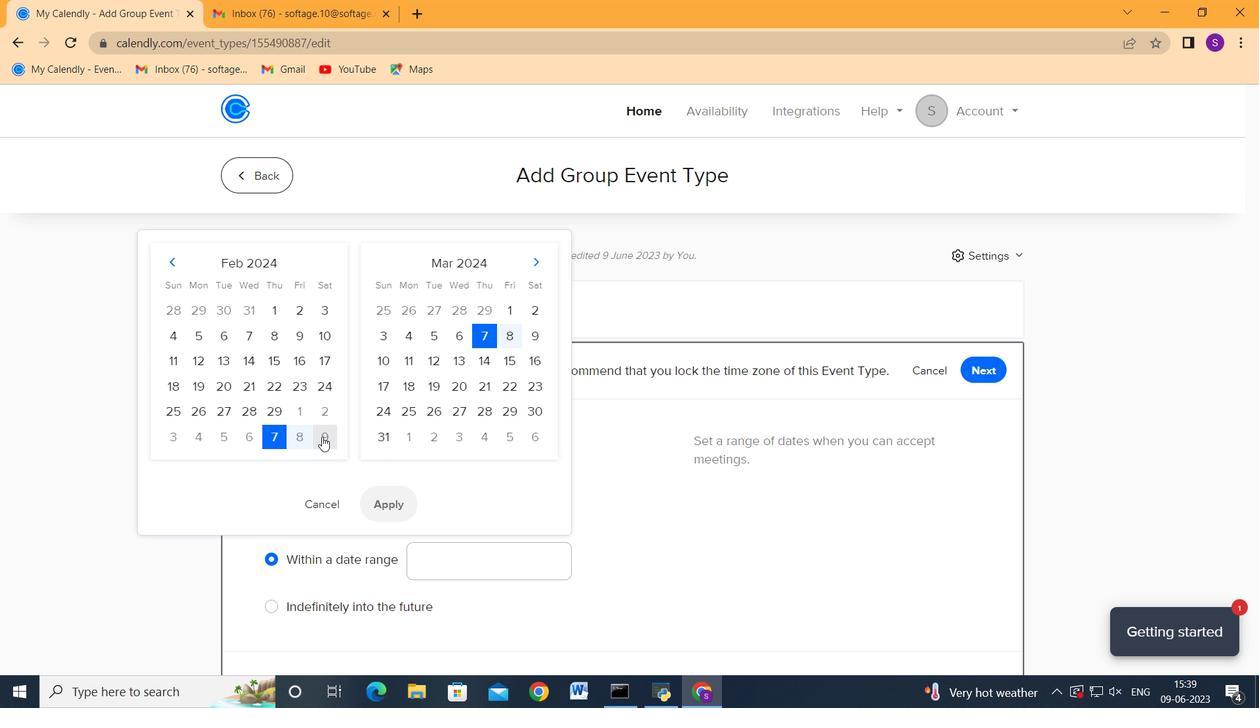 
Action: Mouse moved to (397, 505)
Screenshot: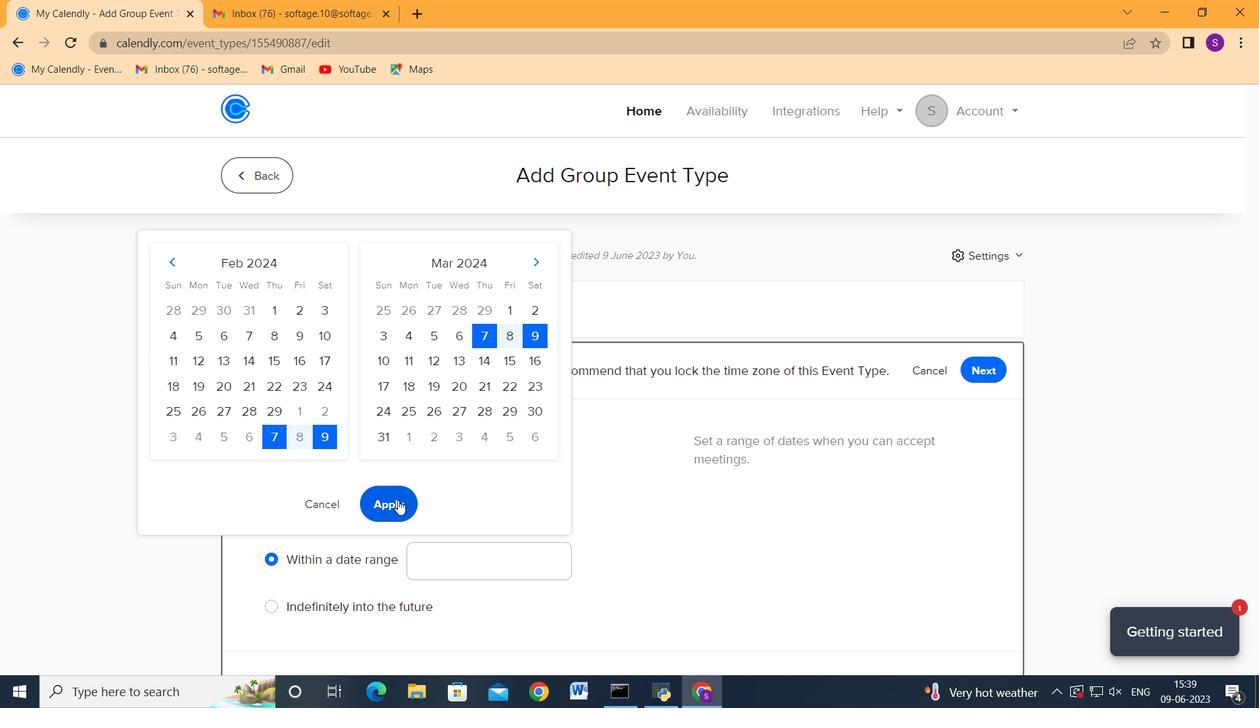 
Action: Mouse pressed left at (397, 505)
Screenshot: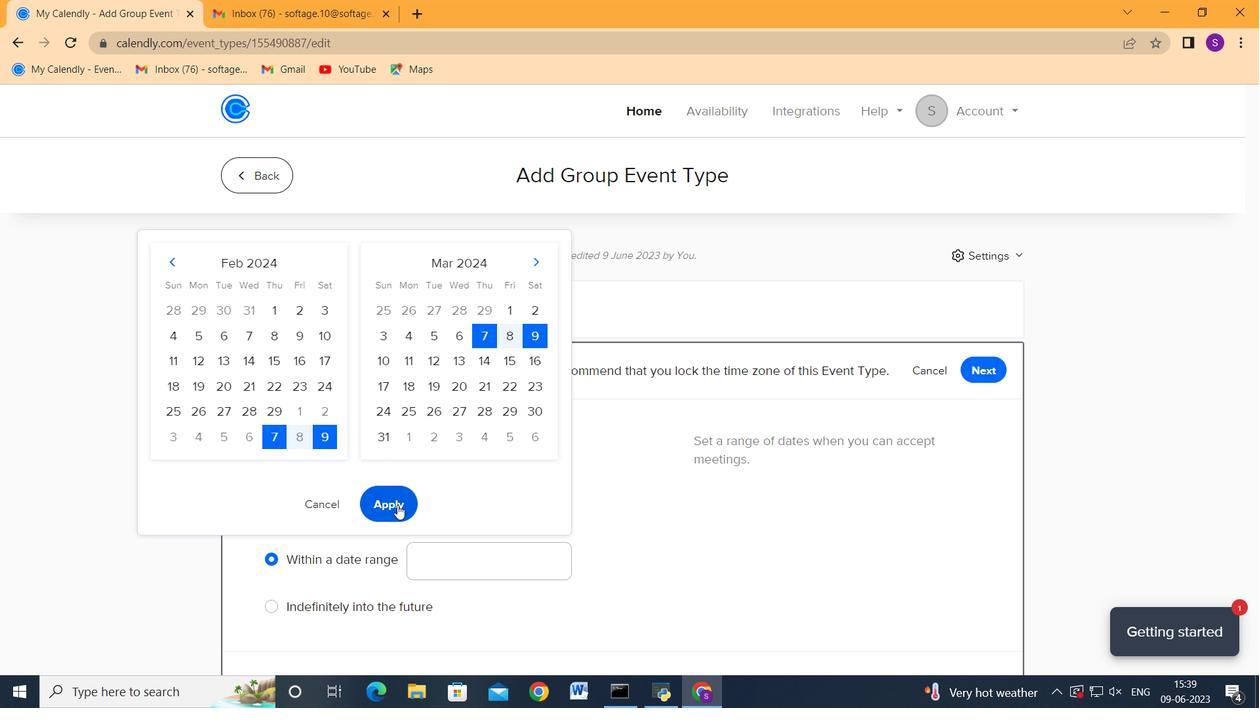 
Action: Mouse moved to (513, 430)
Screenshot: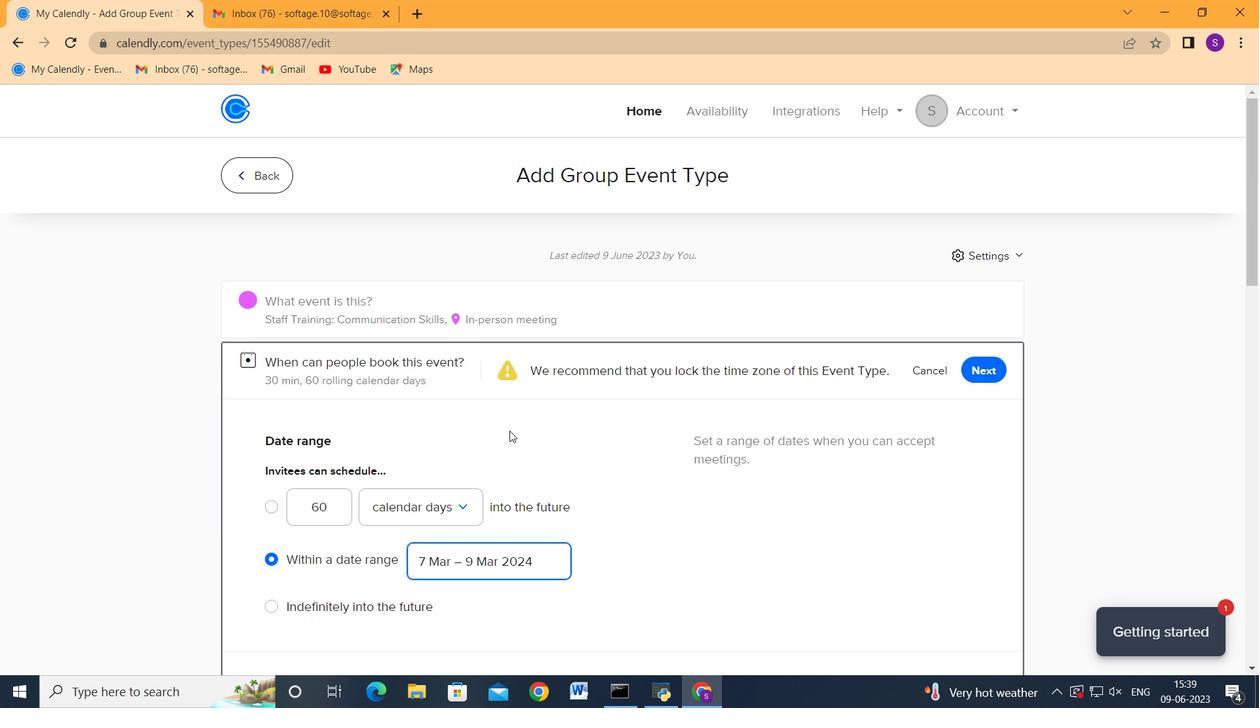 
Action: Mouse scrolled (513, 429) with delta (0, 0)
Screenshot: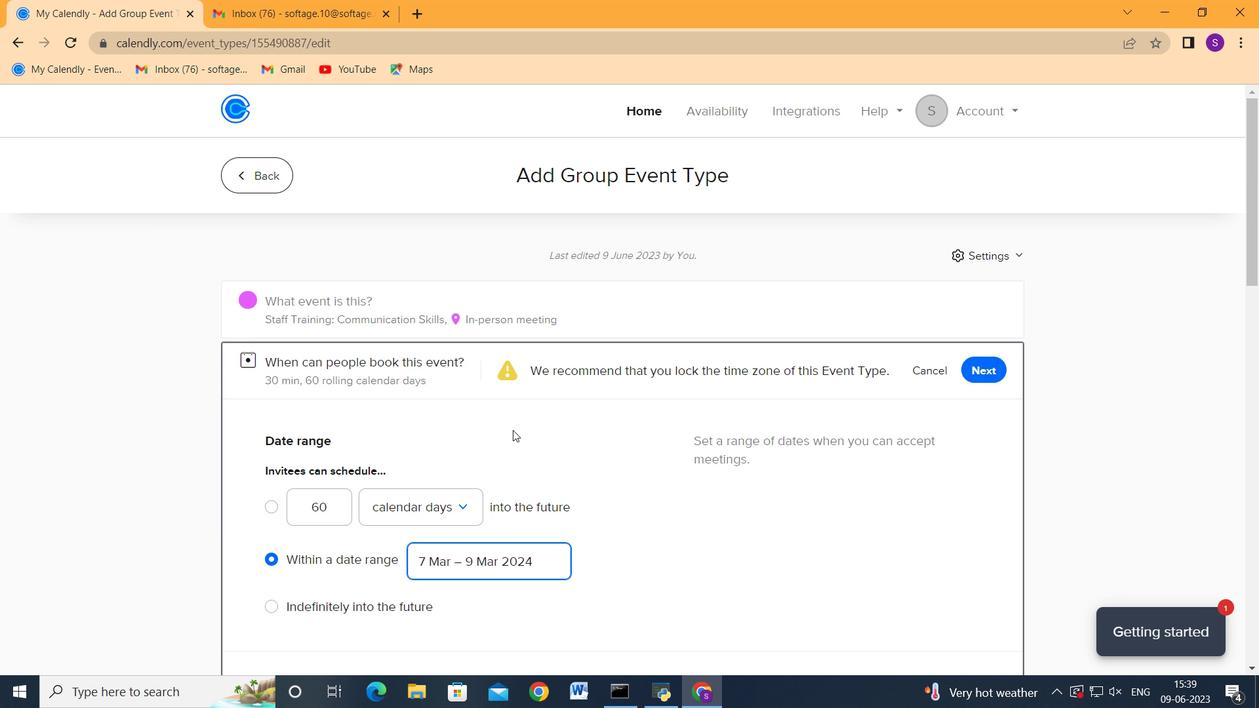 
Action: Mouse scrolled (513, 429) with delta (0, 0)
Screenshot: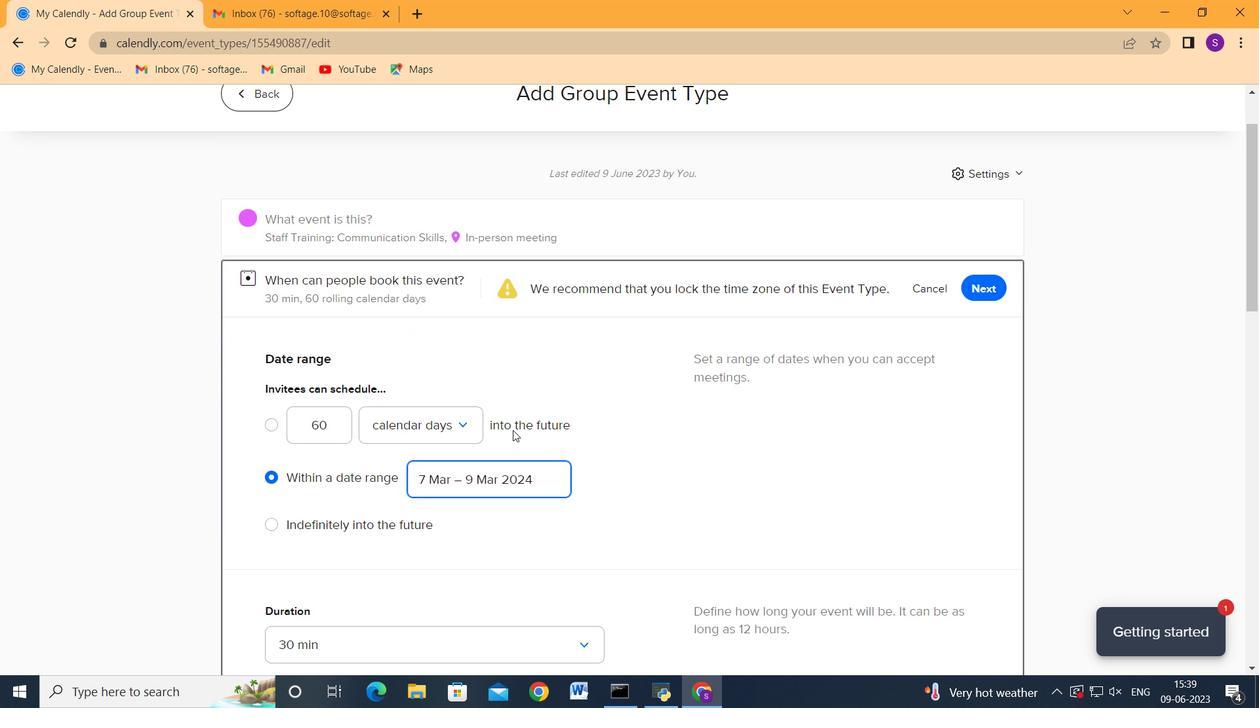 
Action: Mouse moved to (517, 430)
Screenshot: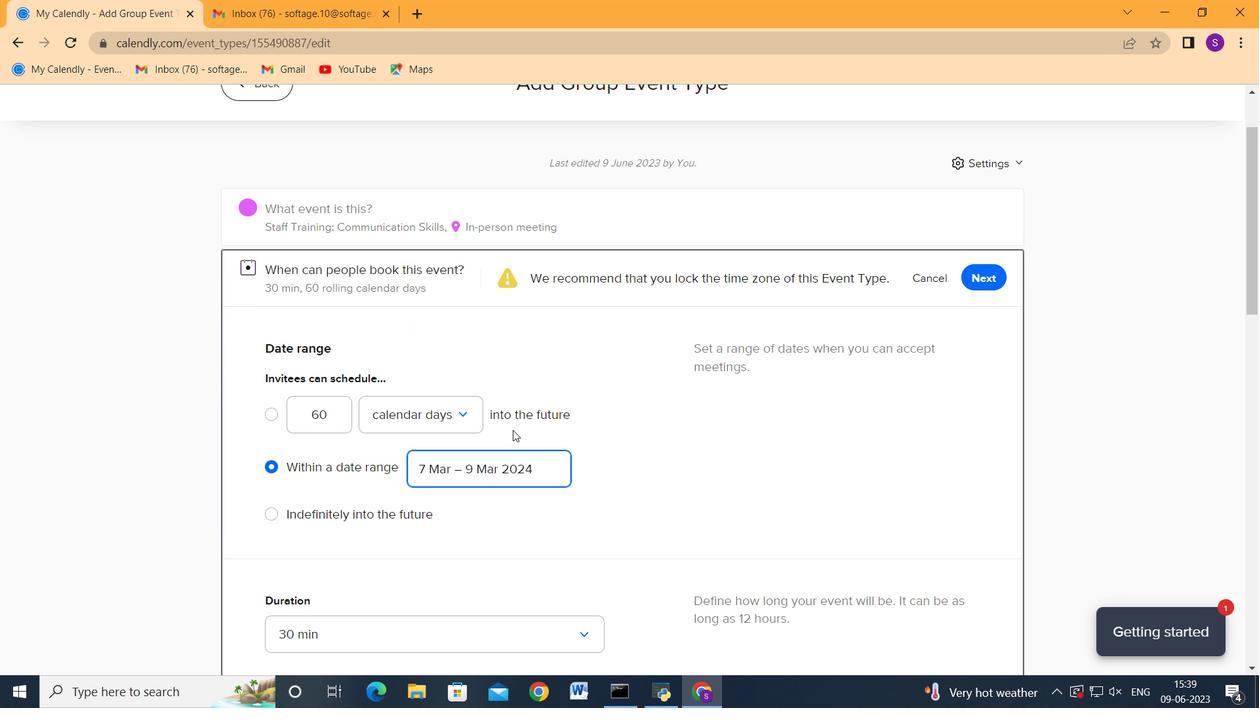 
Action: Mouse scrolled (517, 429) with delta (0, 0)
Screenshot: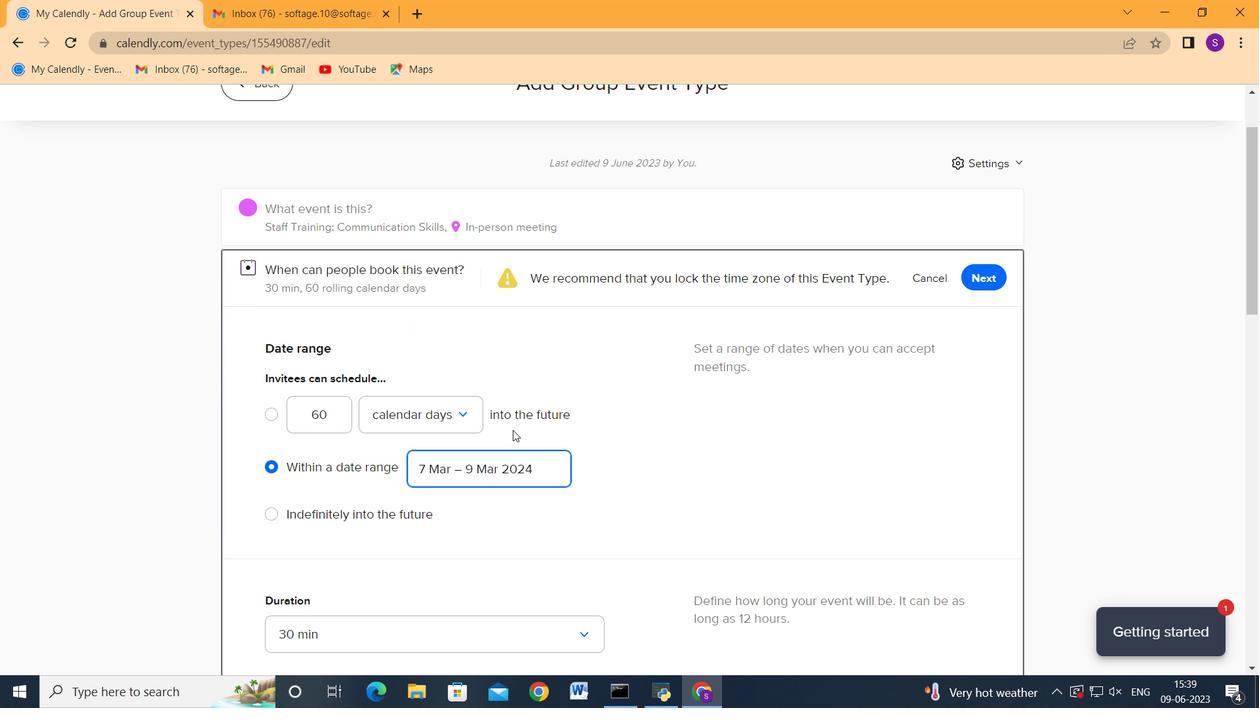 
Action: Mouse moved to (528, 431)
Screenshot: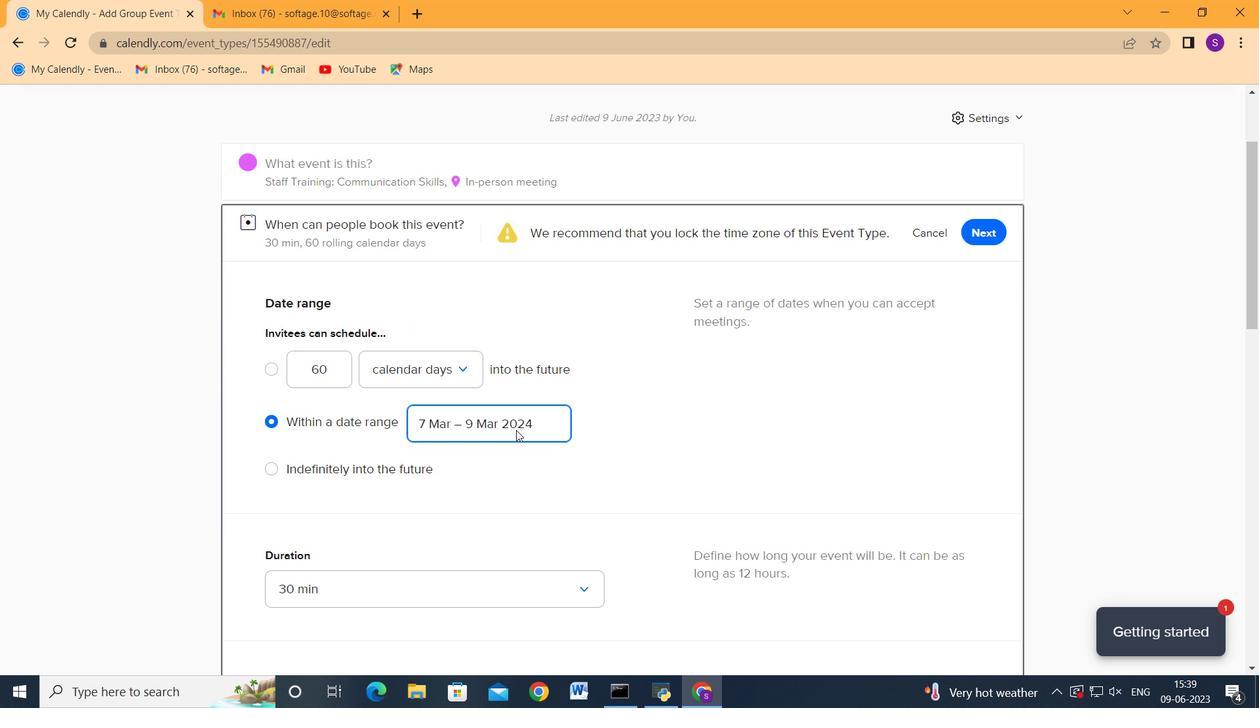 
Action: Mouse scrolled (528, 431) with delta (0, 0)
Screenshot: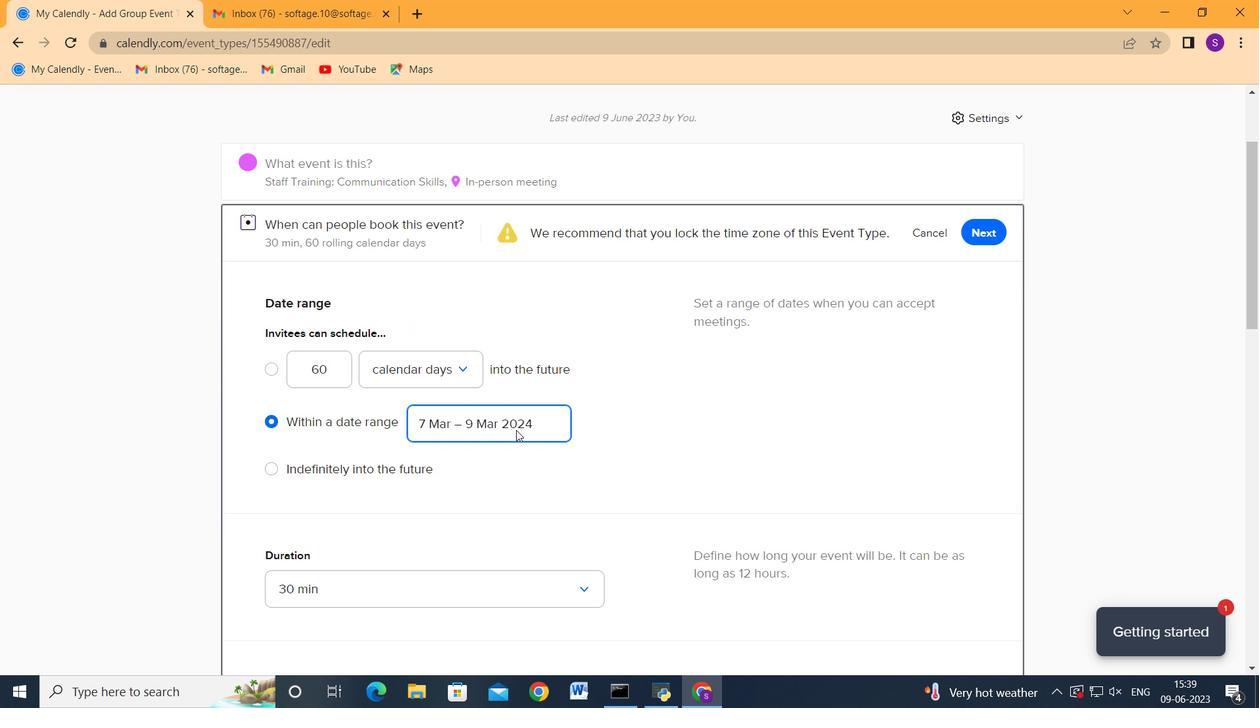 
Action: Mouse moved to (529, 432)
Screenshot: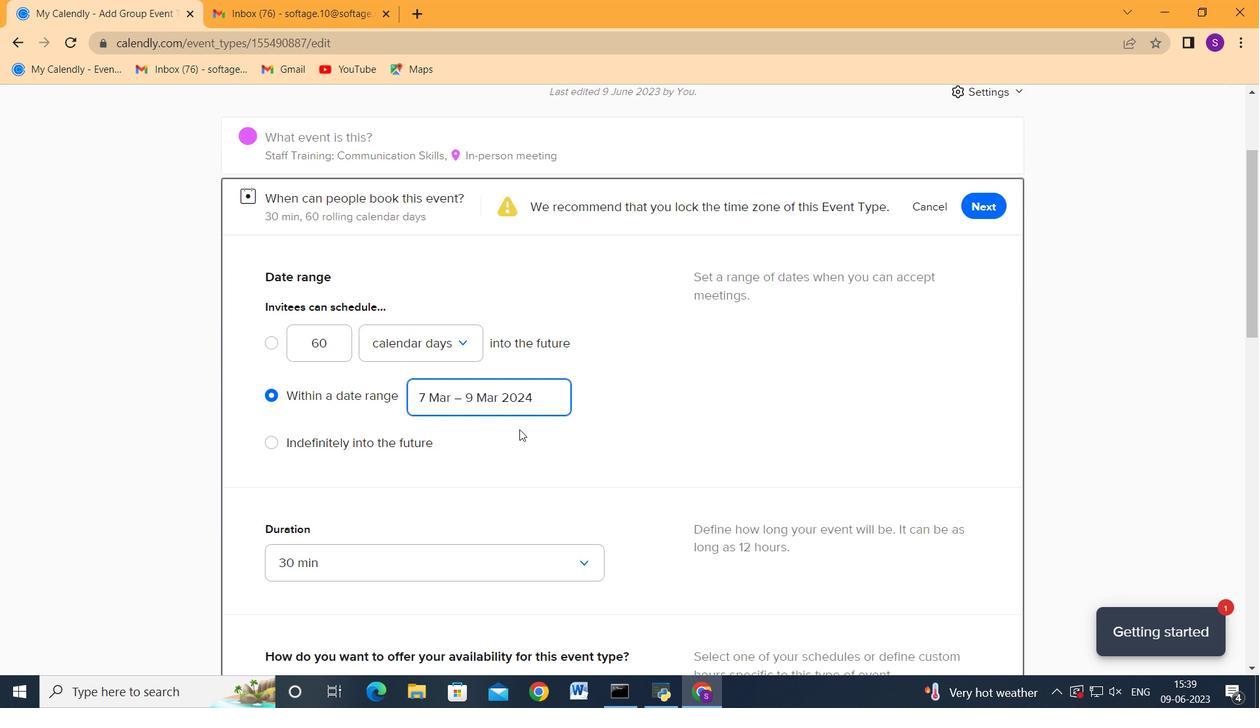 
Action: Mouse scrolled (529, 431) with delta (0, 0)
Screenshot: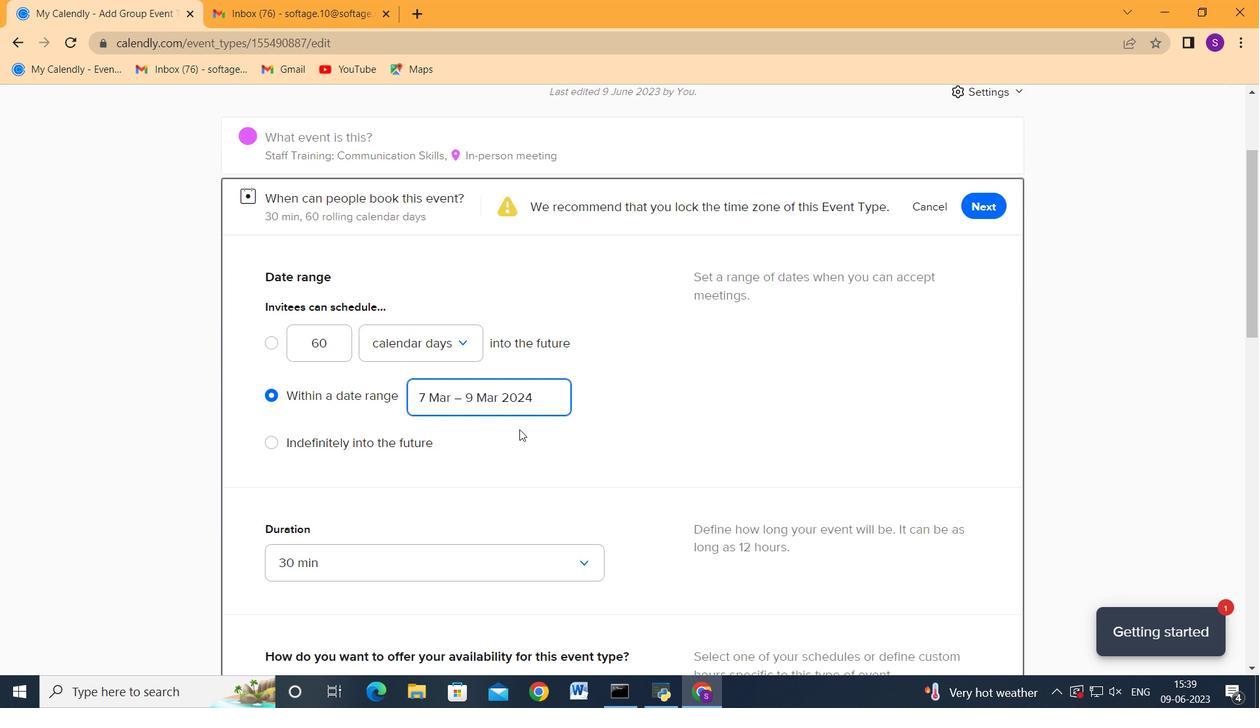 
Action: Mouse moved to (581, 440)
Screenshot: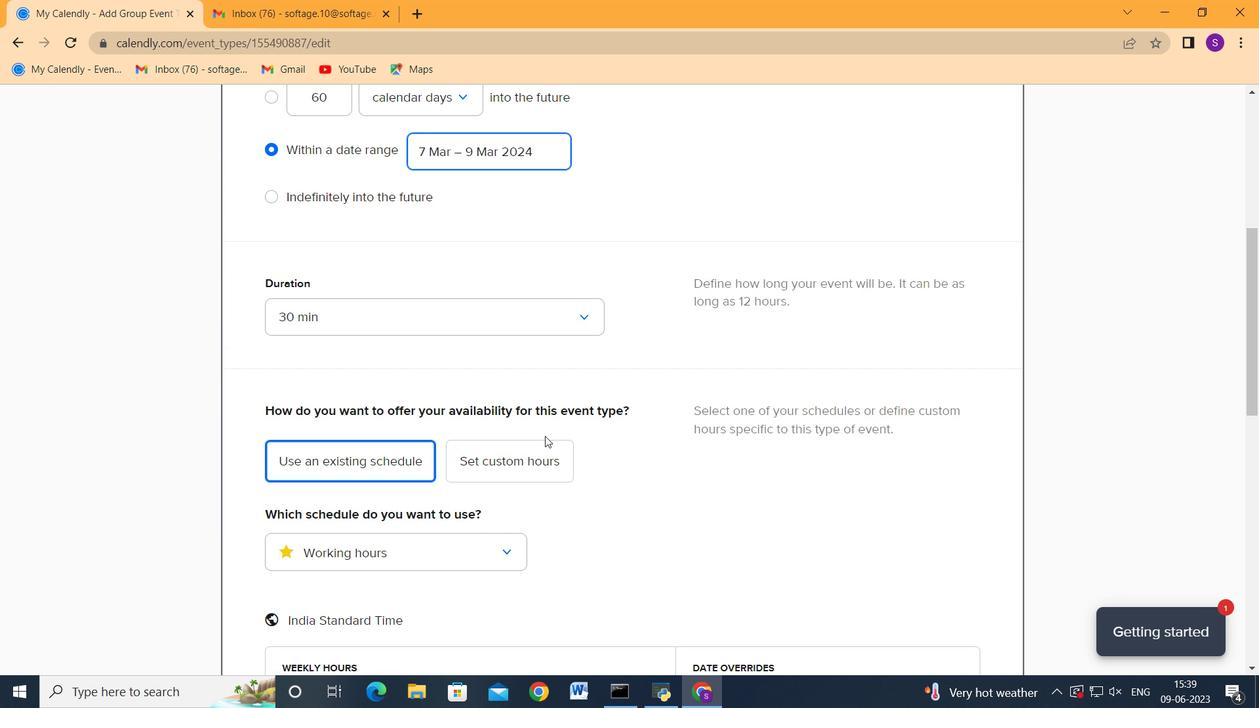
Action: Mouse scrolled (581, 440) with delta (0, 0)
Screenshot: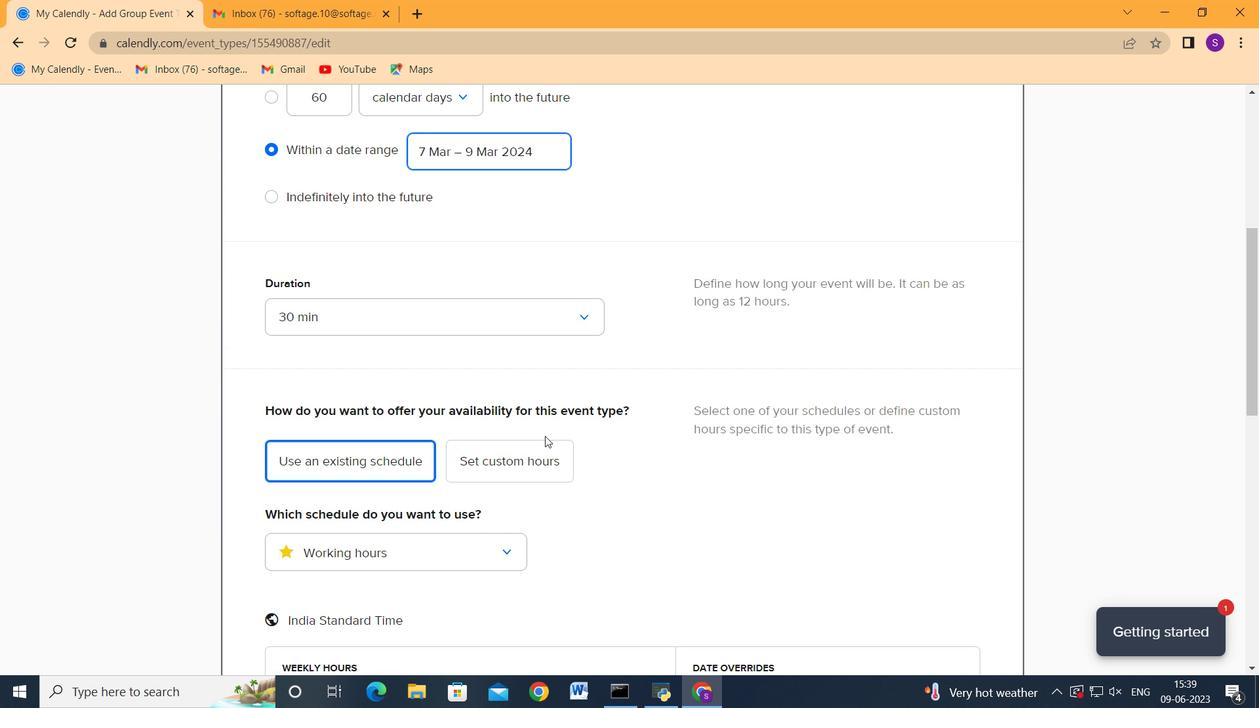 
Action: Mouse moved to (582, 440)
Screenshot: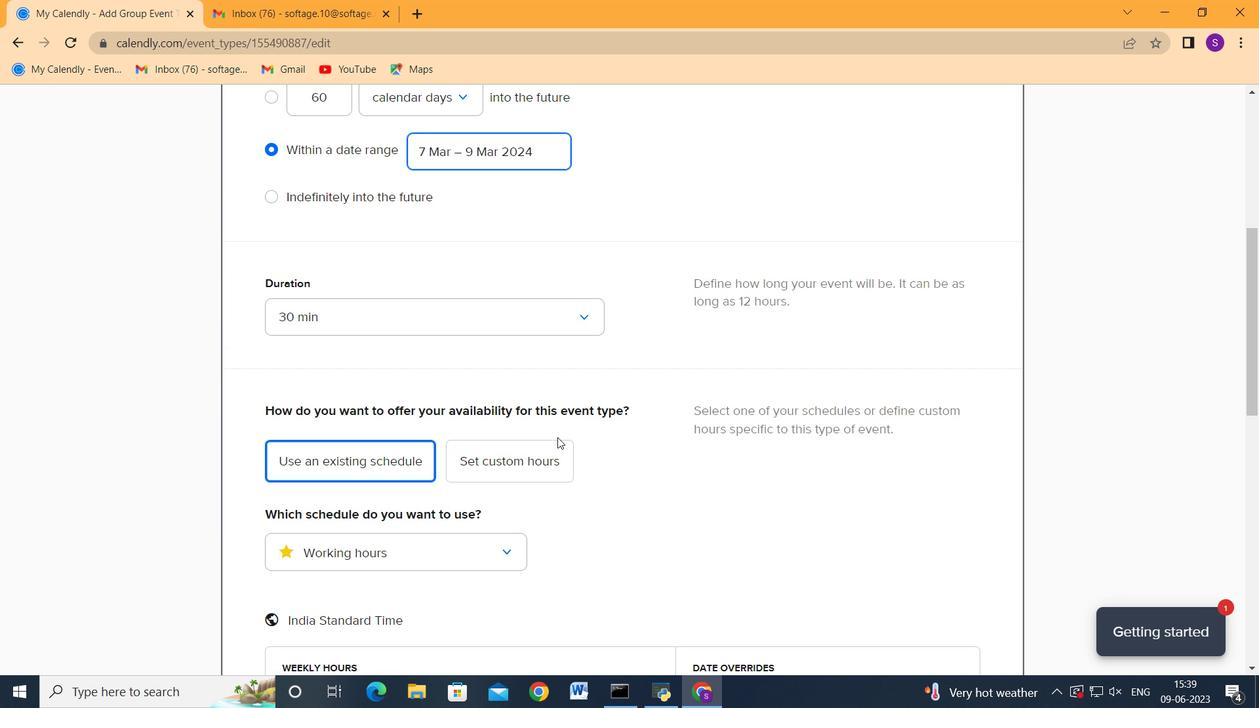 
Action: Mouse scrolled (582, 441) with delta (0, 0)
Screenshot: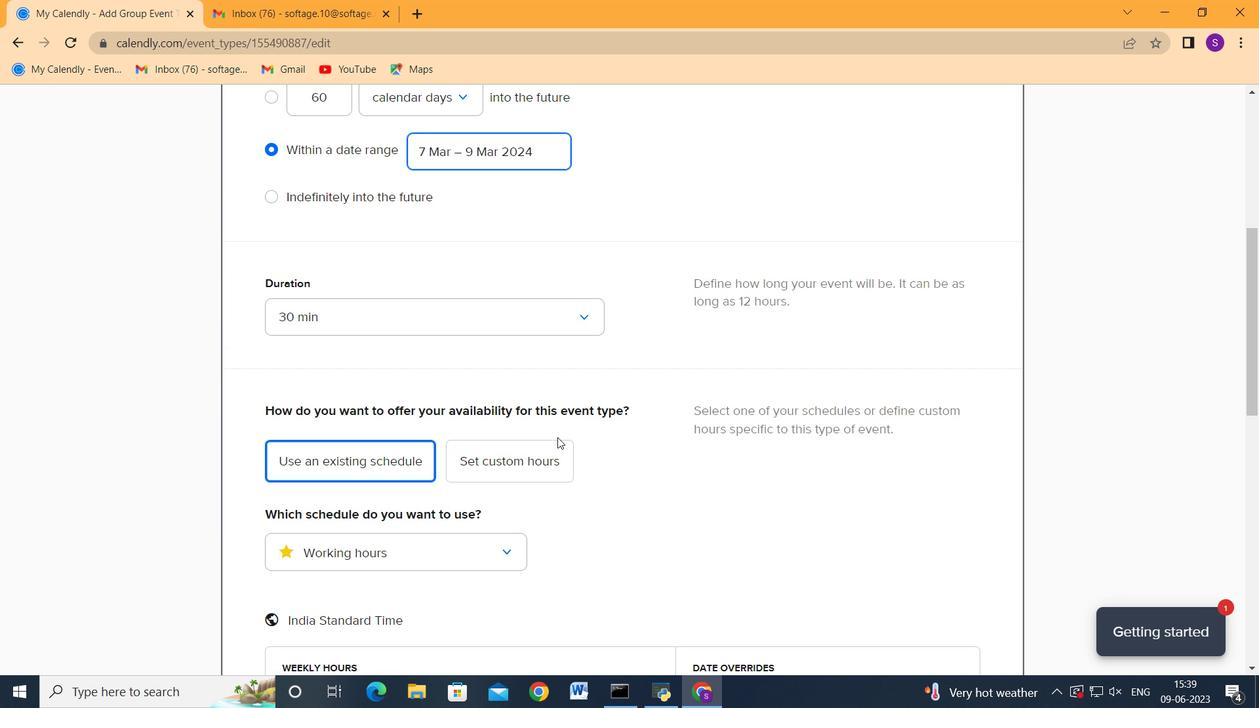 
Action: Mouse scrolled (582, 441) with delta (0, 0)
Screenshot: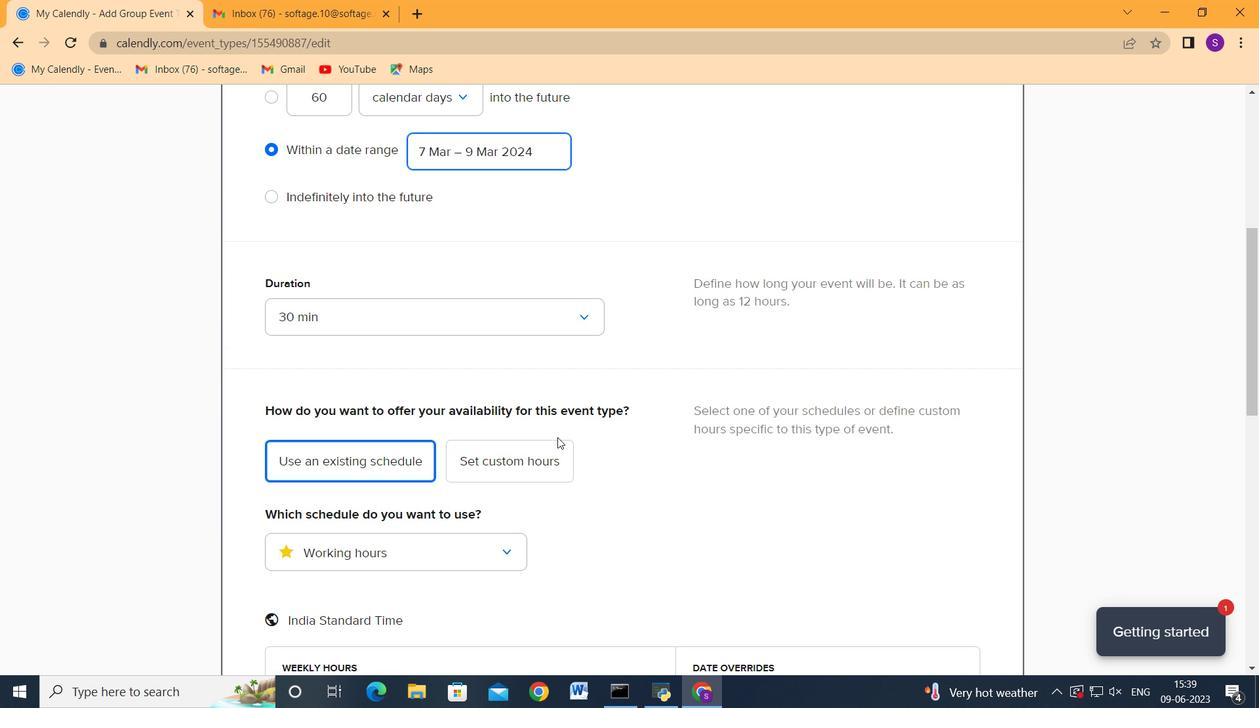 
Action: Mouse scrolled (582, 441) with delta (0, 0)
Screenshot: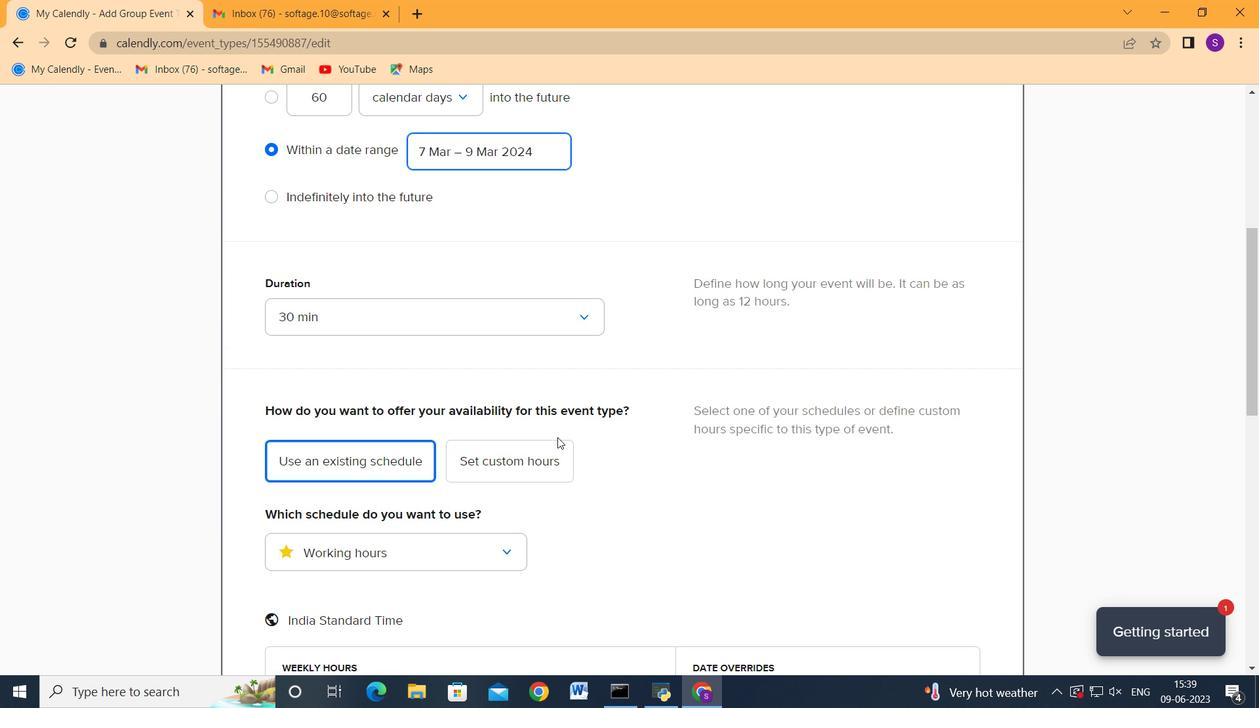 
Action: Mouse moved to (993, 293)
Screenshot: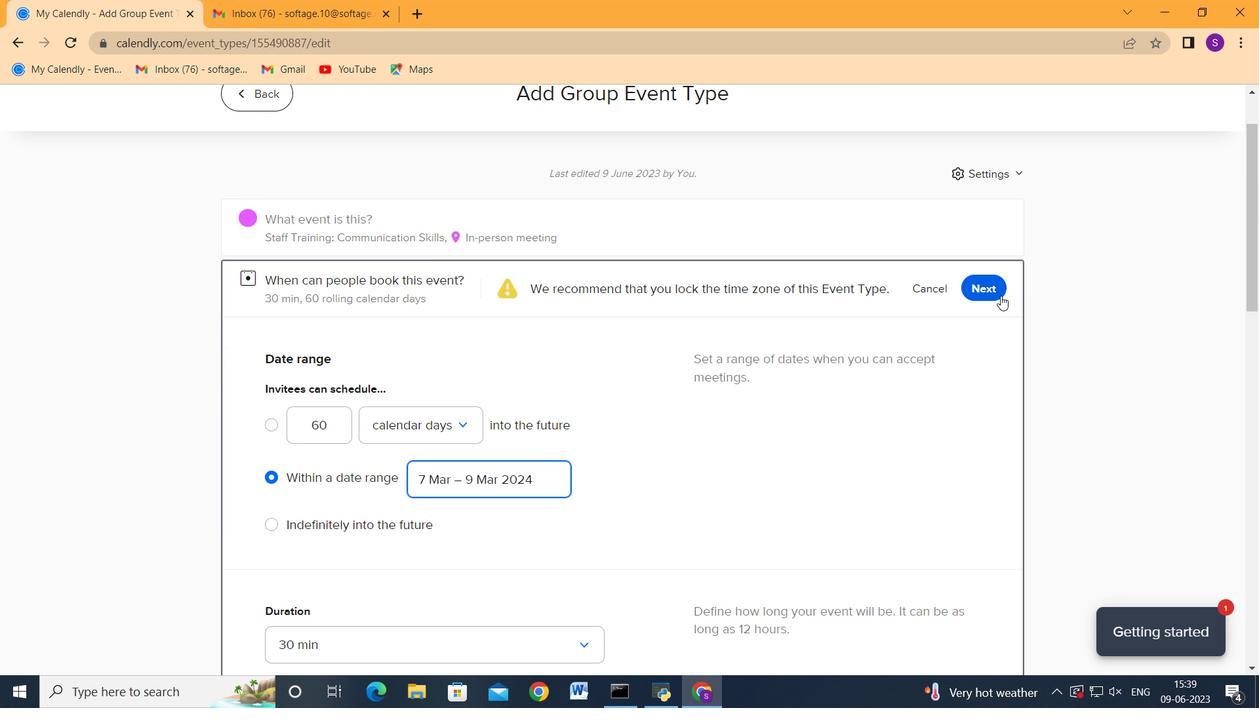 
Action: Mouse pressed left at (993, 293)
Screenshot: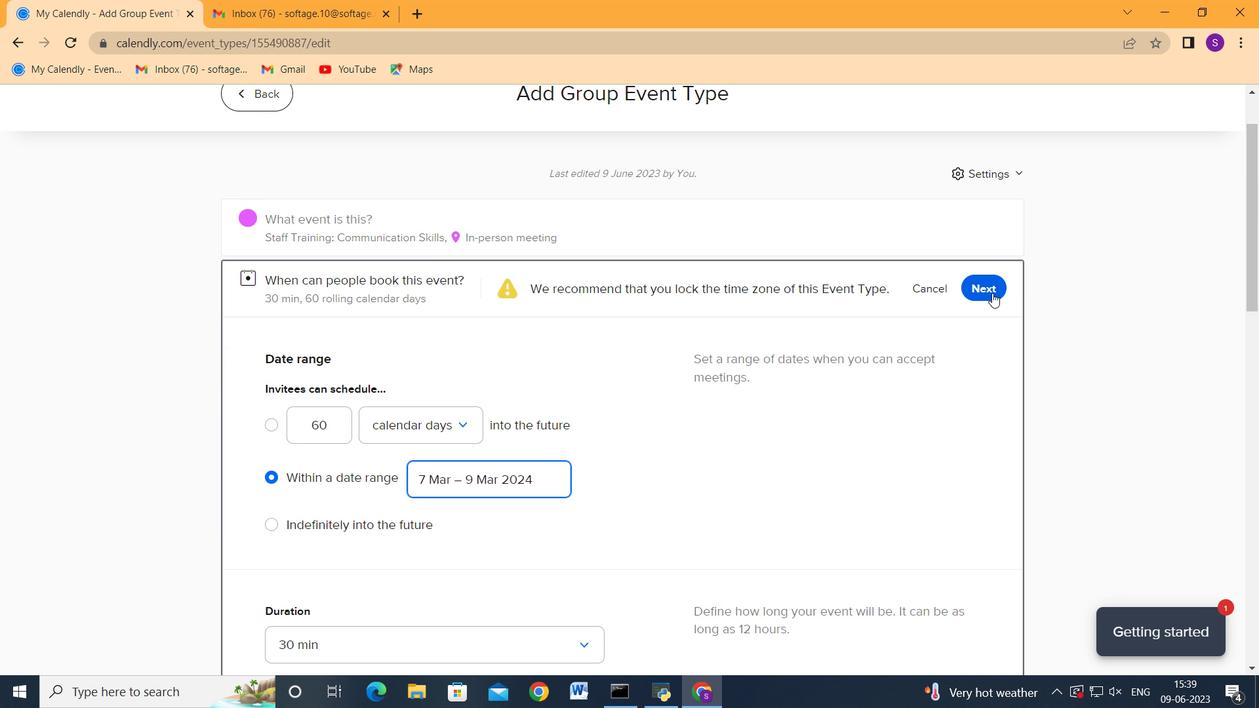 
Action: Mouse moved to (574, 379)
Screenshot: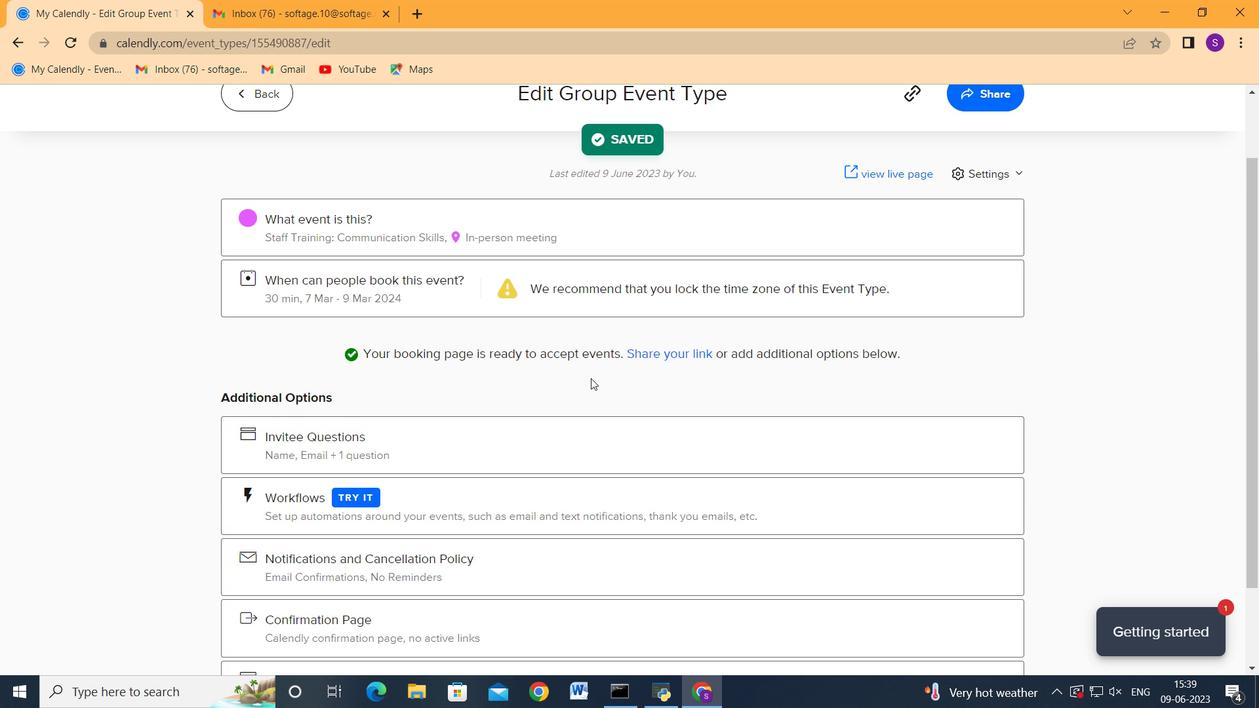 
Action: Mouse scrolled (574, 378) with delta (0, 0)
Screenshot: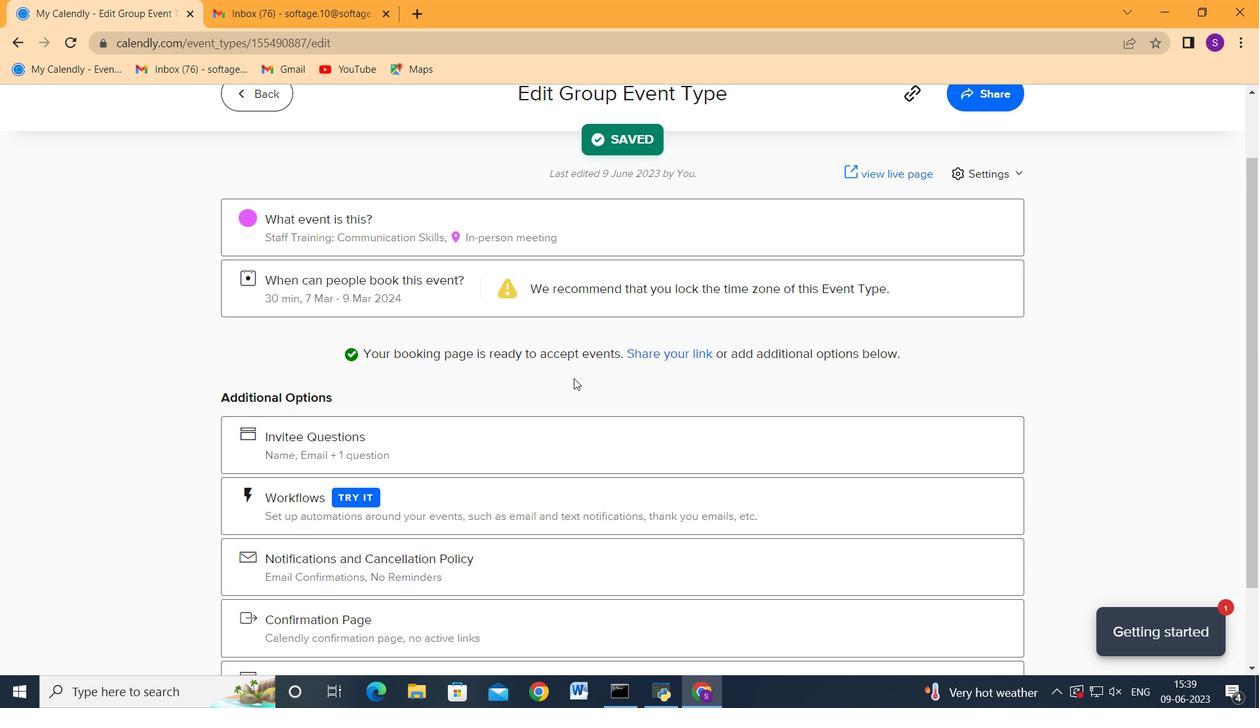 
Action: Mouse scrolled (574, 379) with delta (0, 0)
Screenshot: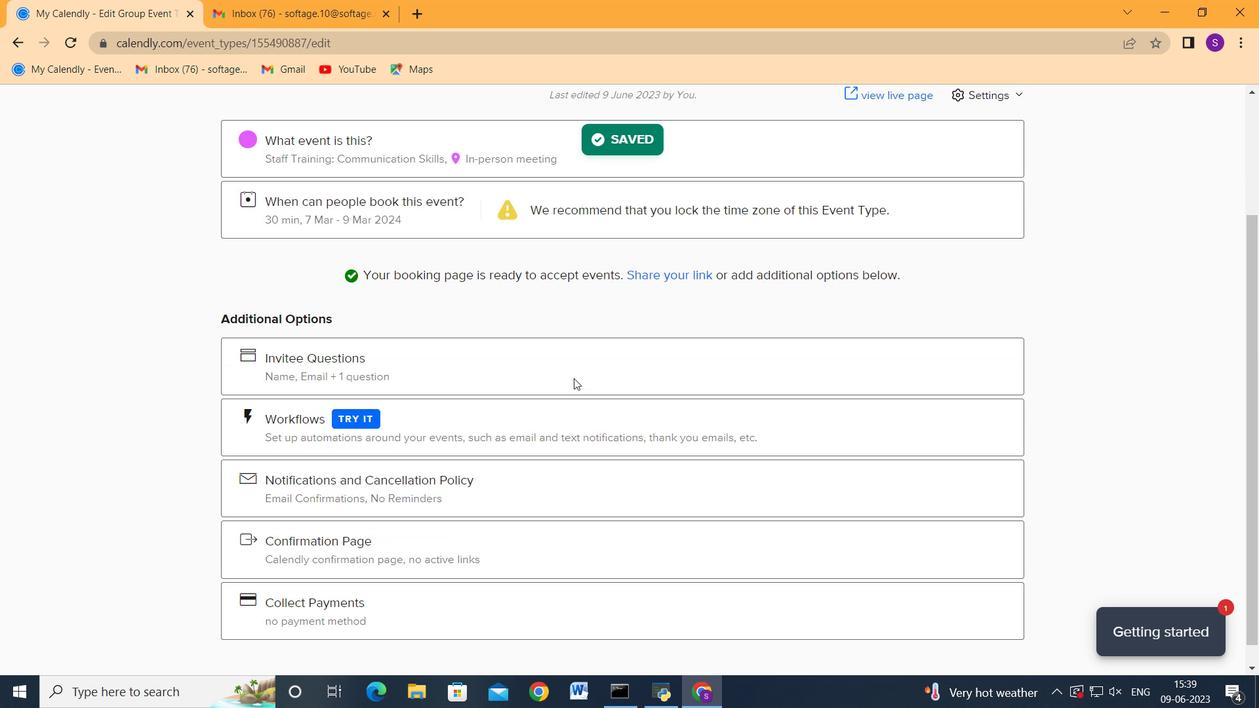 
Action: Mouse scrolled (574, 379) with delta (0, 0)
Screenshot: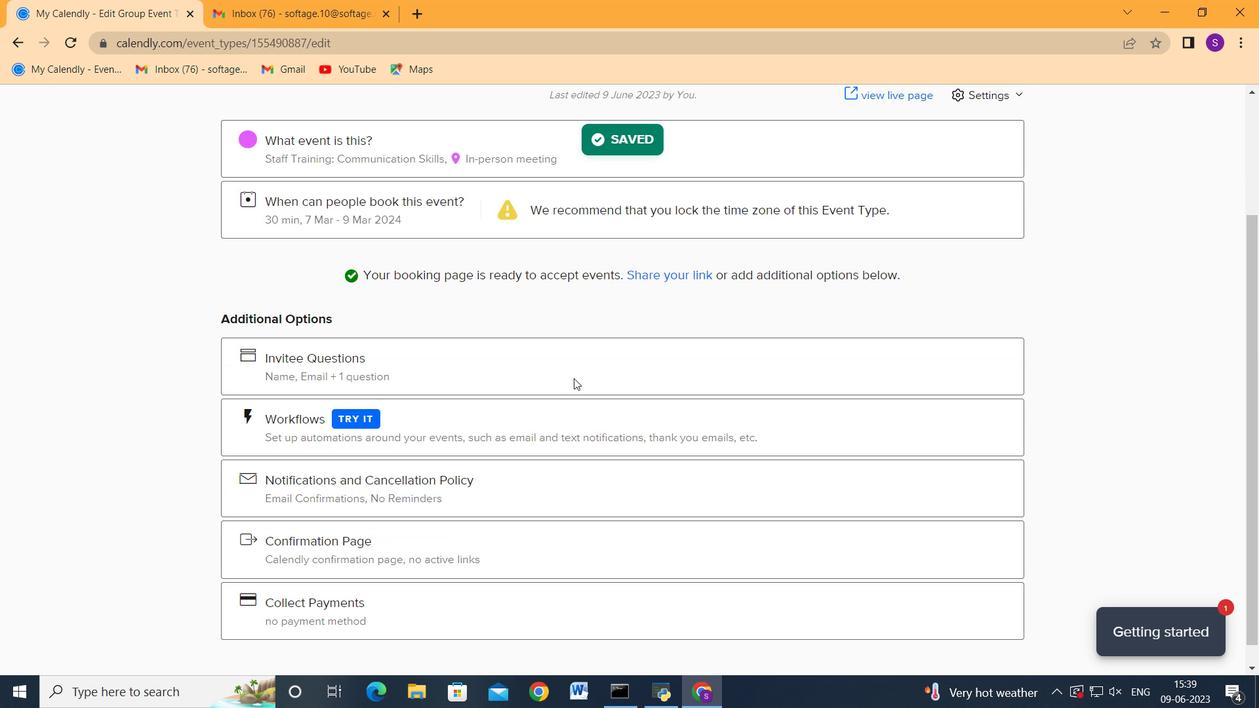 
Action: Mouse moved to (974, 189)
Screenshot: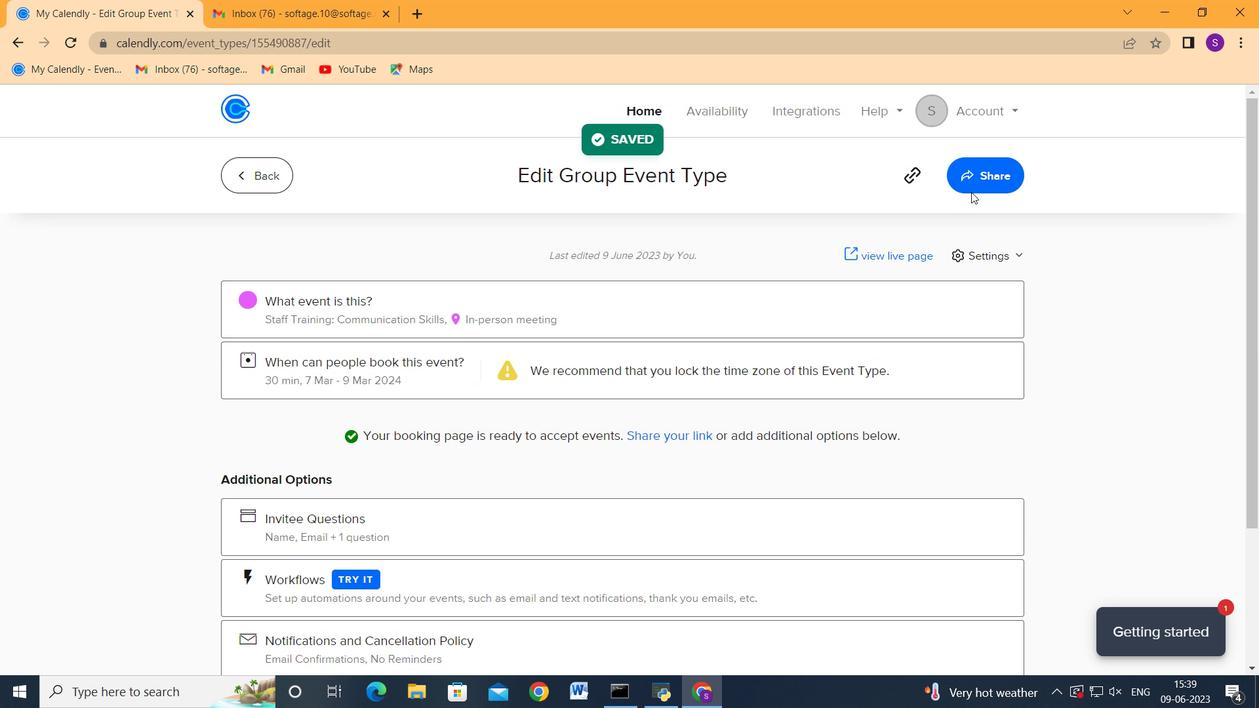 
Action: Mouse pressed left at (974, 189)
Screenshot: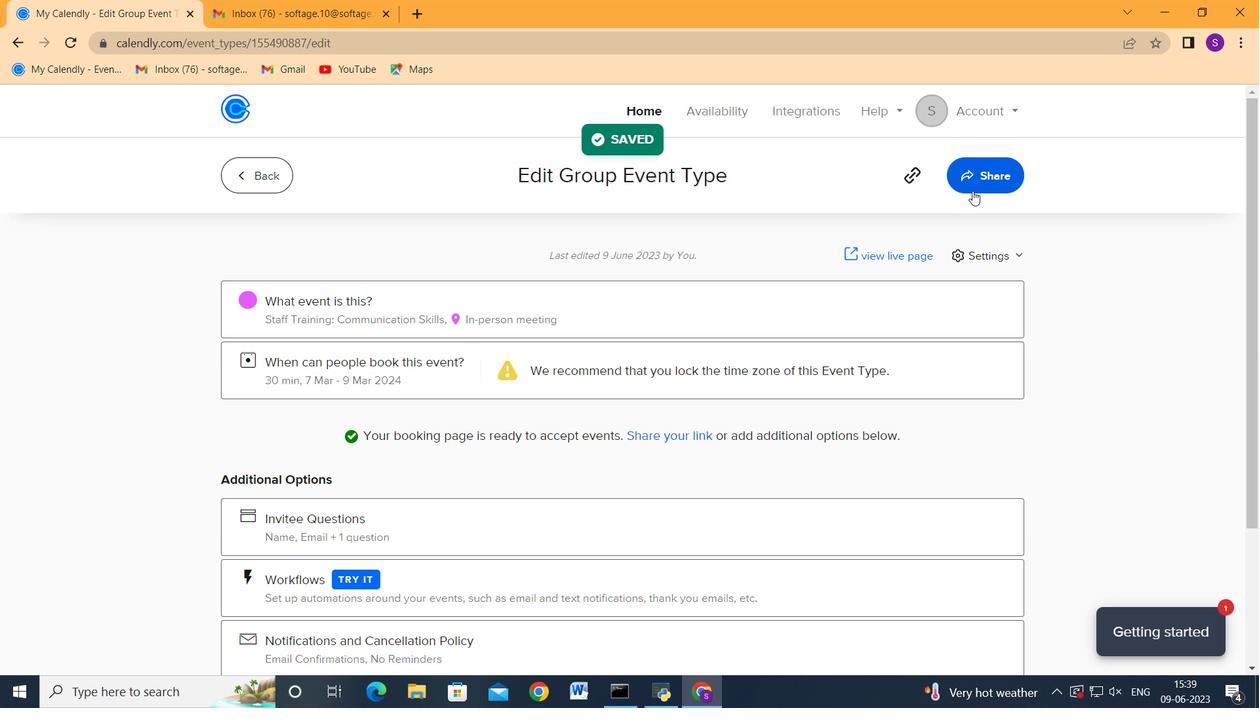 
Action: Mouse moved to (797, 335)
Screenshot: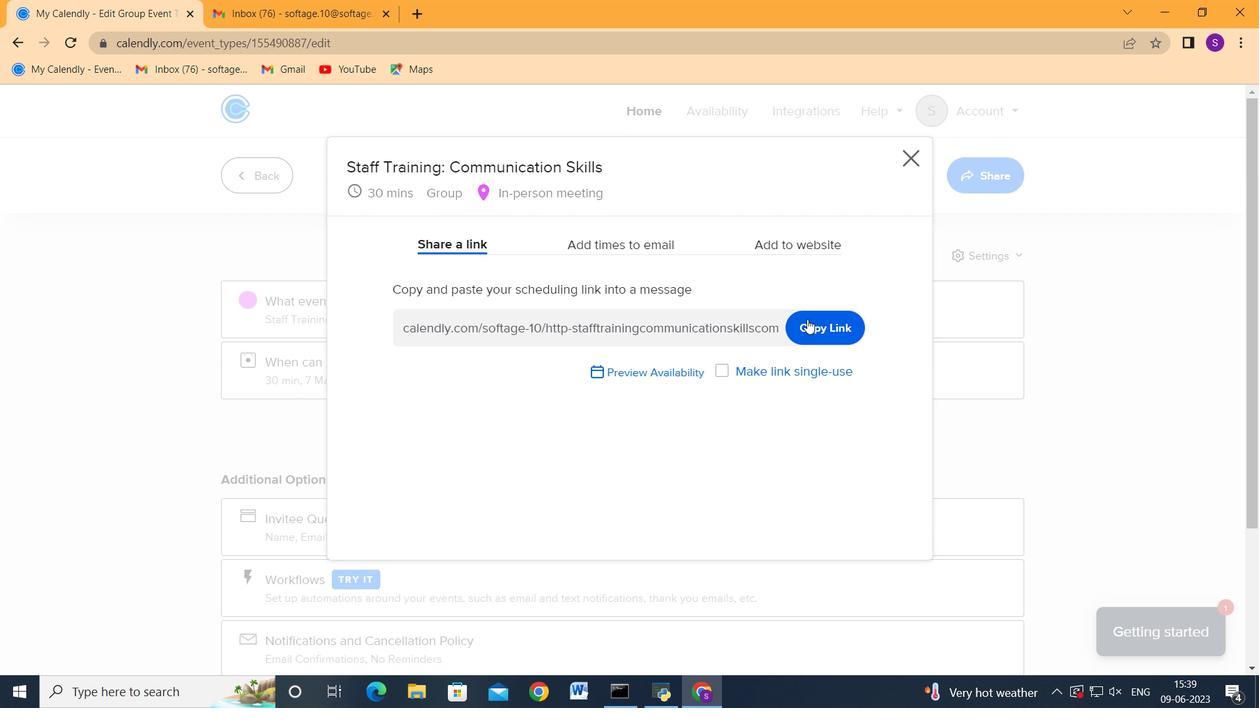 
Action: Mouse pressed left at (797, 335)
Screenshot: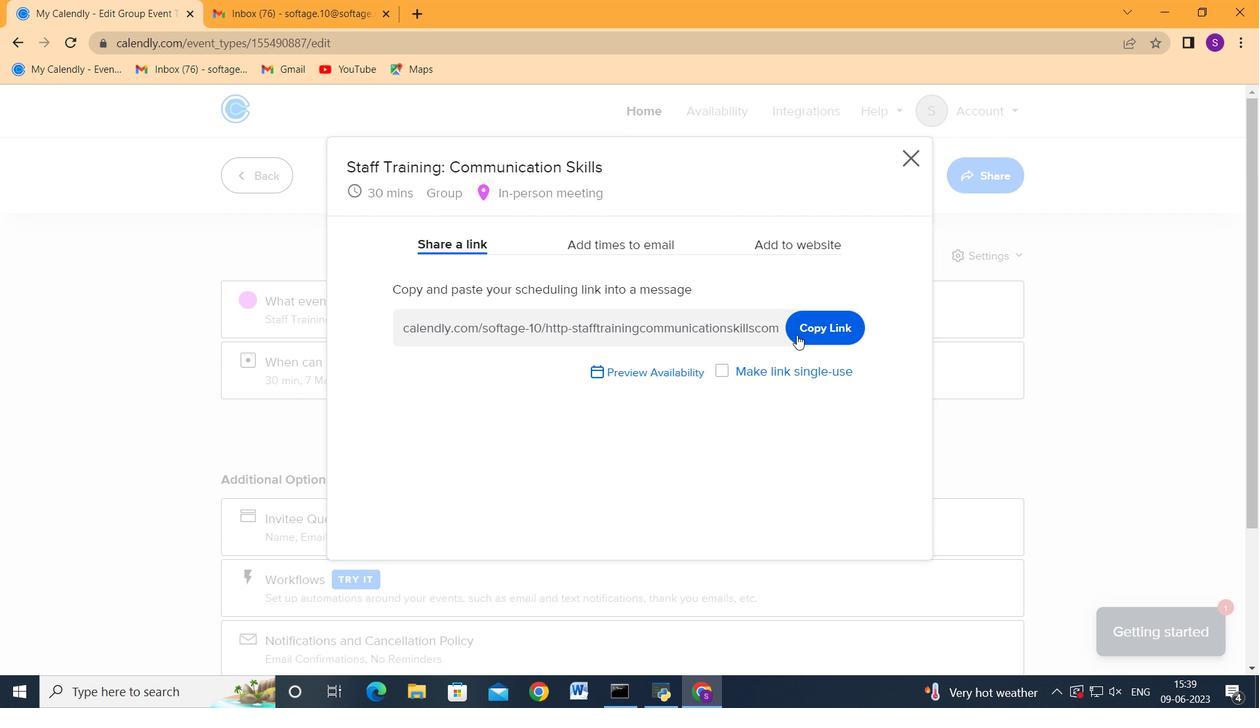
Action: Mouse moved to (316, 0)
Screenshot: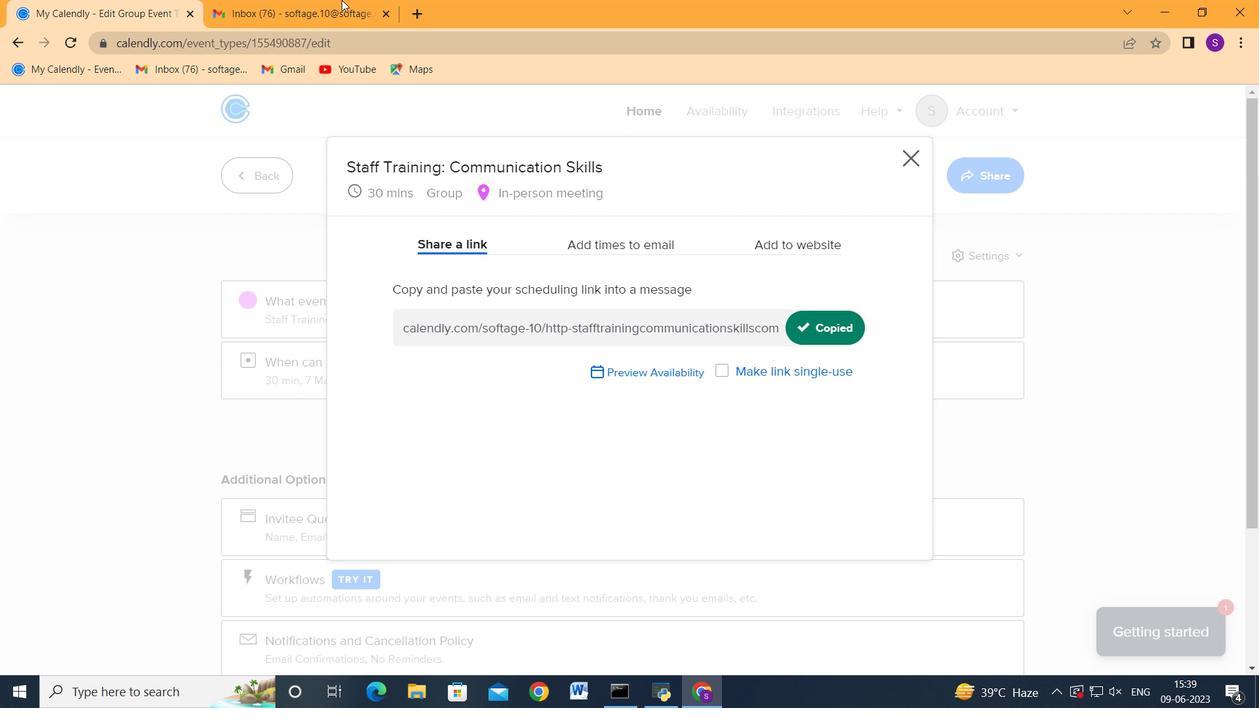 
Action: Mouse pressed left at (316, 0)
Screenshot: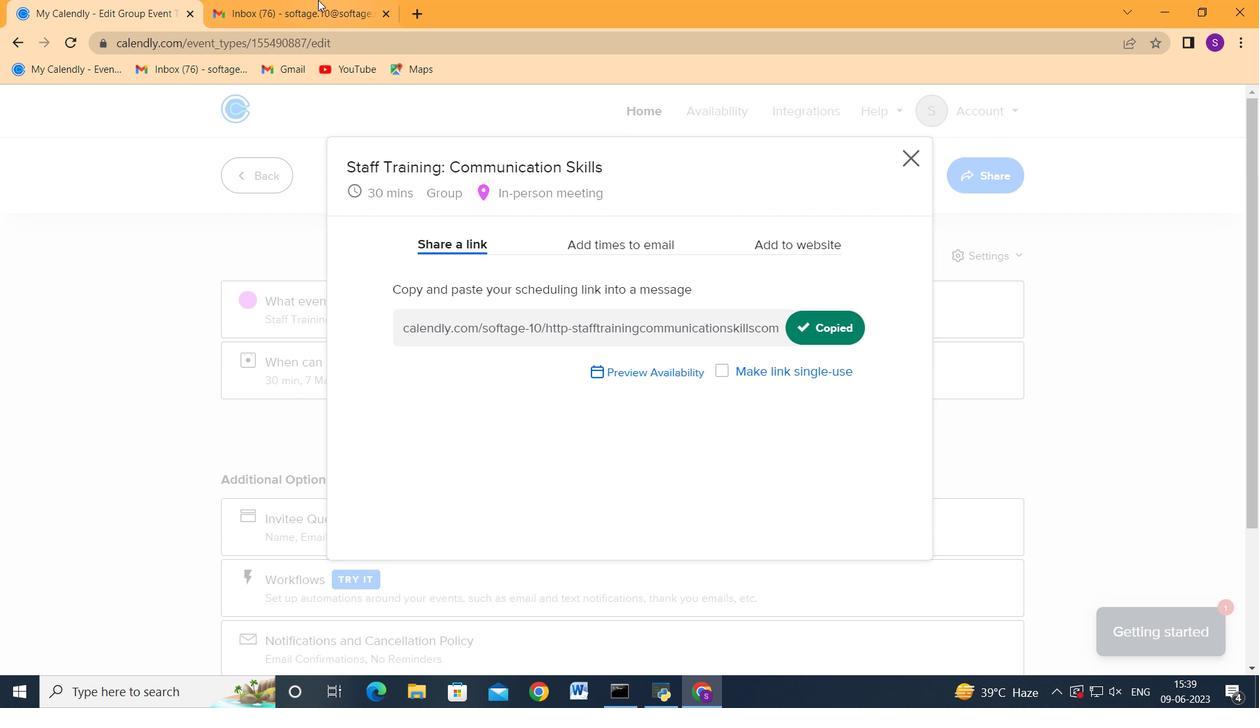 
Action: Mouse moved to (129, 192)
Screenshot: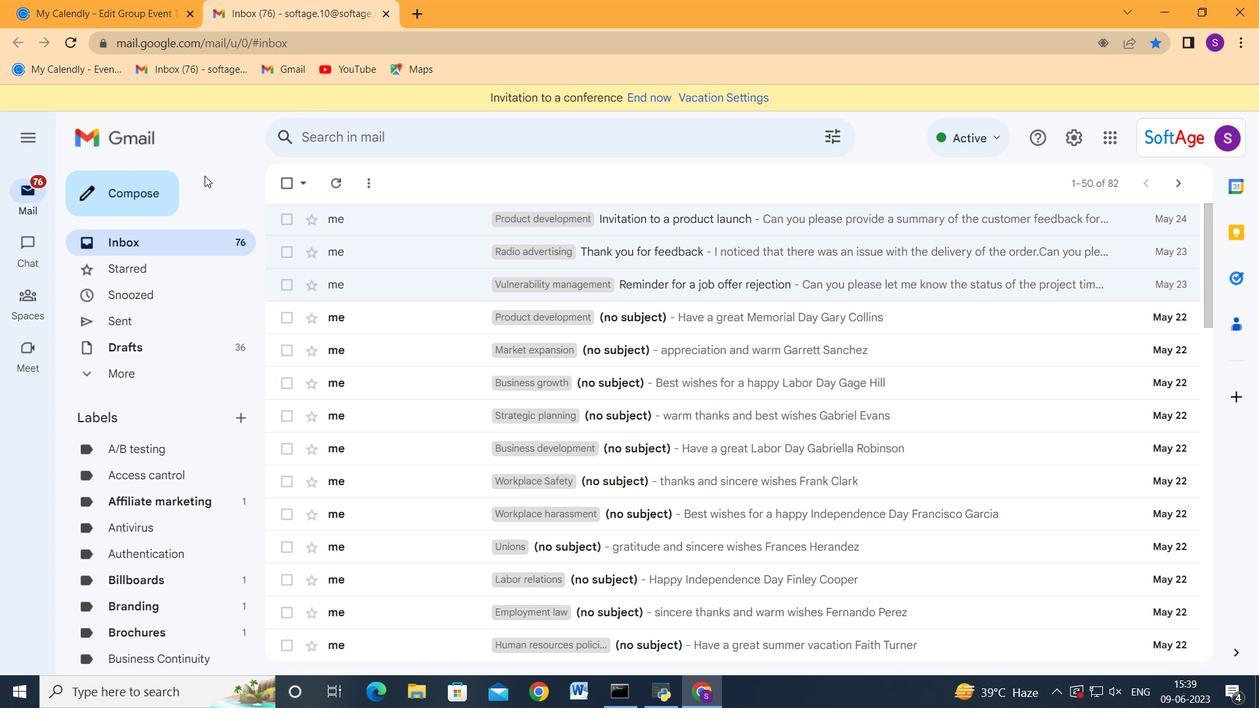 
Action: Mouse pressed left at (129, 192)
Screenshot: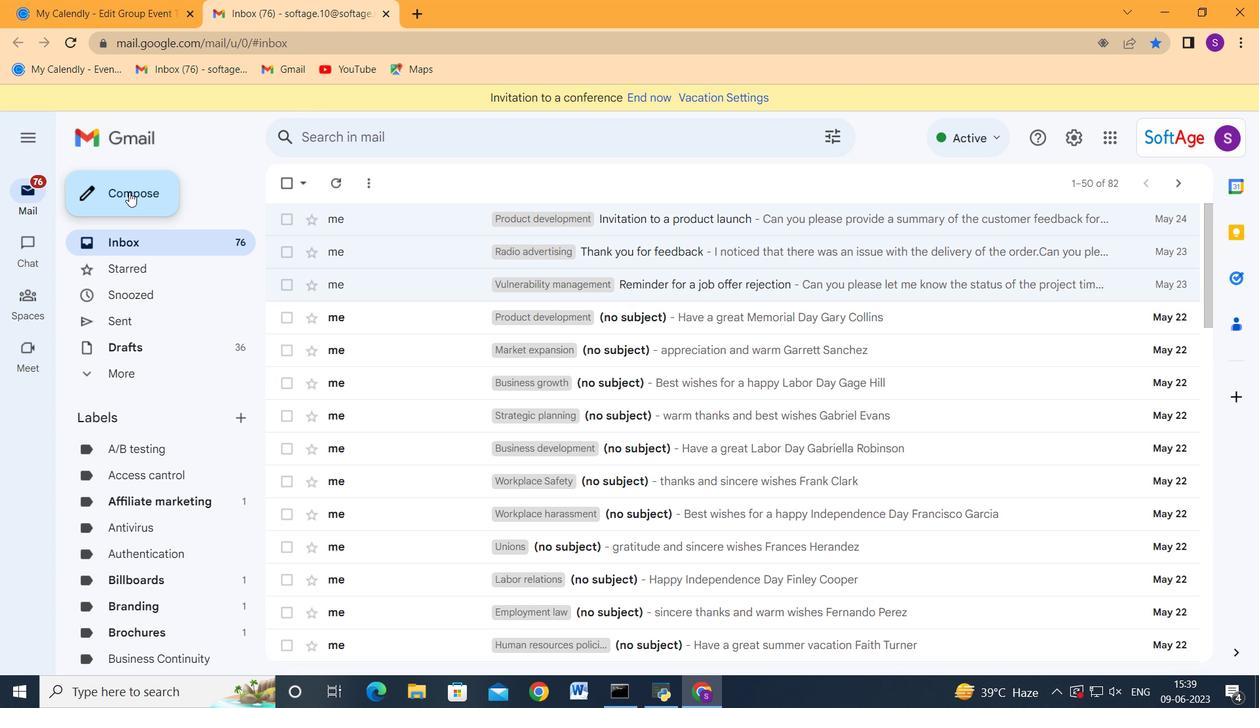 
Action: Mouse moved to (777, 276)
Screenshot: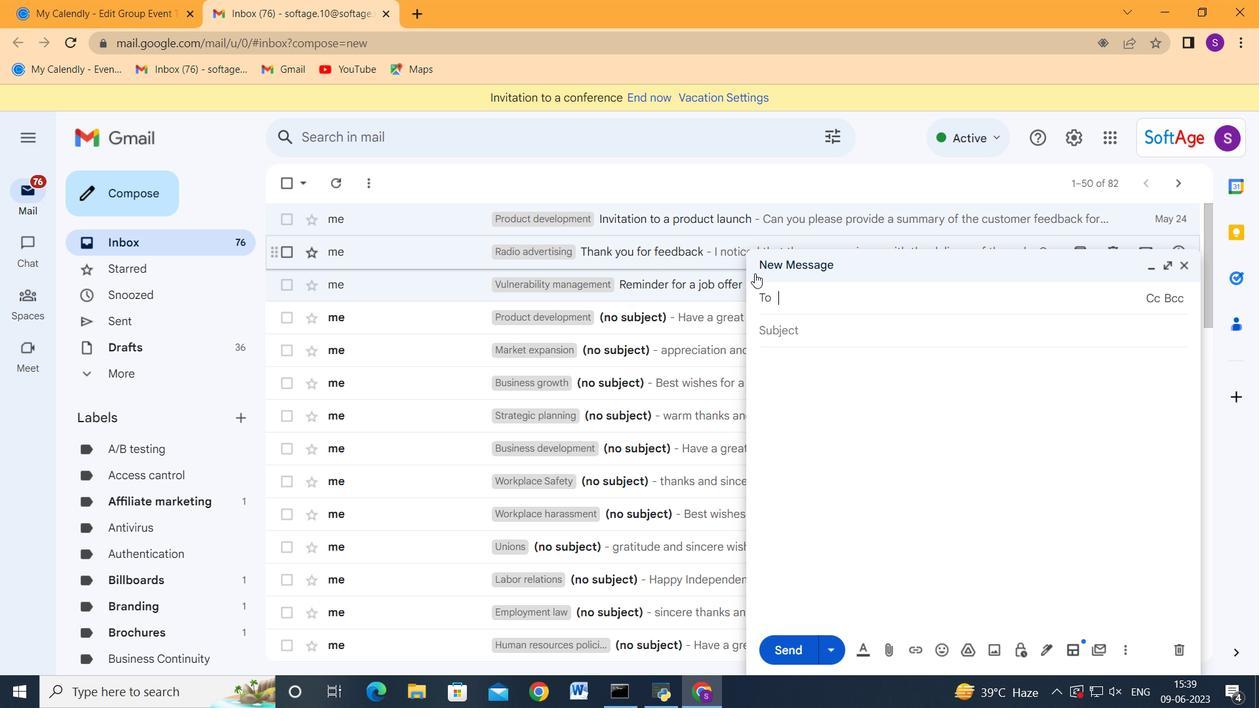 
Action: Key pressed softage.3<Key.backspace>4<Key.shift_r>@softage.net<Key.enter>softage.5<Key.shift_r>@softage.net<Key.enter><Key.tab><Key.tab>ctrl+V
Screenshot: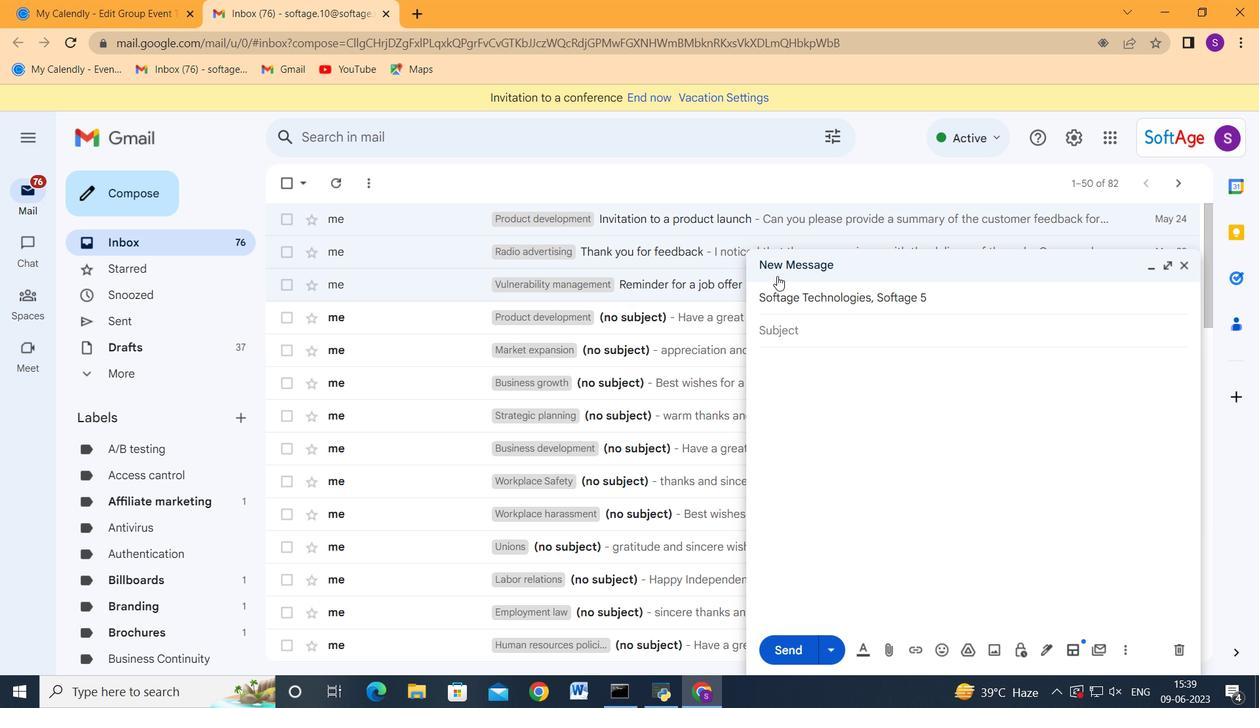 
Action: Mouse moved to (774, 647)
Screenshot: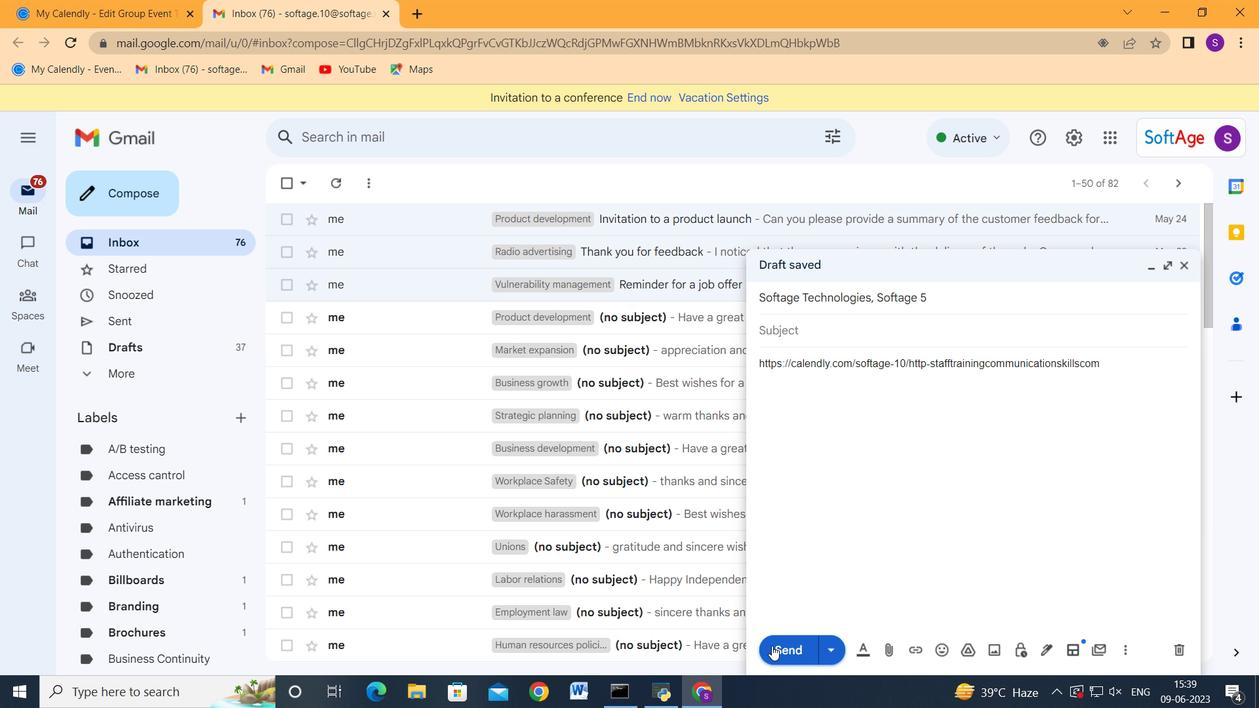 
Action: Mouse pressed left at (774, 647)
Screenshot: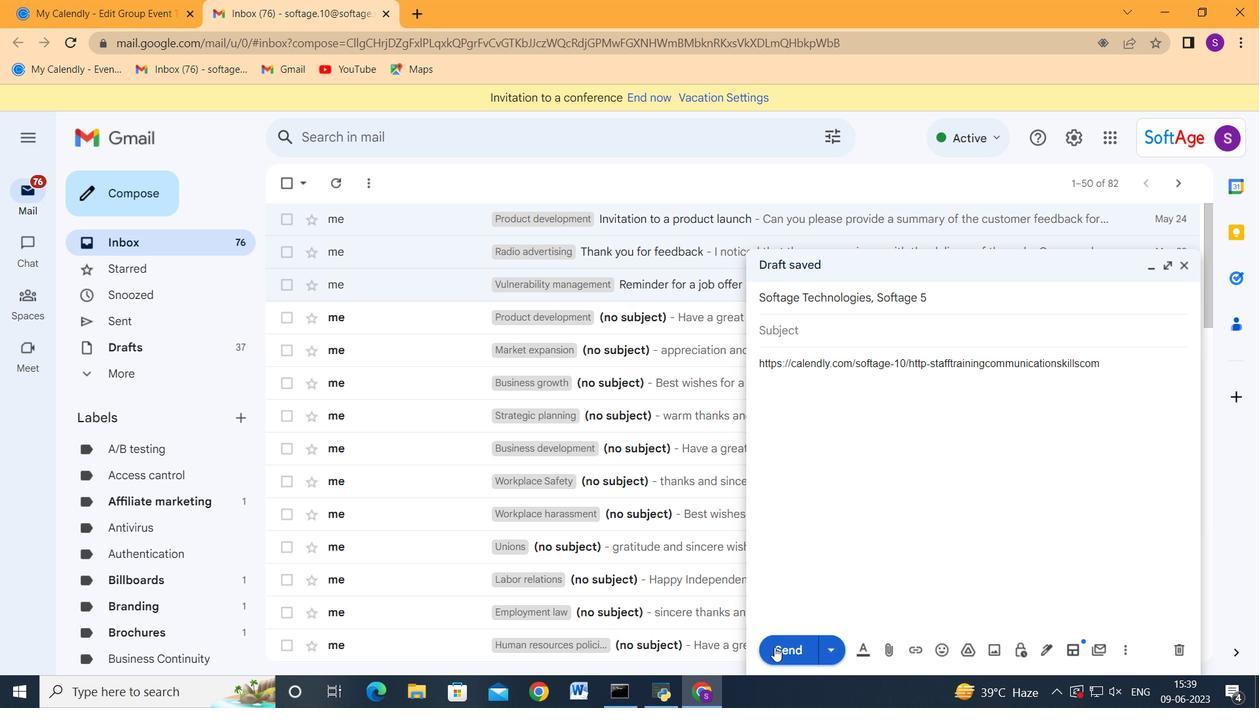 
Action: Mouse moved to (751, 490)
Screenshot: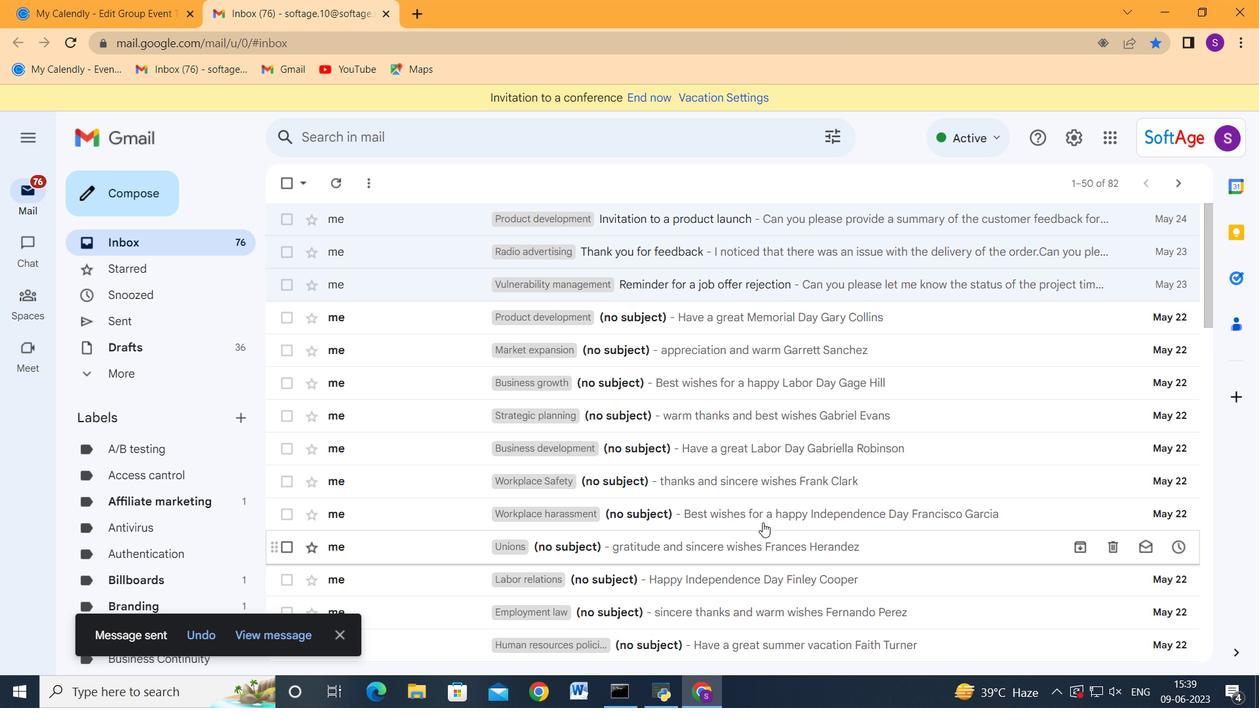 
